 Task: Look for space in Jishui, China from 1st June, 2023 to 9th June, 2023 for 6 adults in price range Rs.6000 to Rs.12000. Place can be entire place with 3 bedrooms having 3 beds and 3 bathrooms. Property type can be house, flat, guest house. Booking option can be shelf check-in. Required host language is Chinese (Simplified).
Action: Mouse moved to (509, 185)
Screenshot: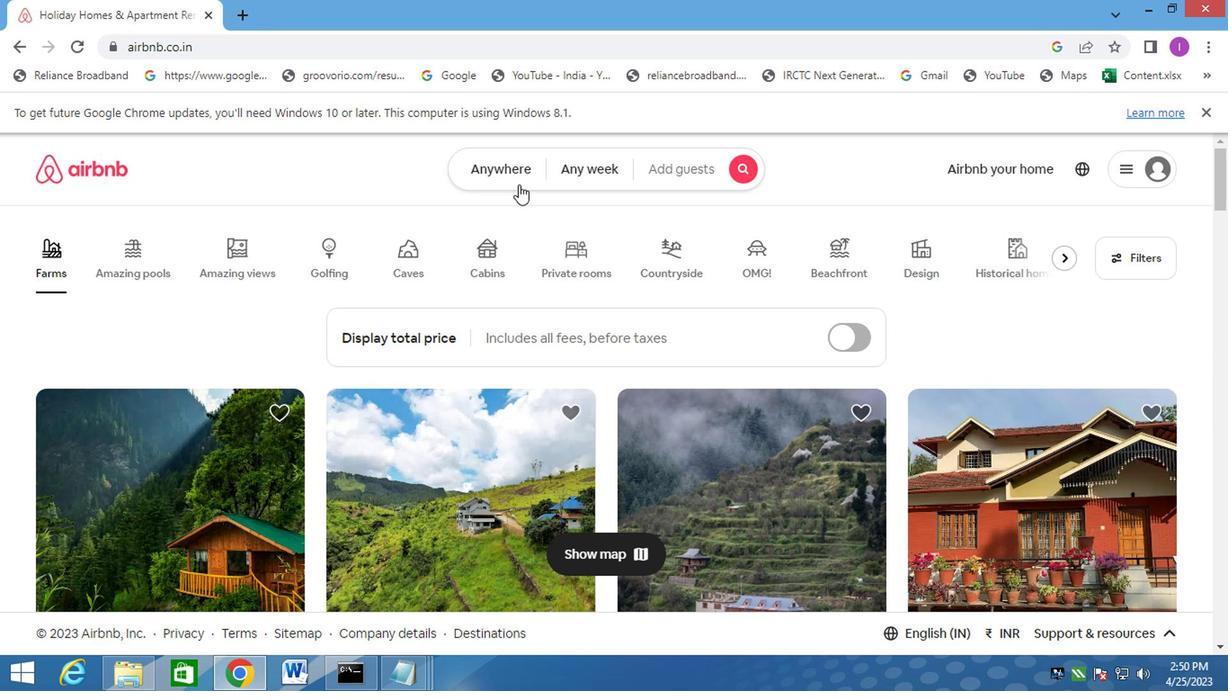 
Action: Mouse pressed left at (509, 185)
Screenshot: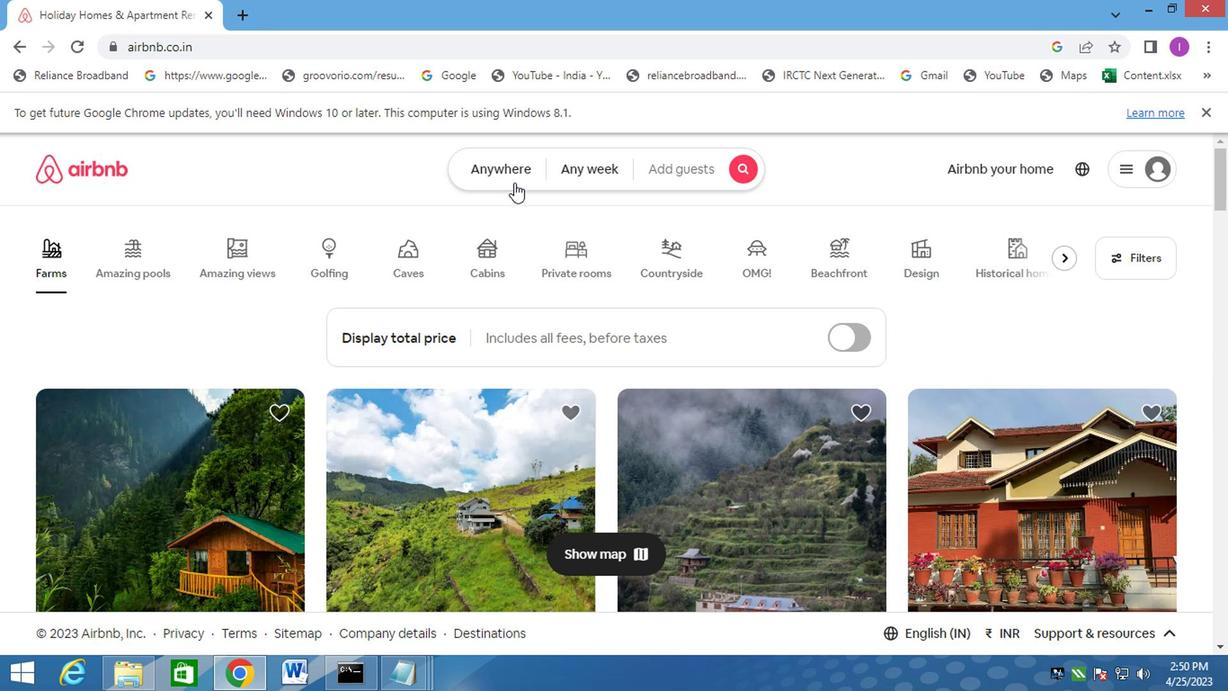 
Action: Mouse moved to (265, 250)
Screenshot: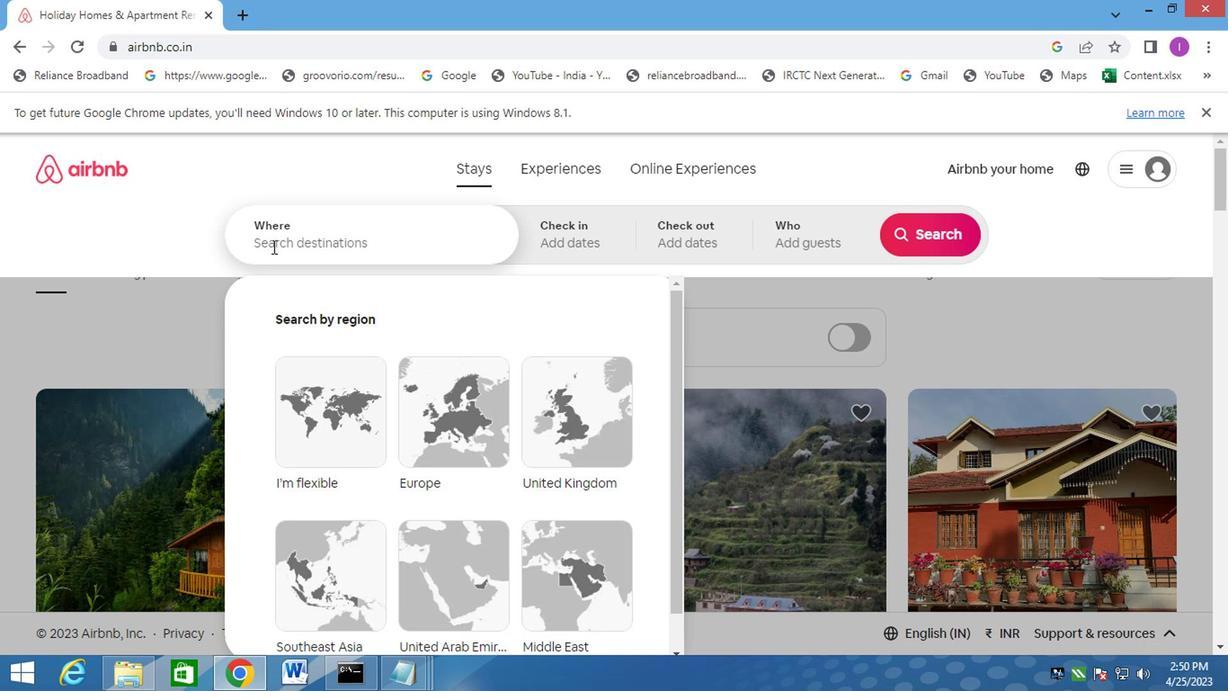 
Action: Mouse pressed left at (265, 250)
Screenshot: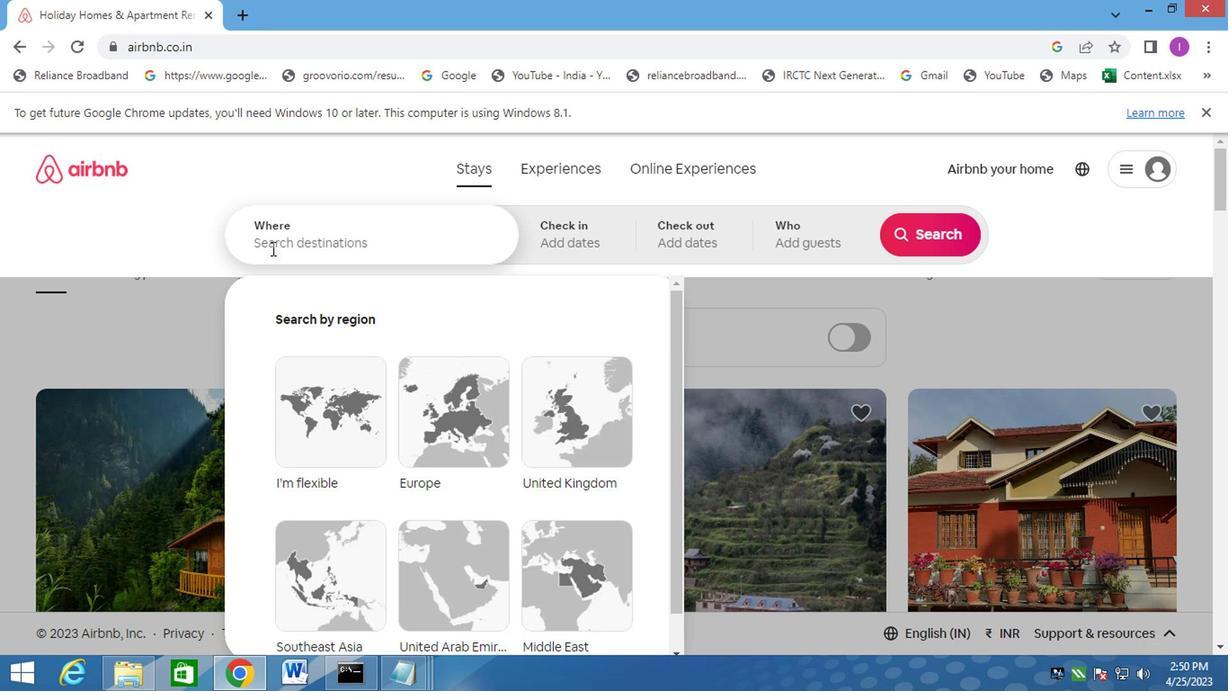 
Action: Mouse moved to (314, 230)
Screenshot: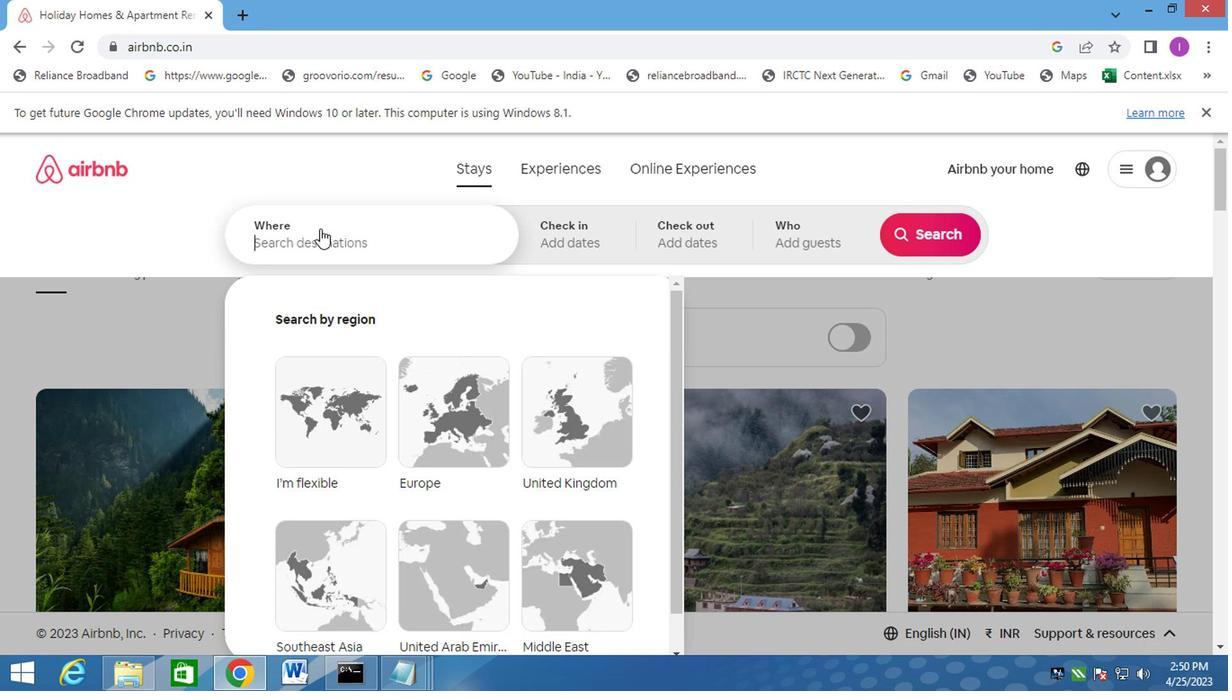 
Action: Key pressed jishui,china
Screenshot: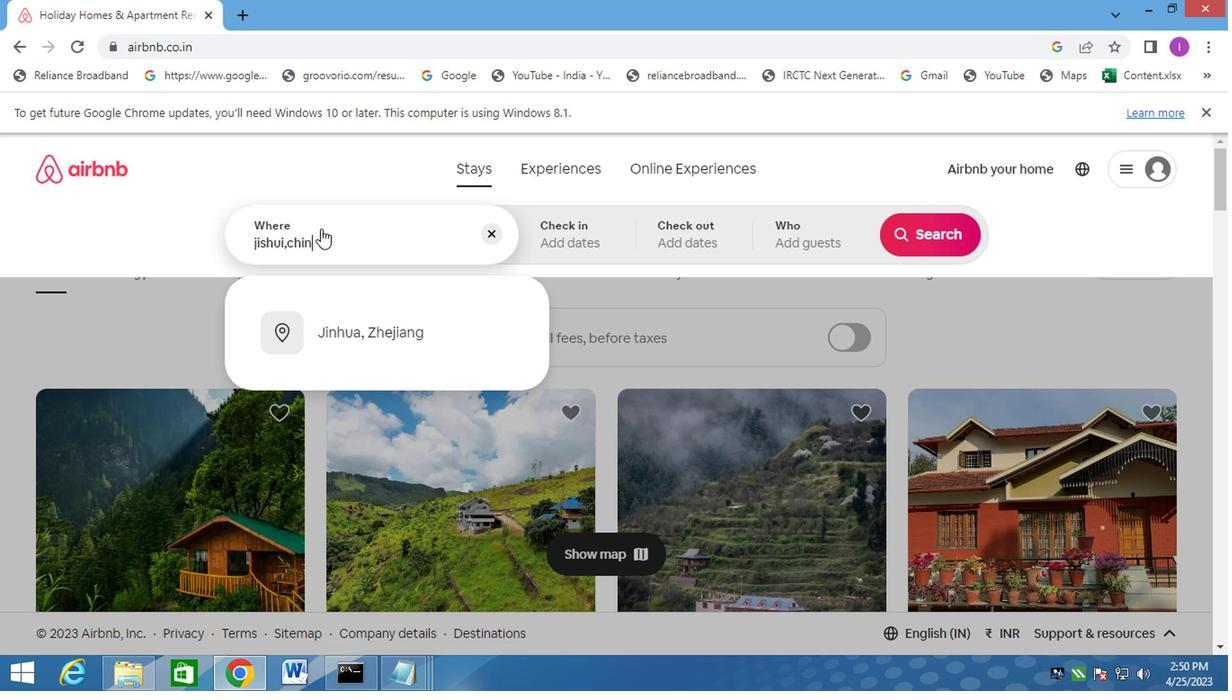 
Action: Mouse moved to (571, 243)
Screenshot: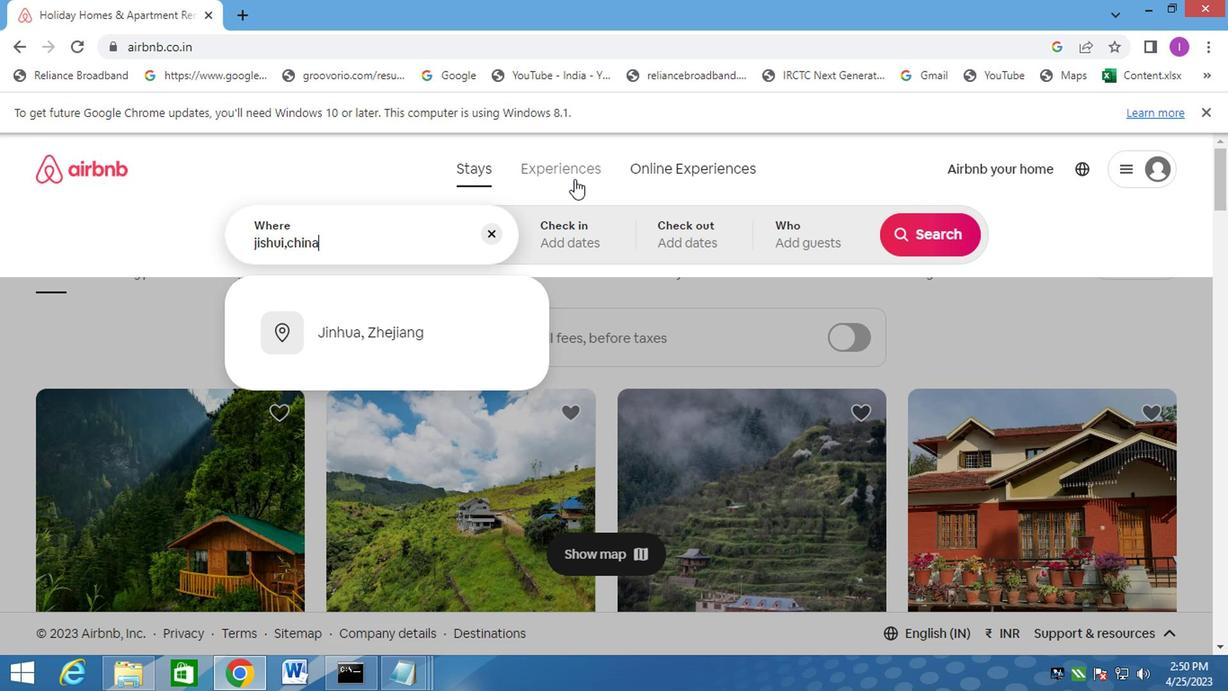 
Action: Mouse pressed left at (571, 243)
Screenshot: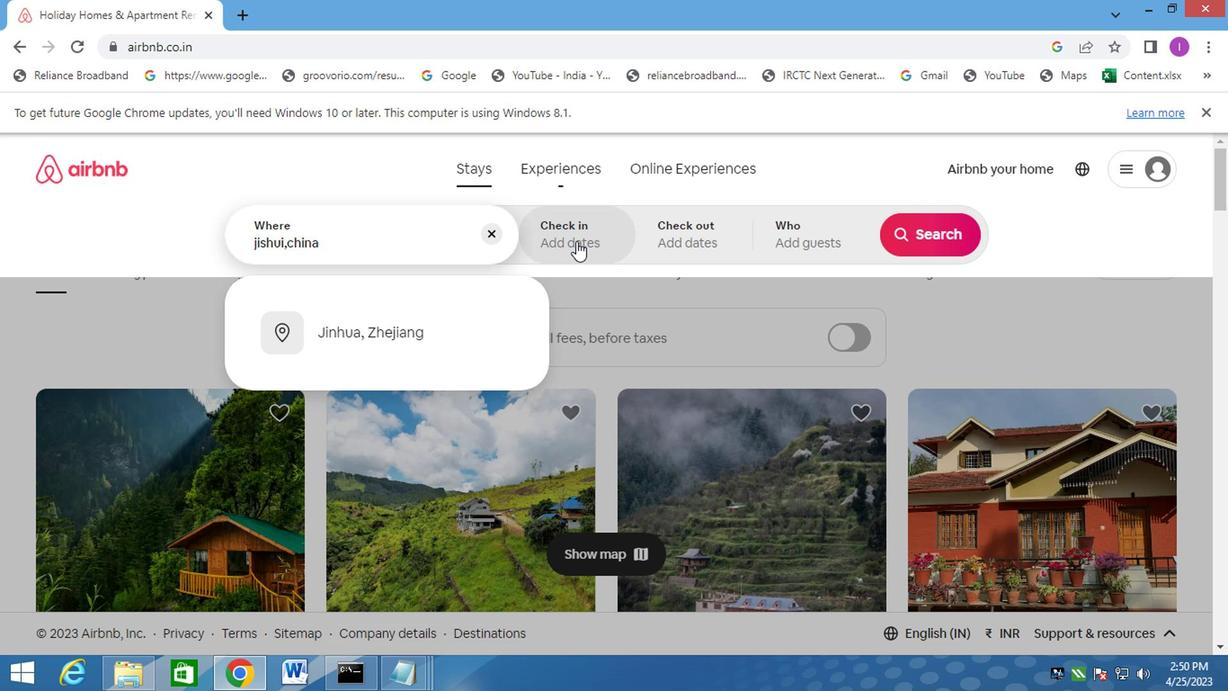 
Action: Mouse moved to (908, 379)
Screenshot: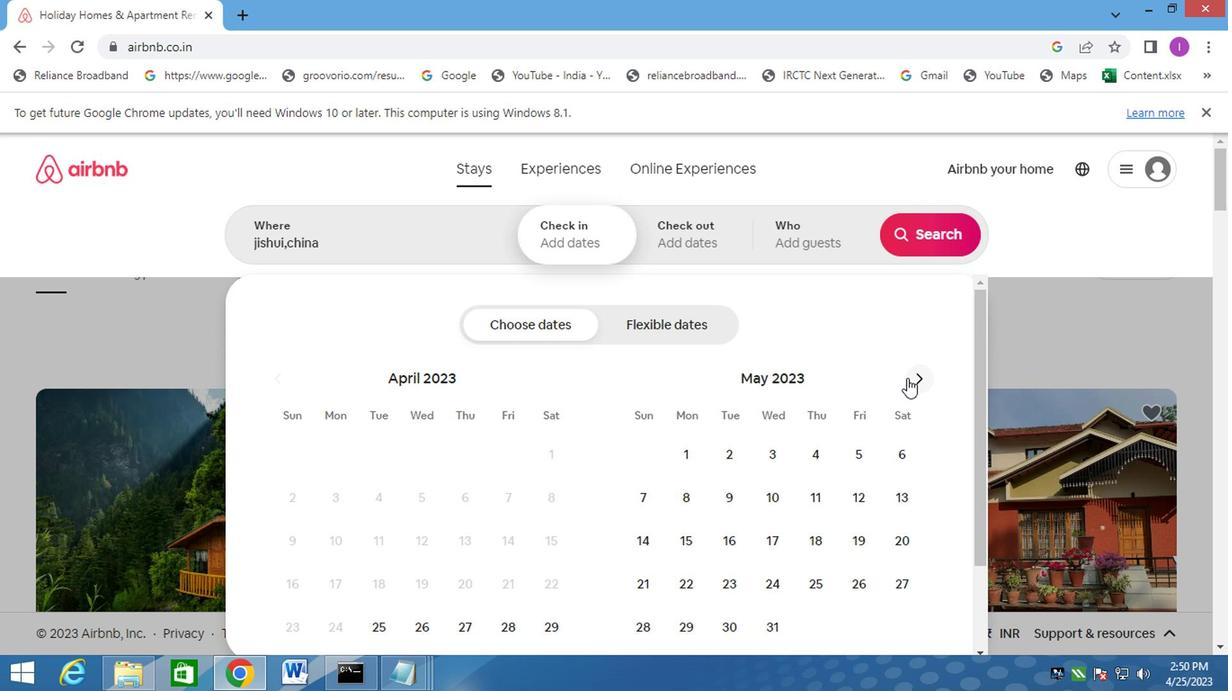 
Action: Mouse pressed left at (908, 379)
Screenshot: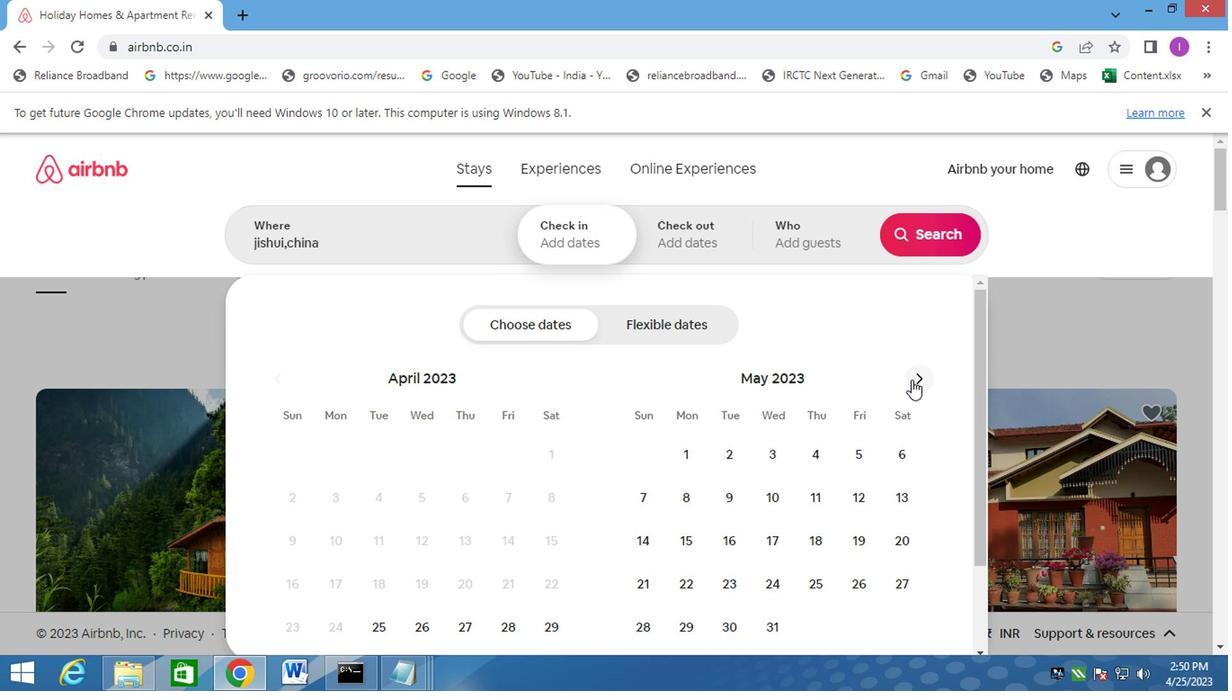 
Action: Mouse pressed left at (908, 379)
Screenshot: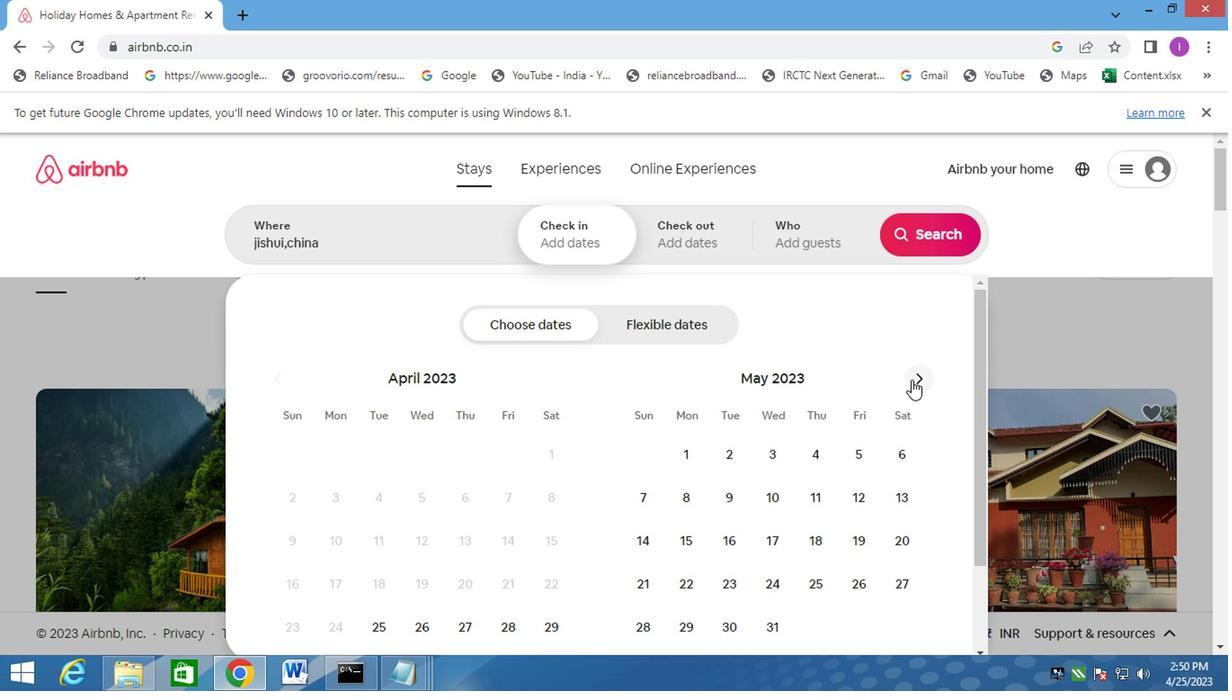 
Action: Mouse moved to (803, 456)
Screenshot: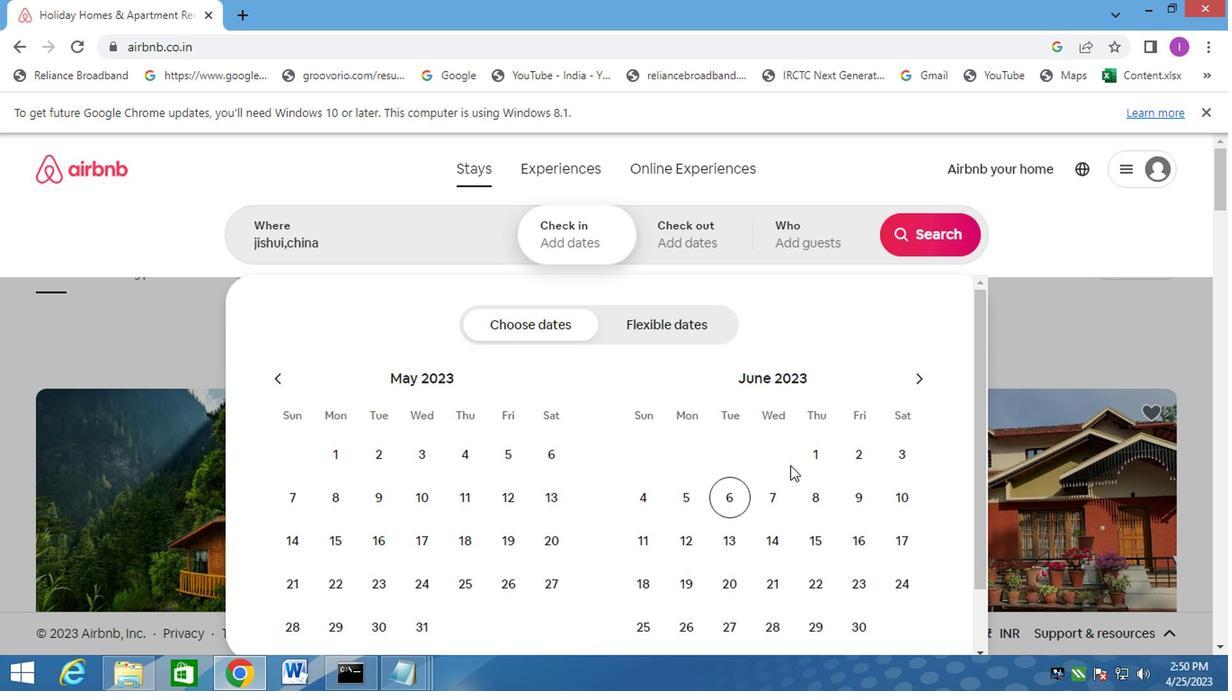 
Action: Mouse pressed left at (803, 456)
Screenshot: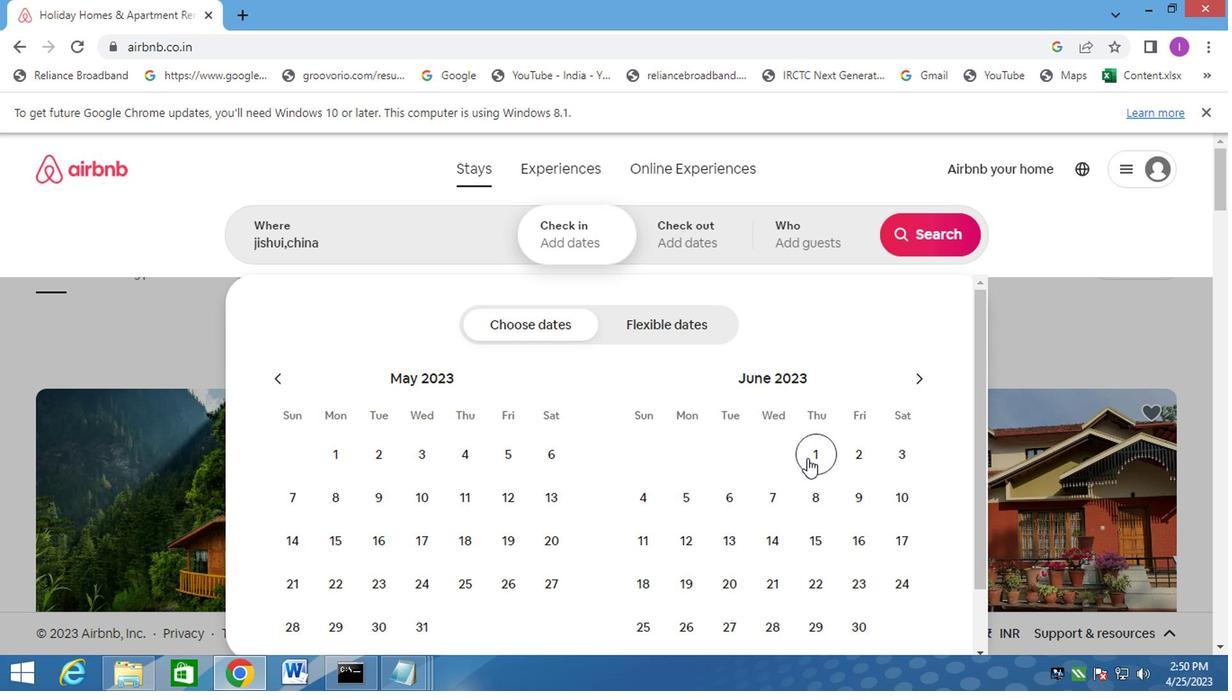 
Action: Mouse moved to (861, 502)
Screenshot: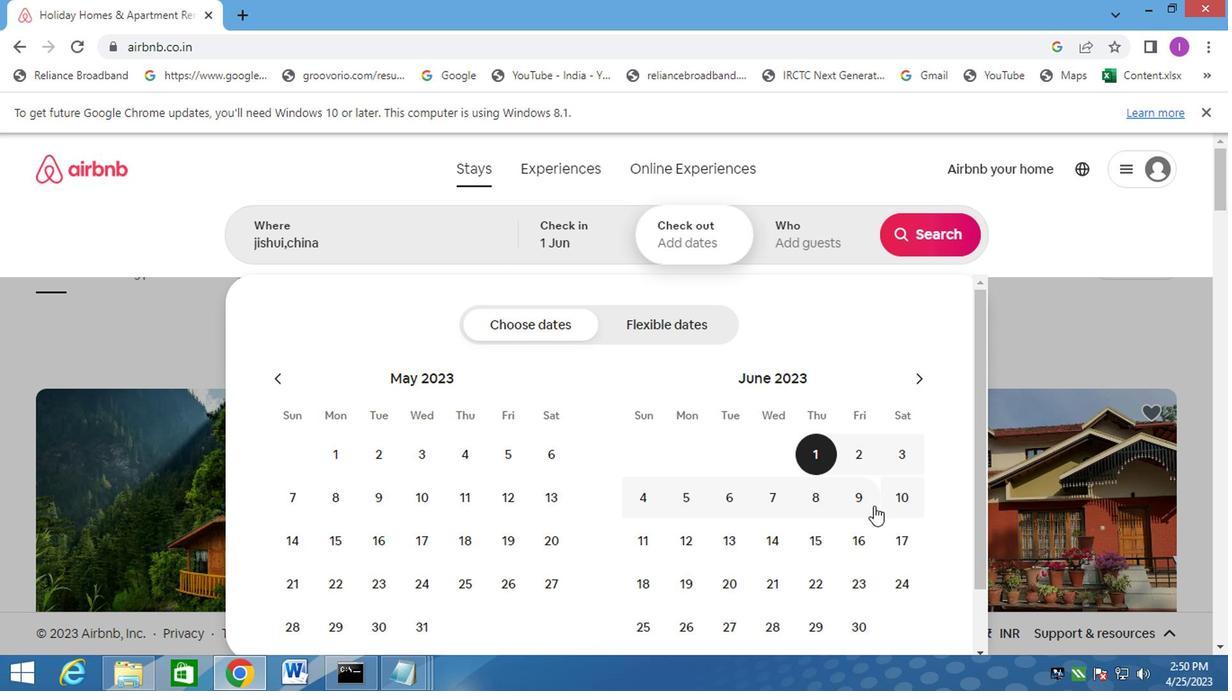 
Action: Mouse pressed left at (861, 502)
Screenshot: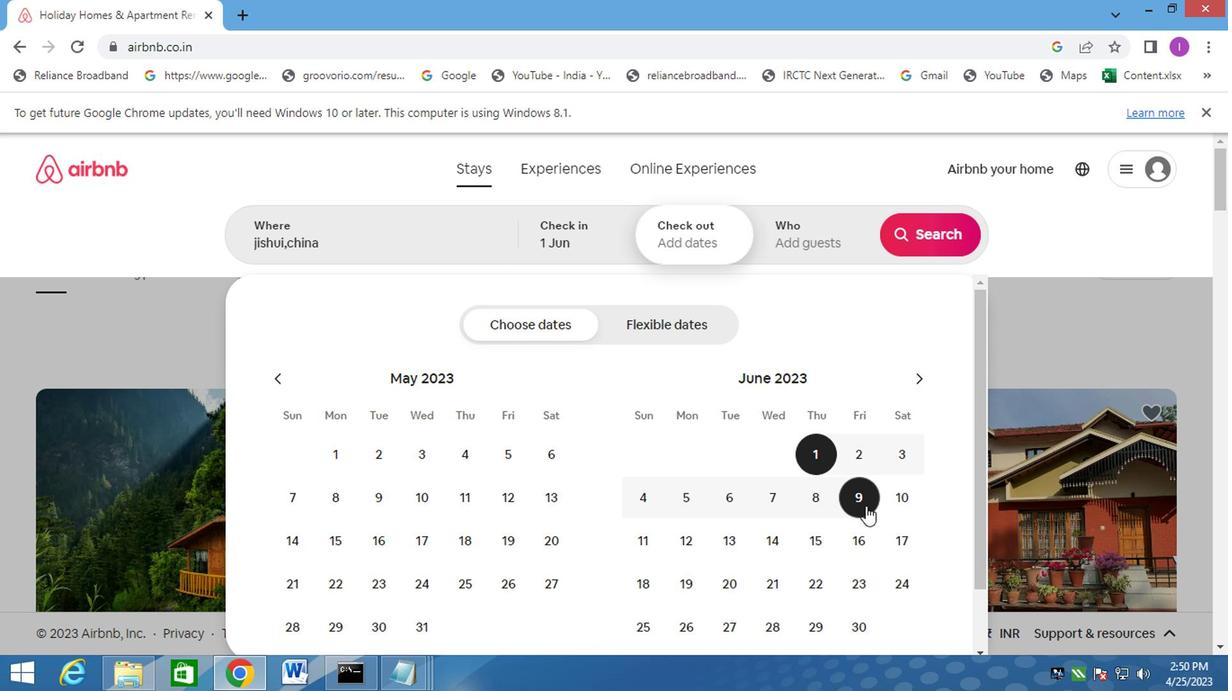 
Action: Mouse moved to (826, 232)
Screenshot: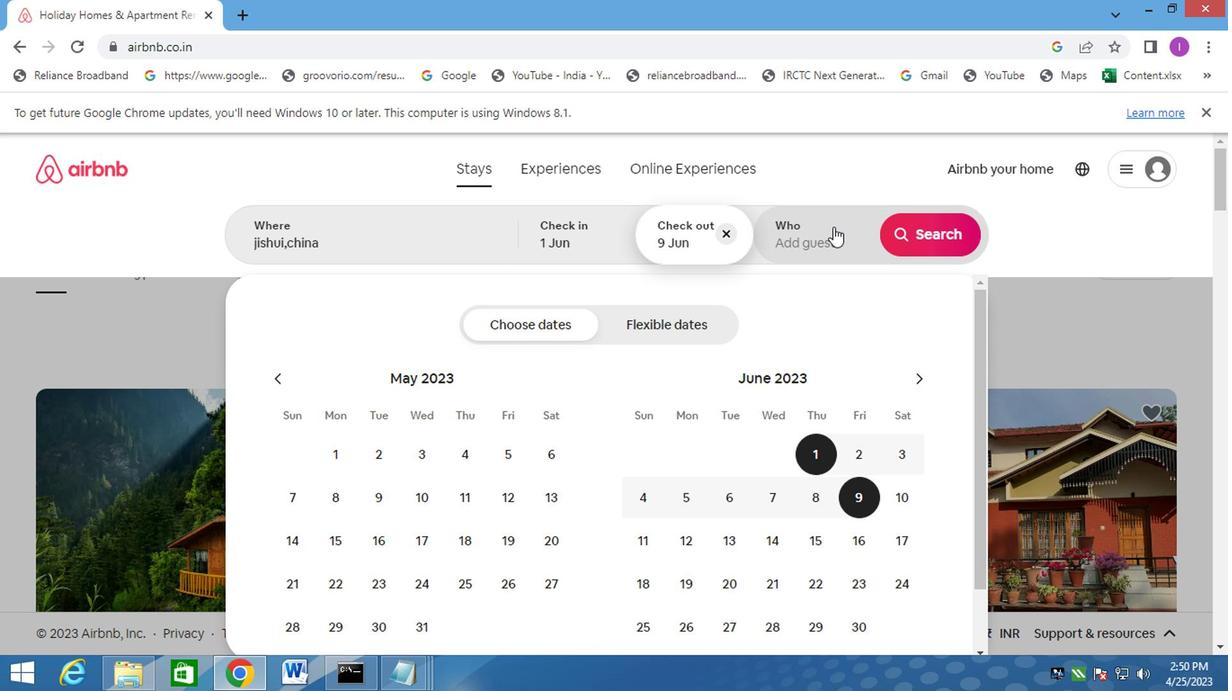 
Action: Mouse pressed left at (826, 232)
Screenshot: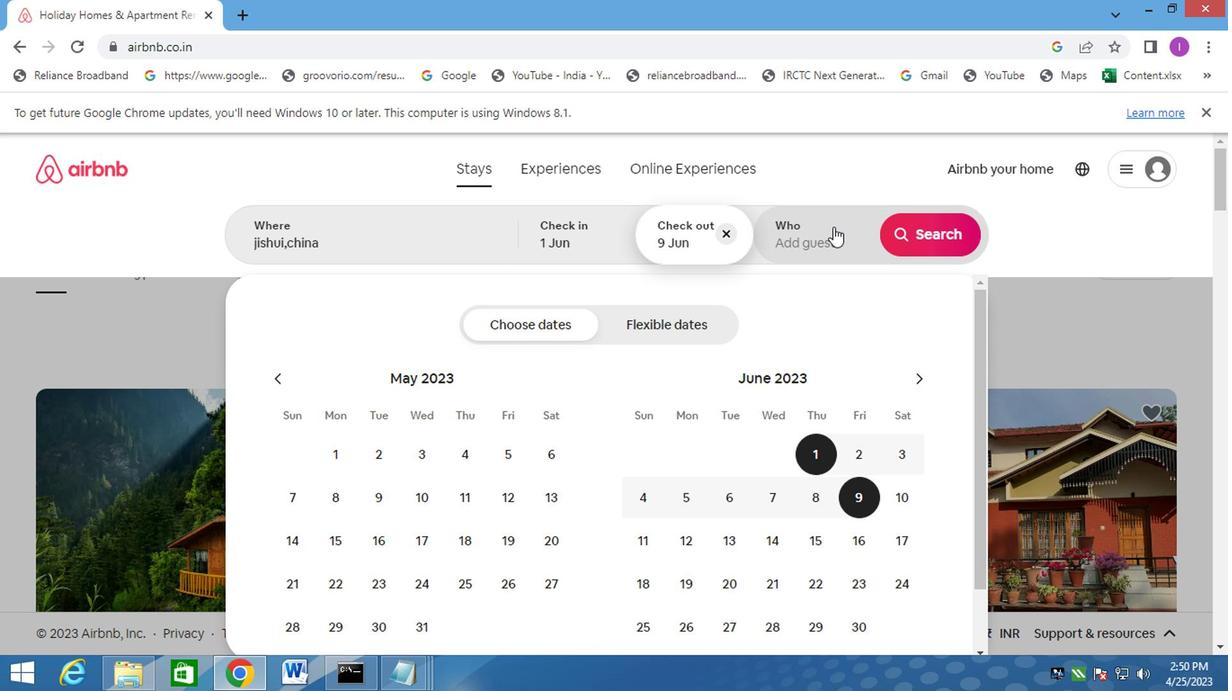 
Action: Mouse moved to (935, 335)
Screenshot: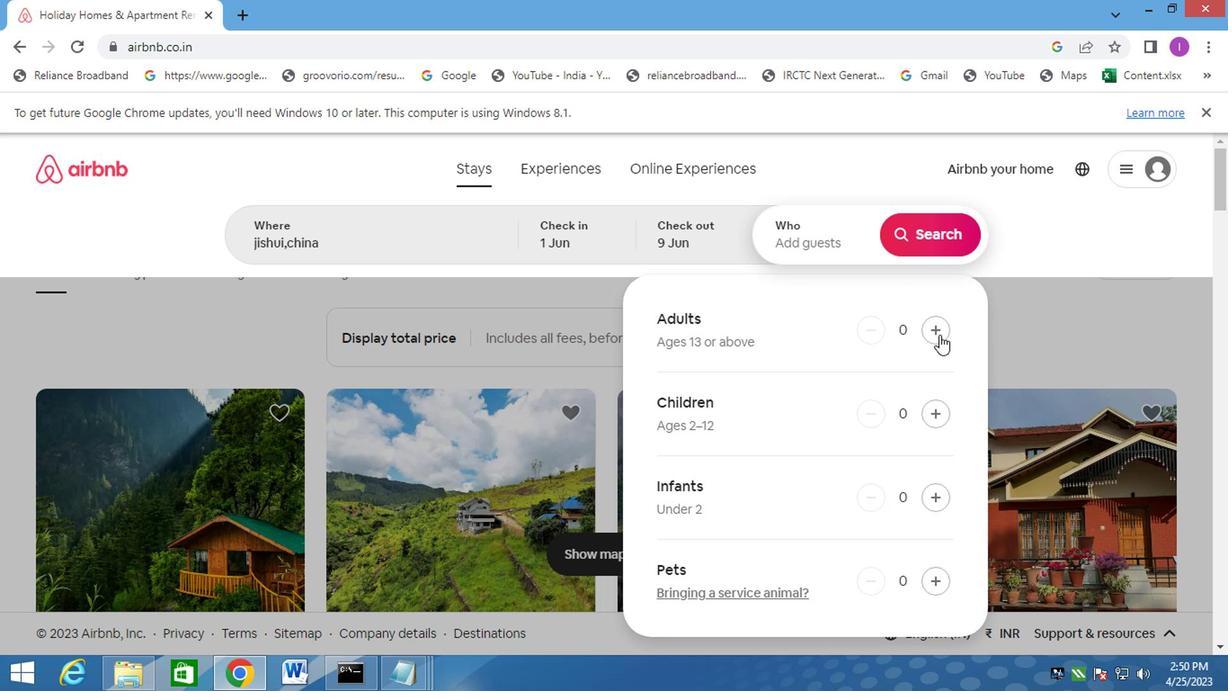 
Action: Mouse pressed left at (935, 335)
Screenshot: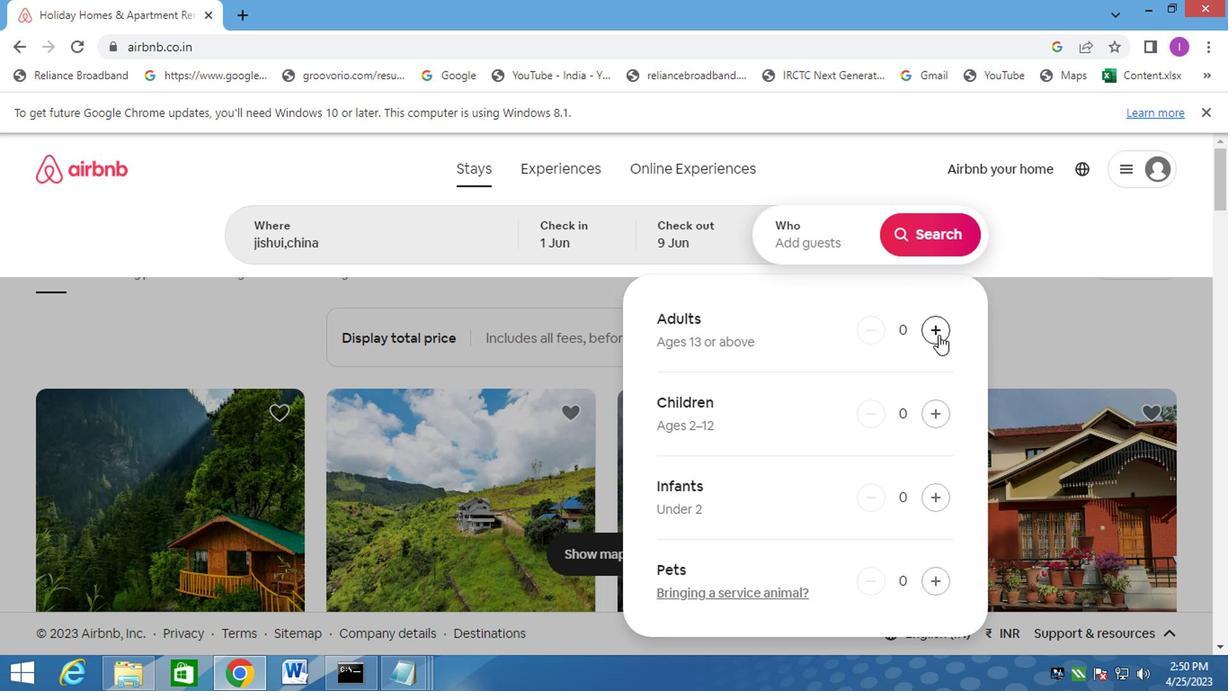 
Action: Mouse pressed left at (935, 335)
Screenshot: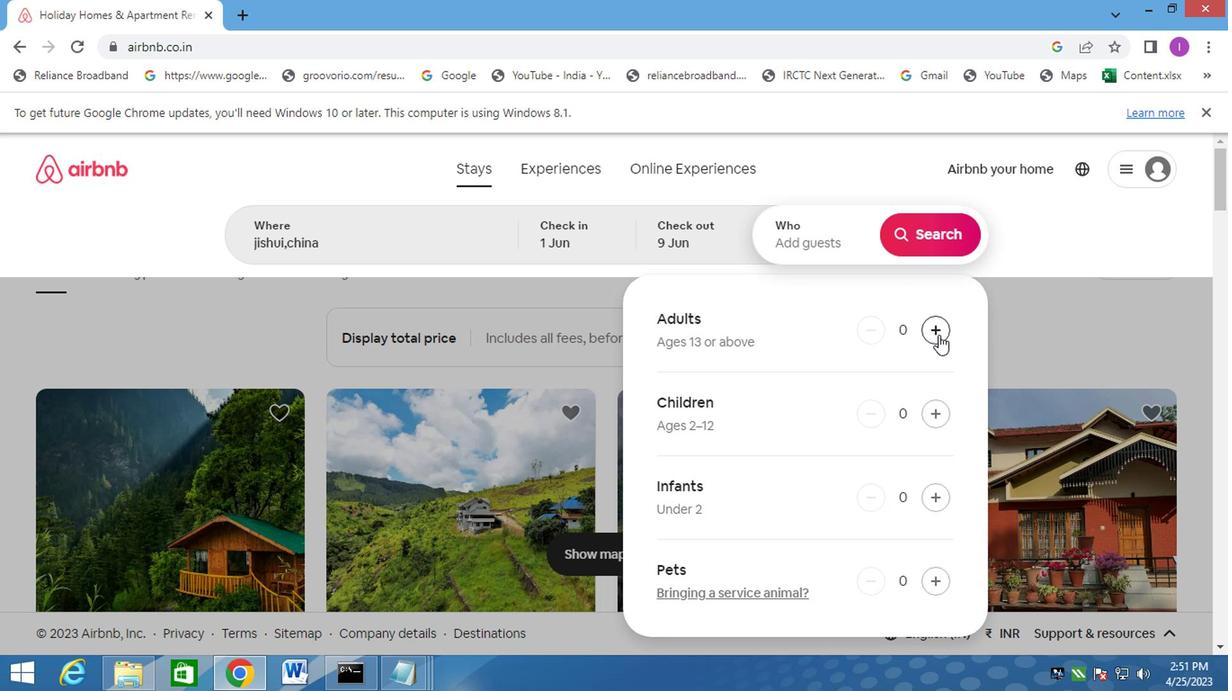 
Action: Mouse moved to (935, 335)
Screenshot: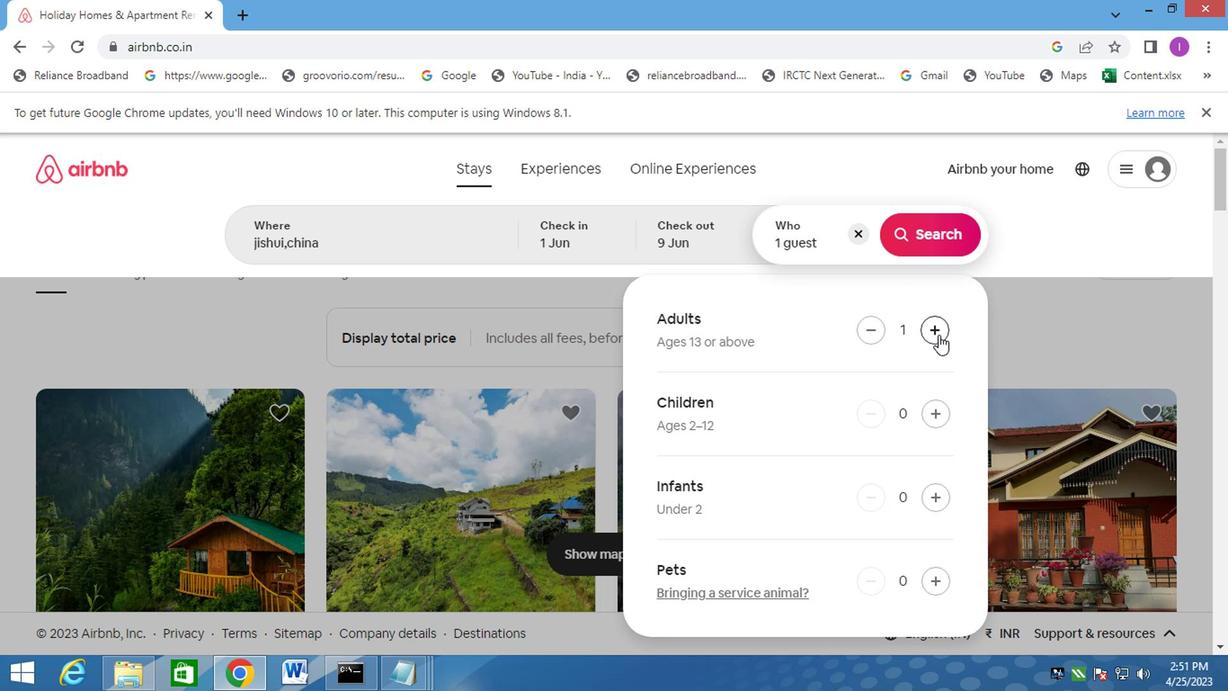 
Action: Mouse pressed left at (935, 335)
Screenshot: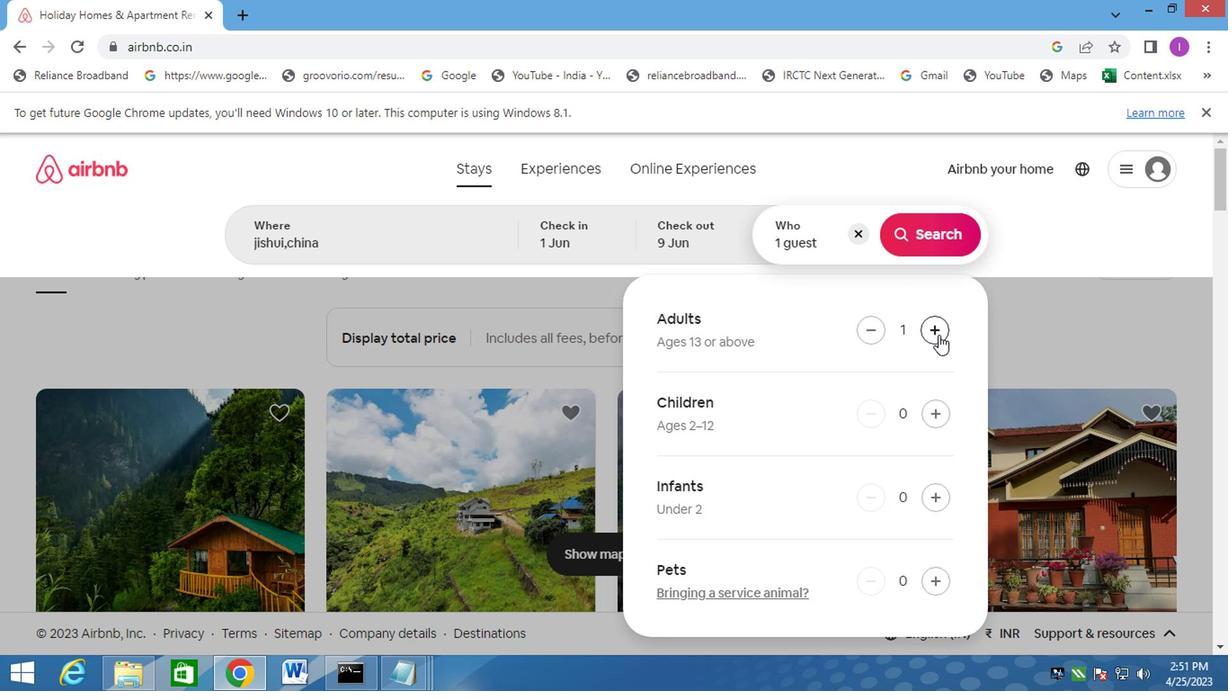 
Action: Mouse moved to (934, 335)
Screenshot: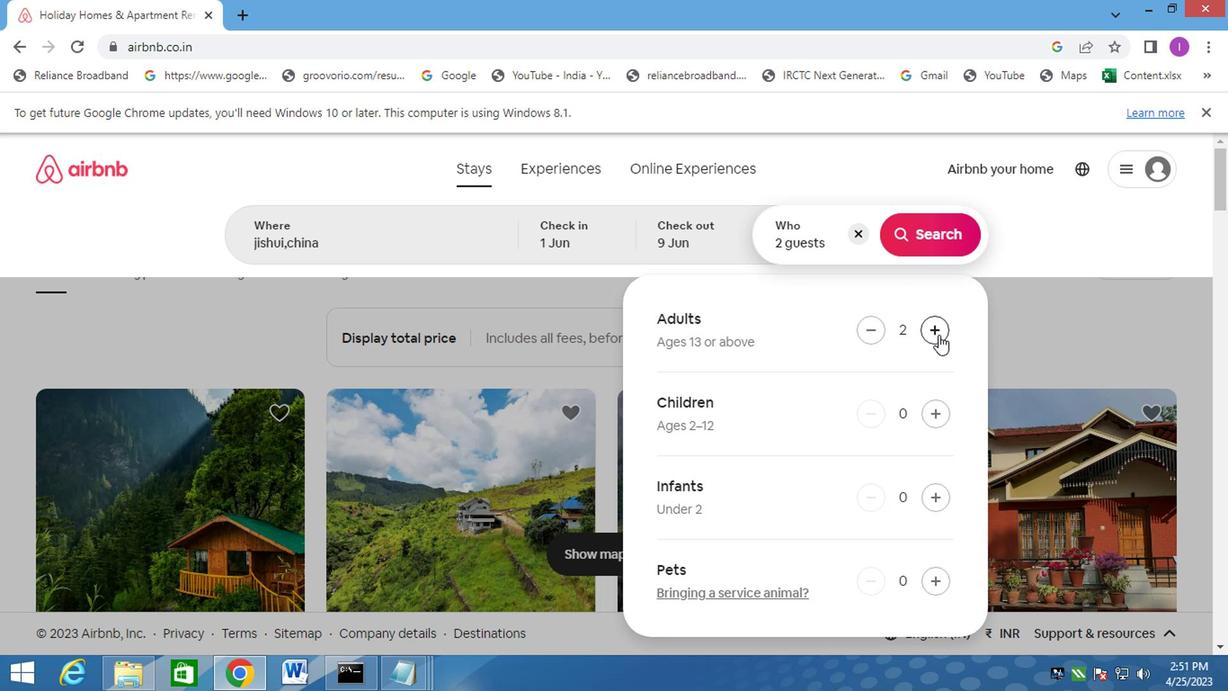 
Action: Mouse pressed left at (934, 335)
Screenshot: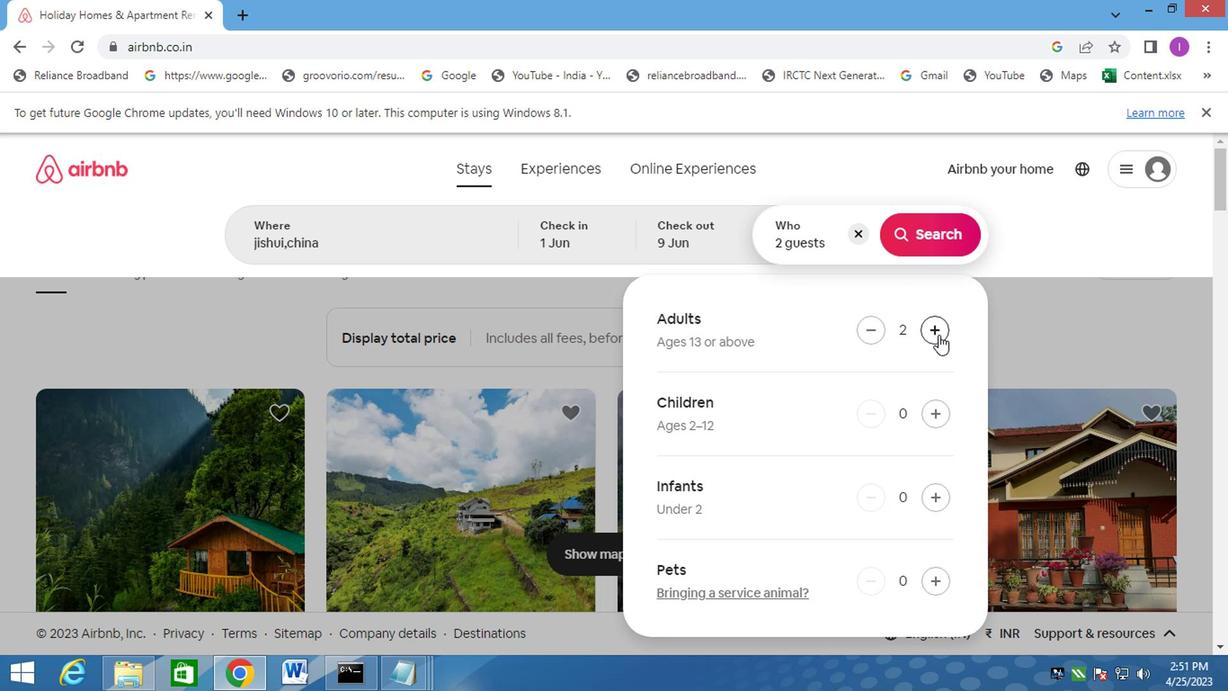 
Action: Mouse moved to (932, 334)
Screenshot: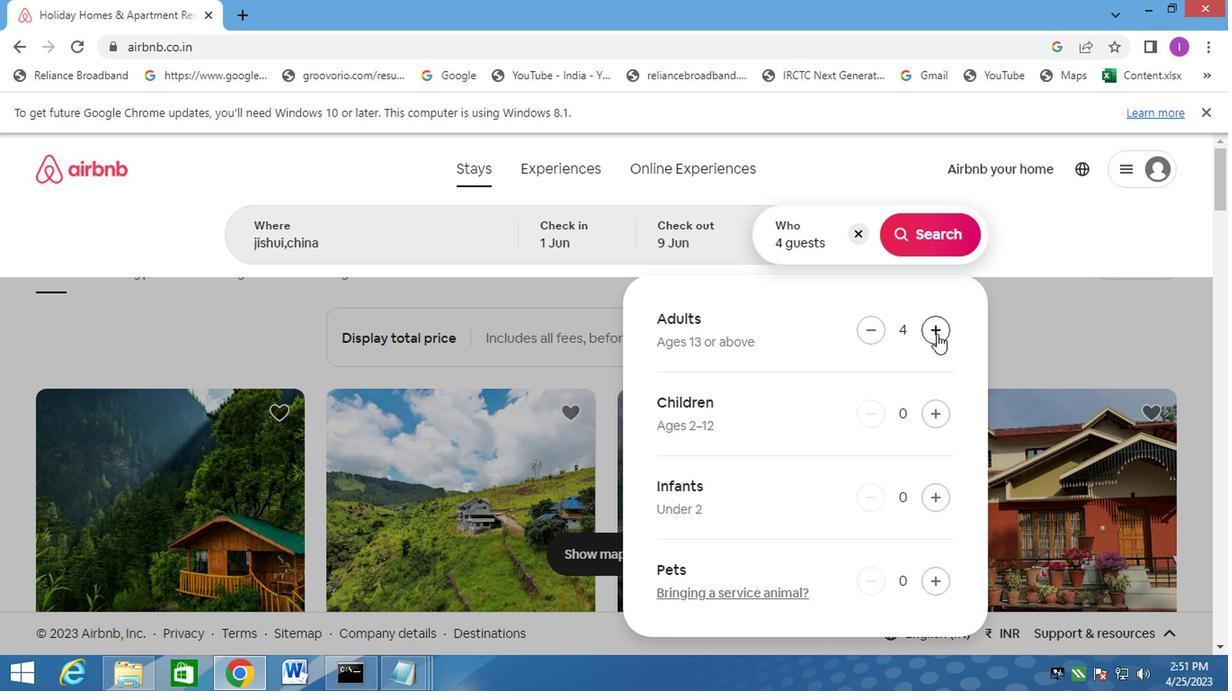 
Action: Mouse pressed left at (932, 334)
Screenshot: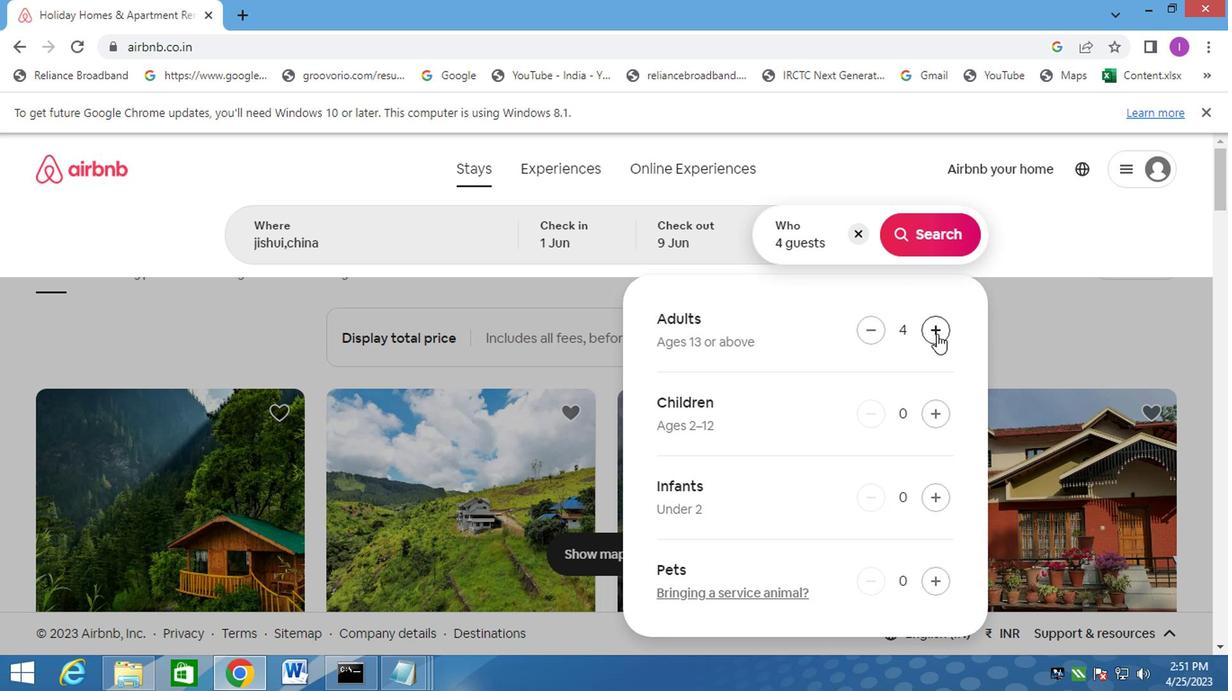 
Action: Mouse pressed left at (932, 334)
Screenshot: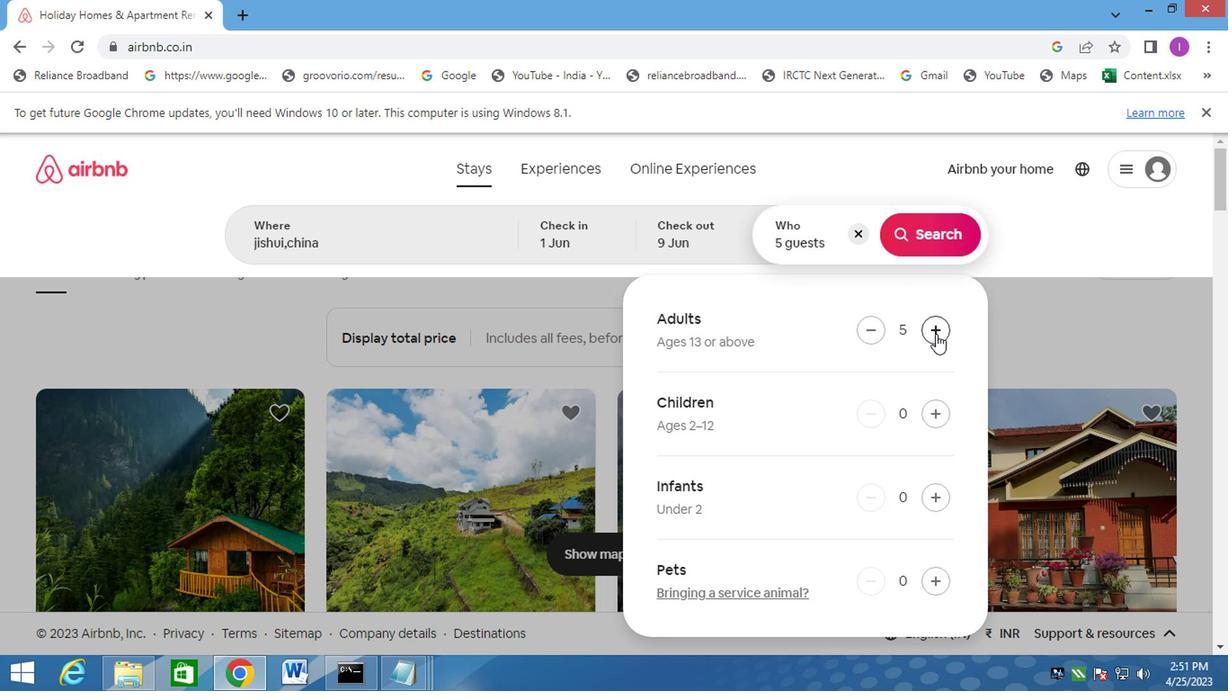
Action: Mouse moved to (970, 229)
Screenshot: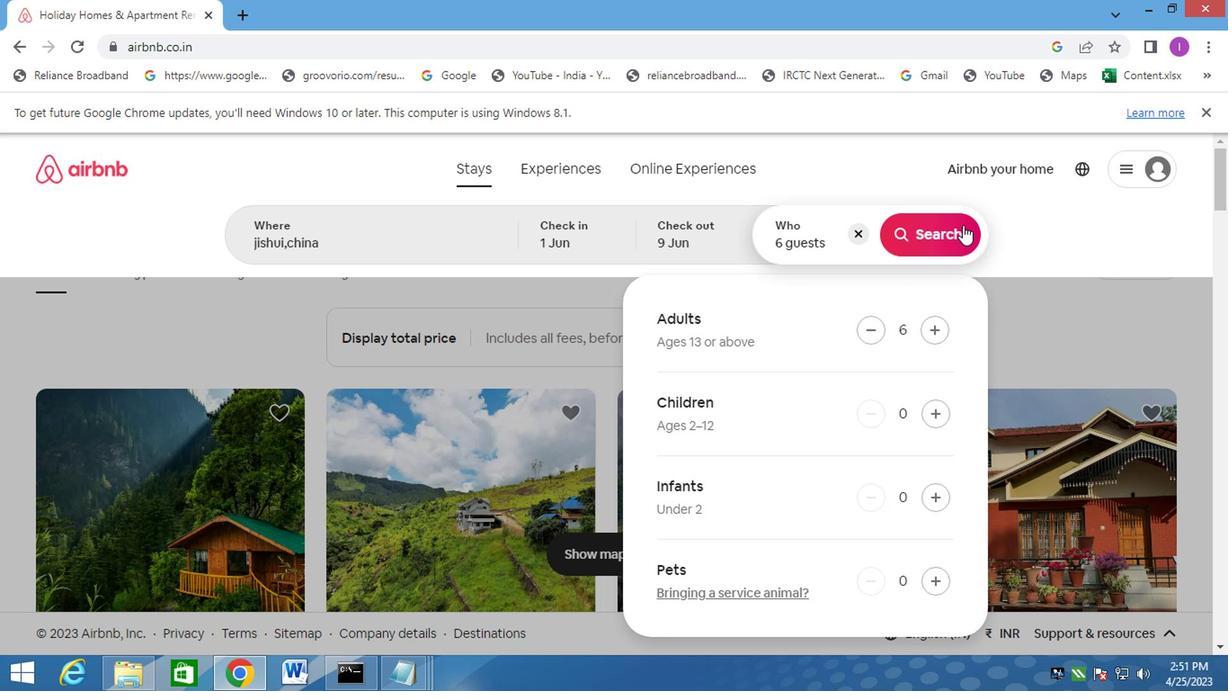 
Action: Mouse pressed left at (970, 229)
Screenshot: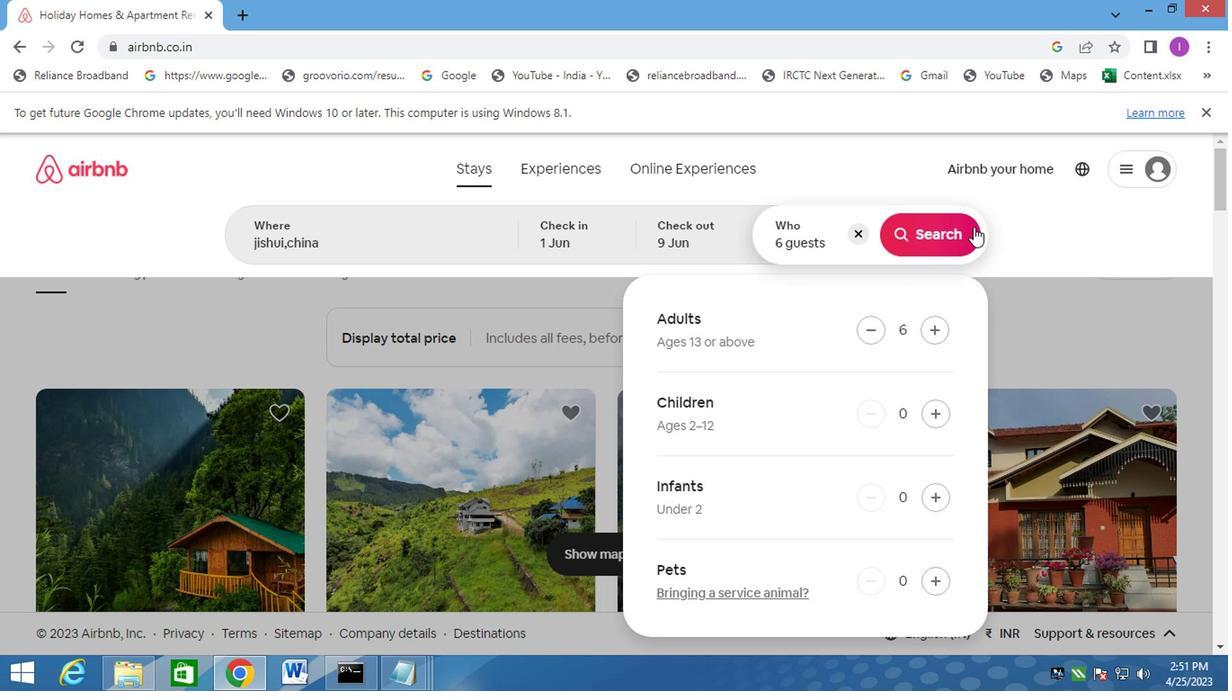 
Action: Mouse moved to (1140, 238)
Screenshot: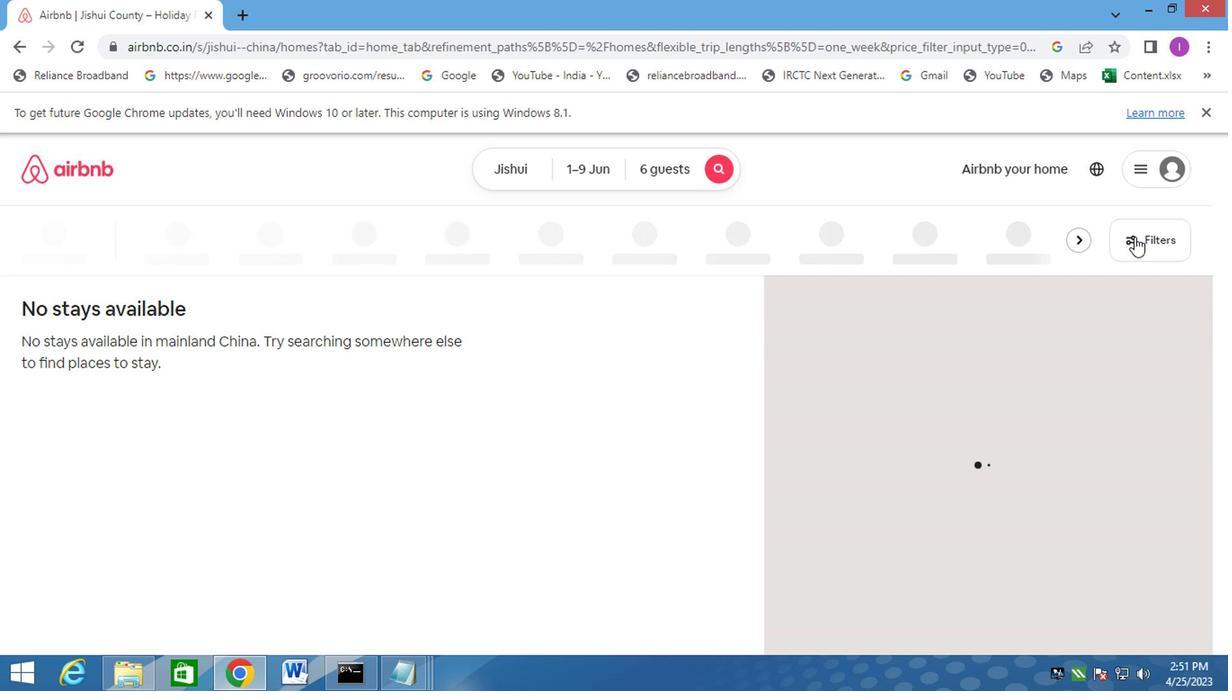 
Action: Mouse pressed left at (1140, 238)
Screenshot: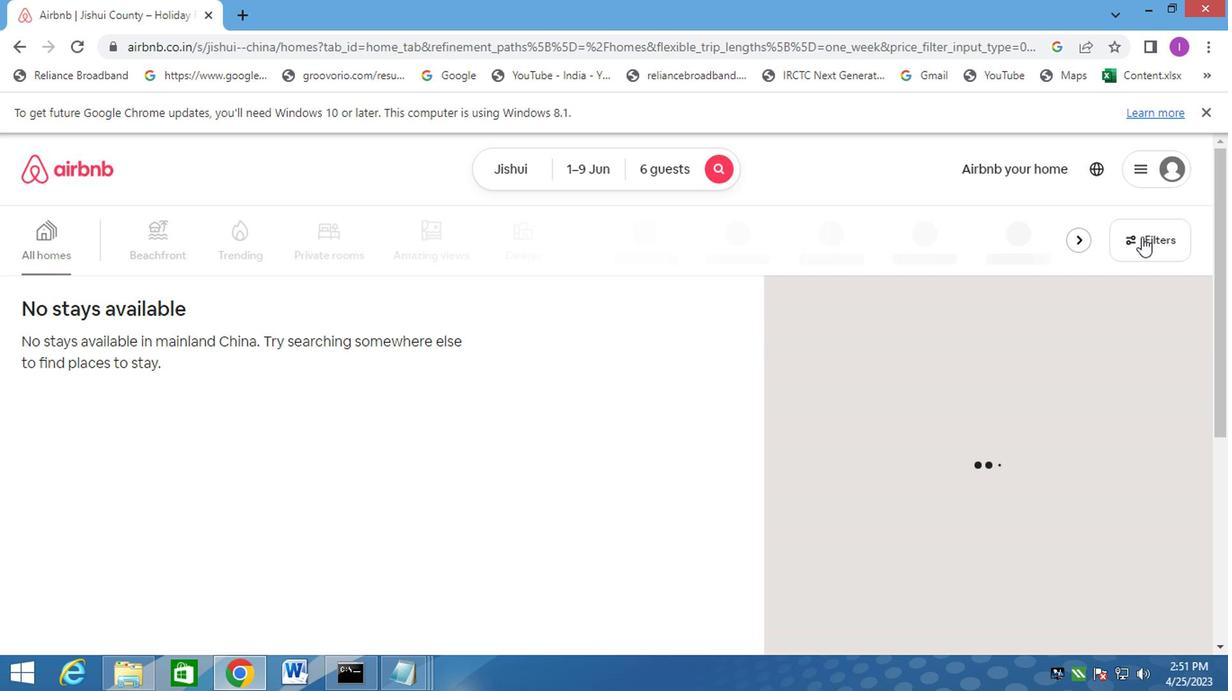 
Action: Mouse moved to (376, 352)
Screenshot: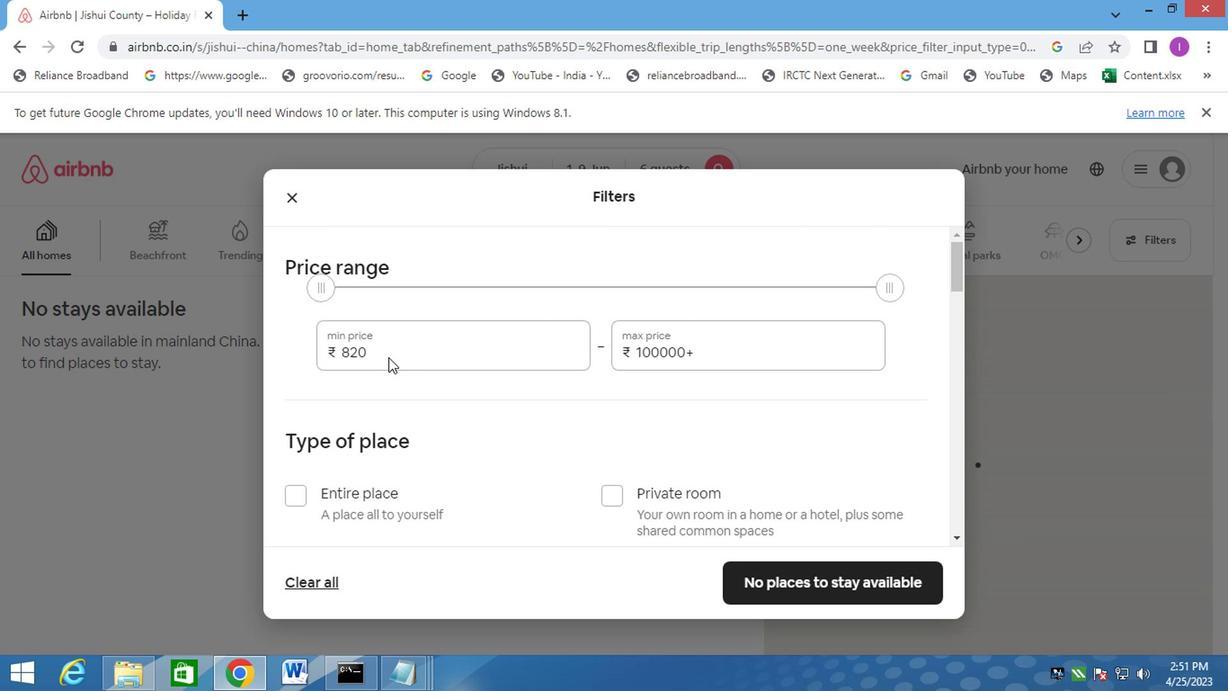
Action: Mouse pressed left at (376, 352)
Screenshot: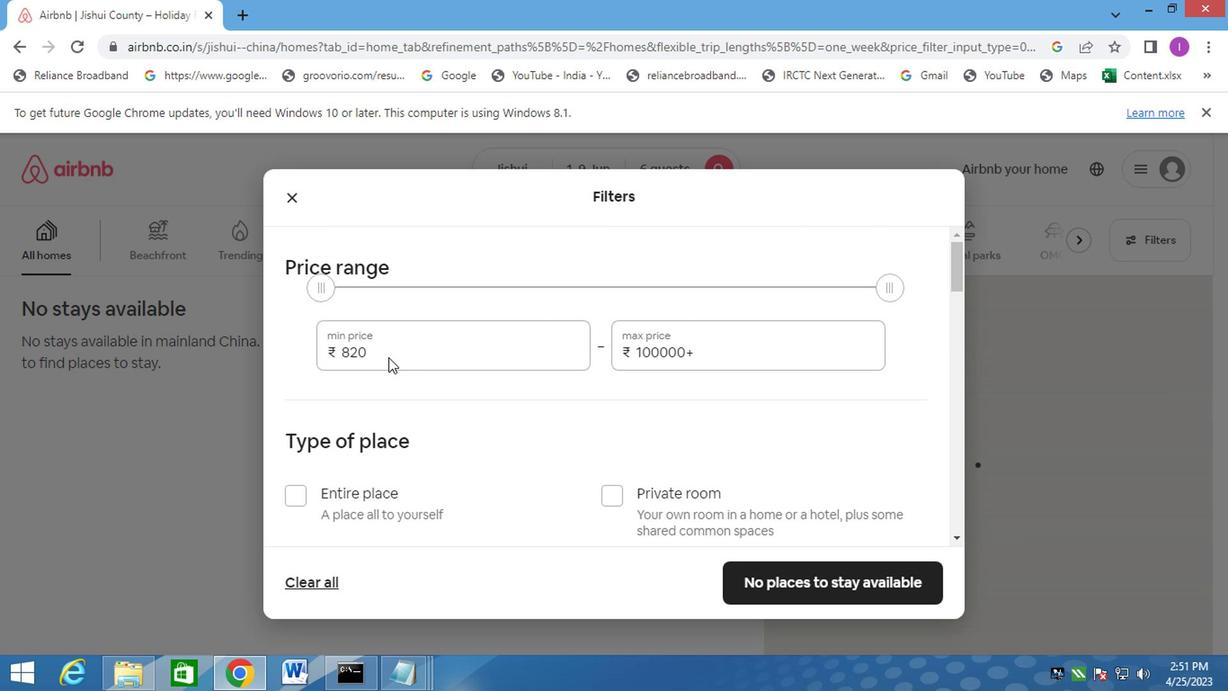 
Action: Mouse moved to (324, 365)
Screenshot: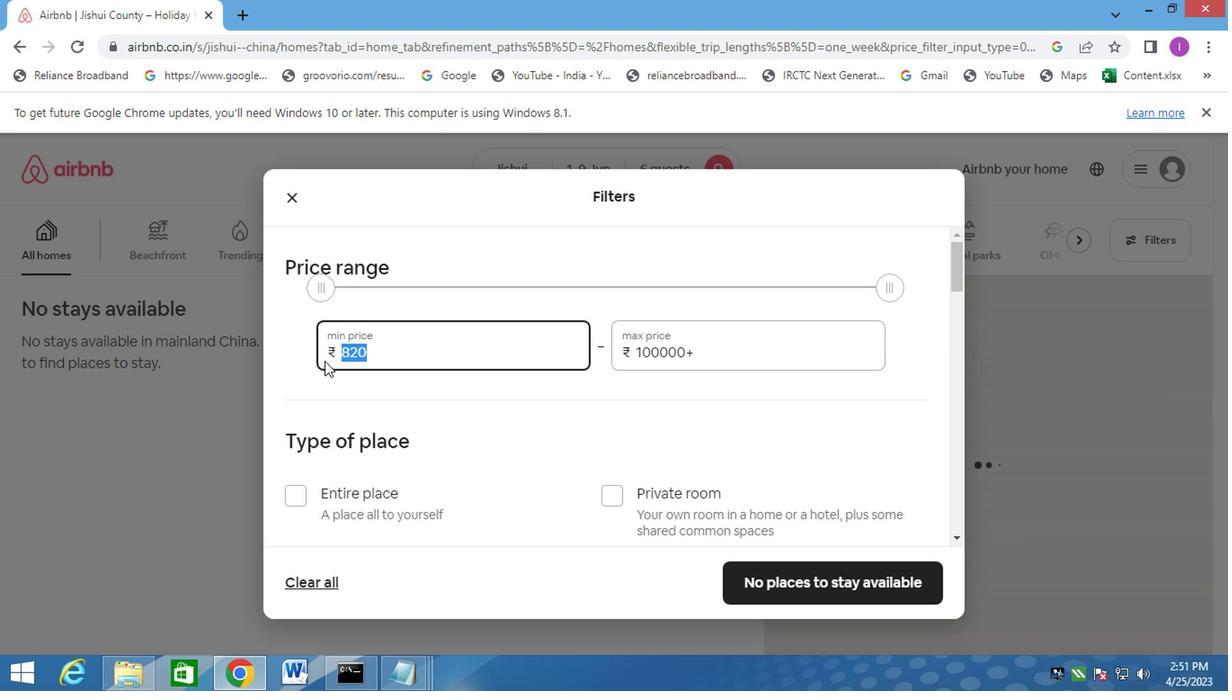 
Action: Key pressed 6000
Screenshot: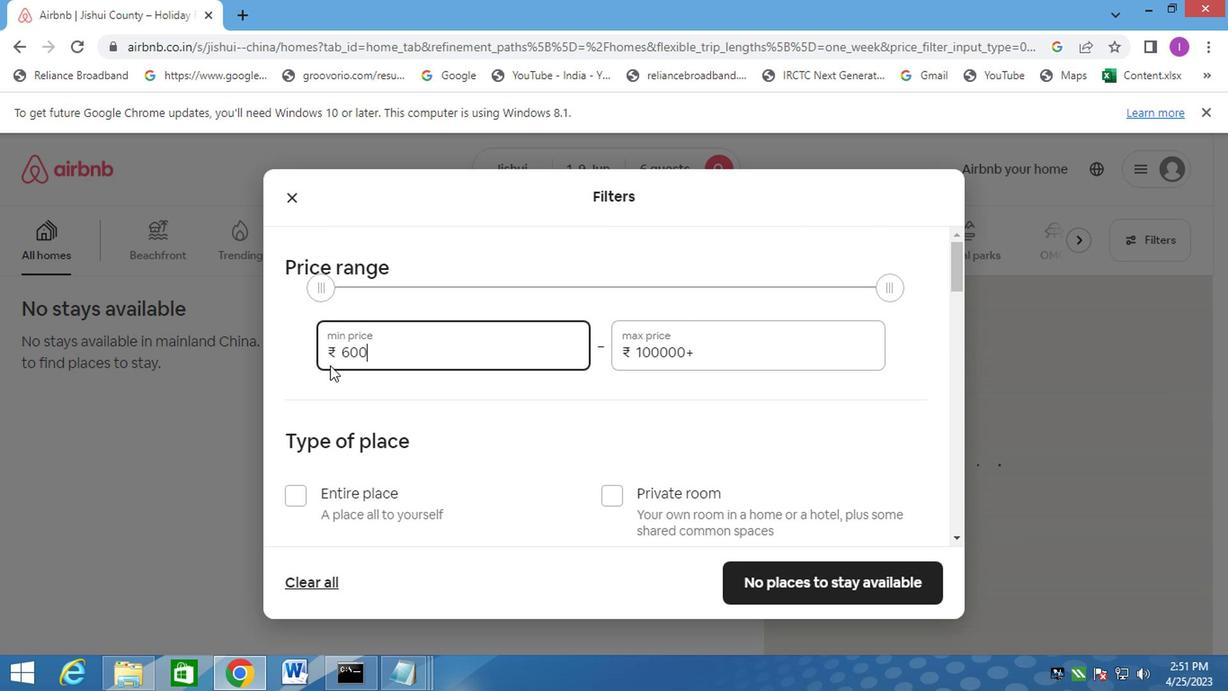 
Action: Mouse moved to (705, 353)
Screenshot: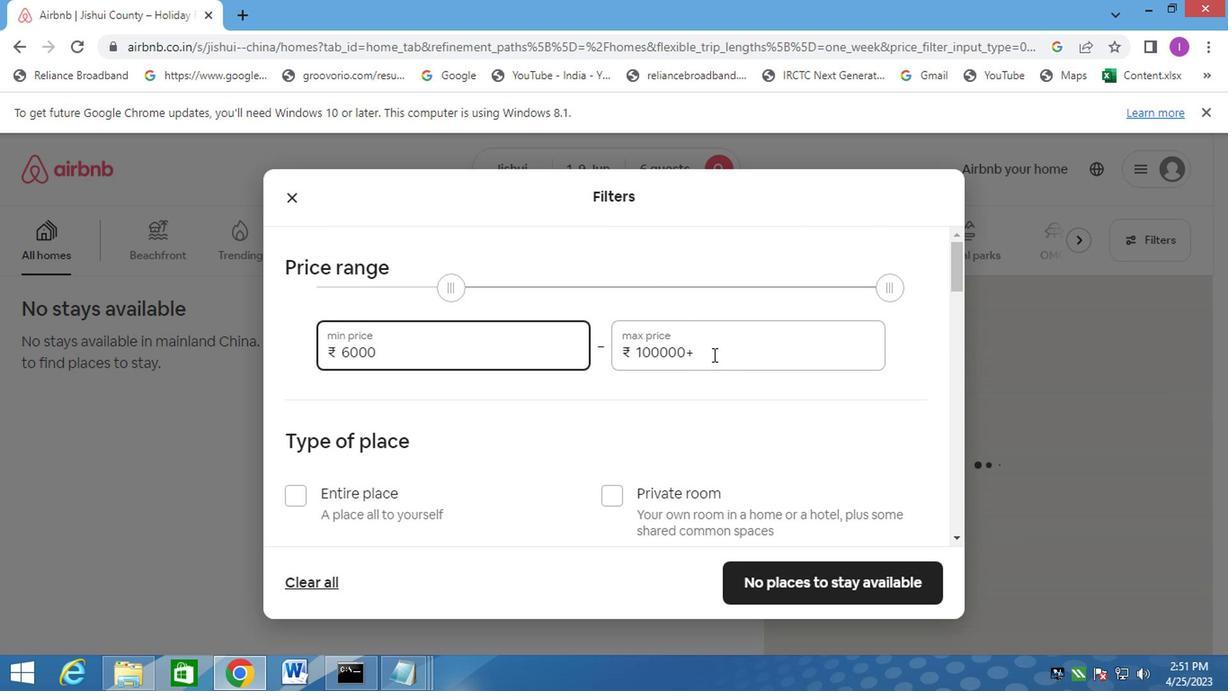 
Action: Mouse pressed left at (705, 353)
Screenshot: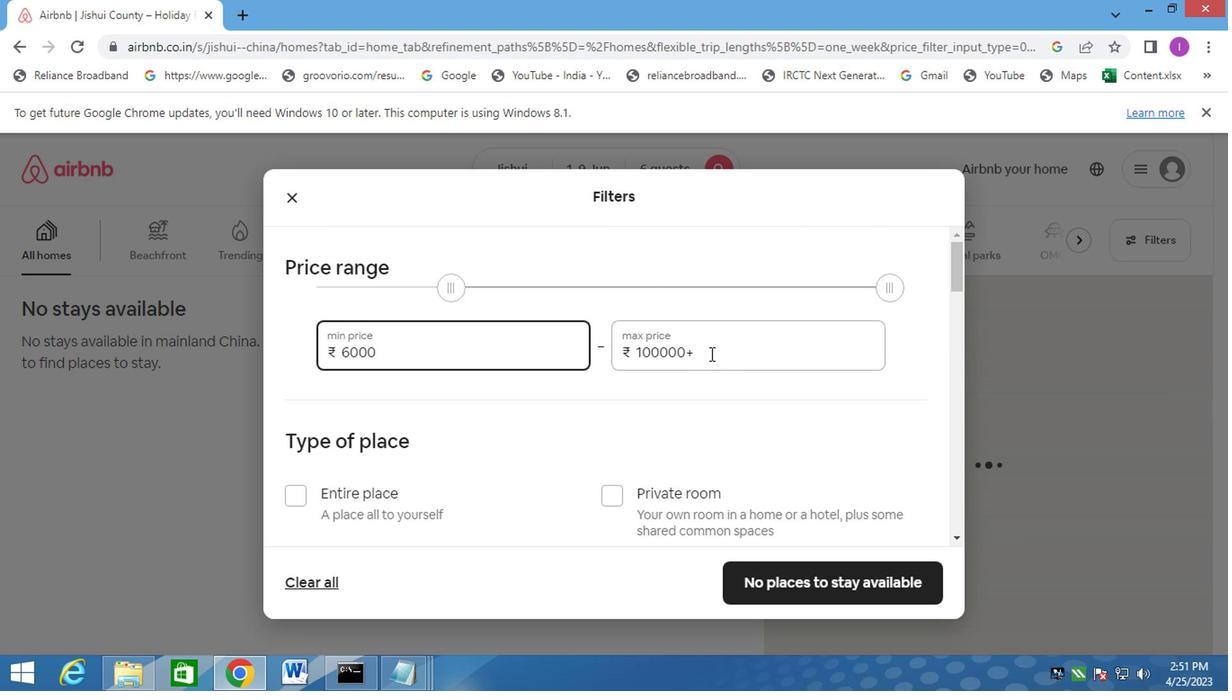 
Action: Mouse moved to (595, 359)
Screenshot: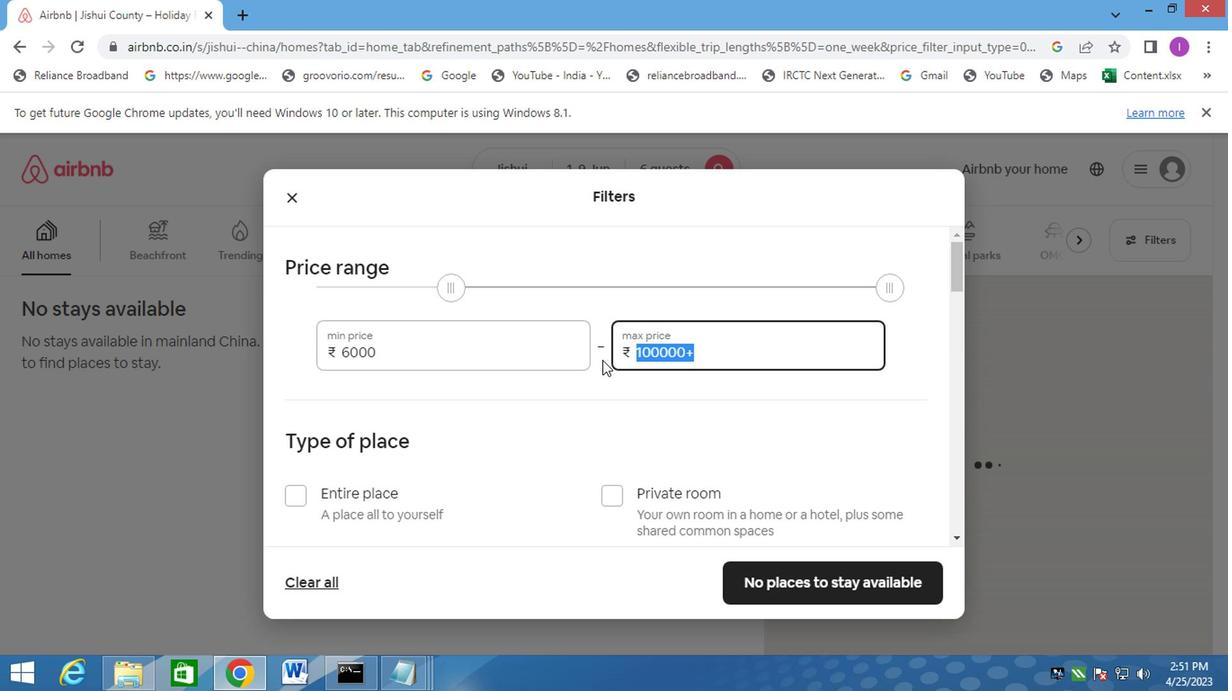 
Action: Key pressed 1
Screenshot: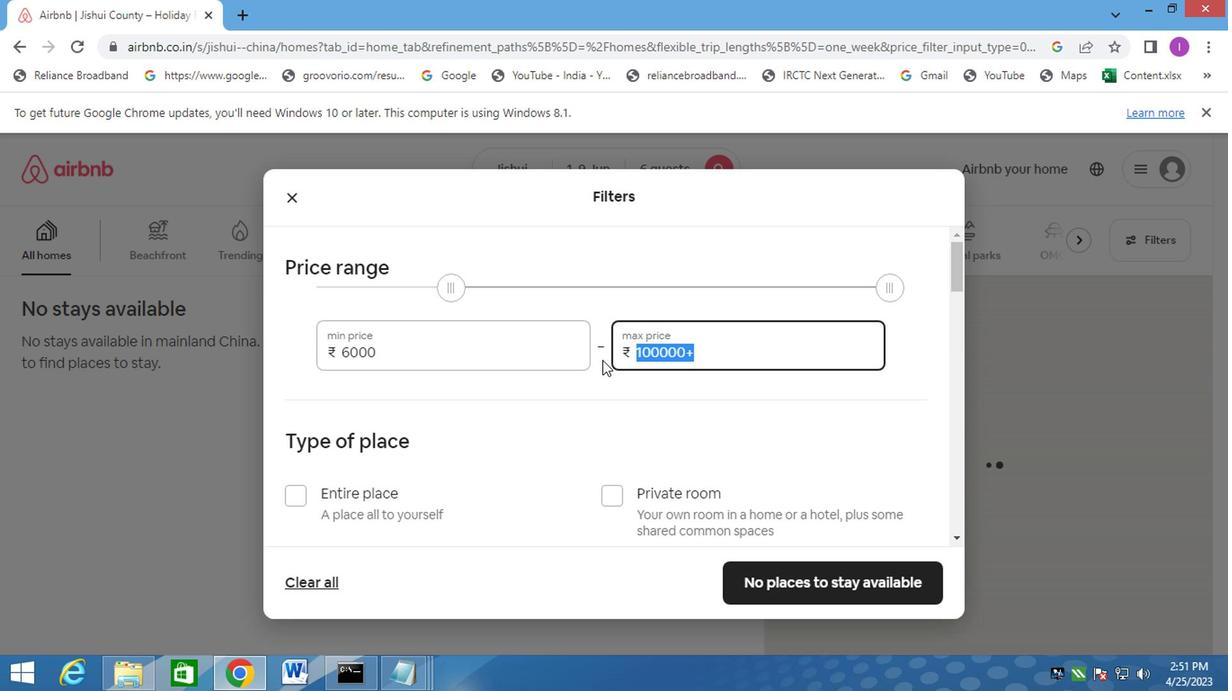 
Action: Mouse moved to (602, 366)
Screenshot: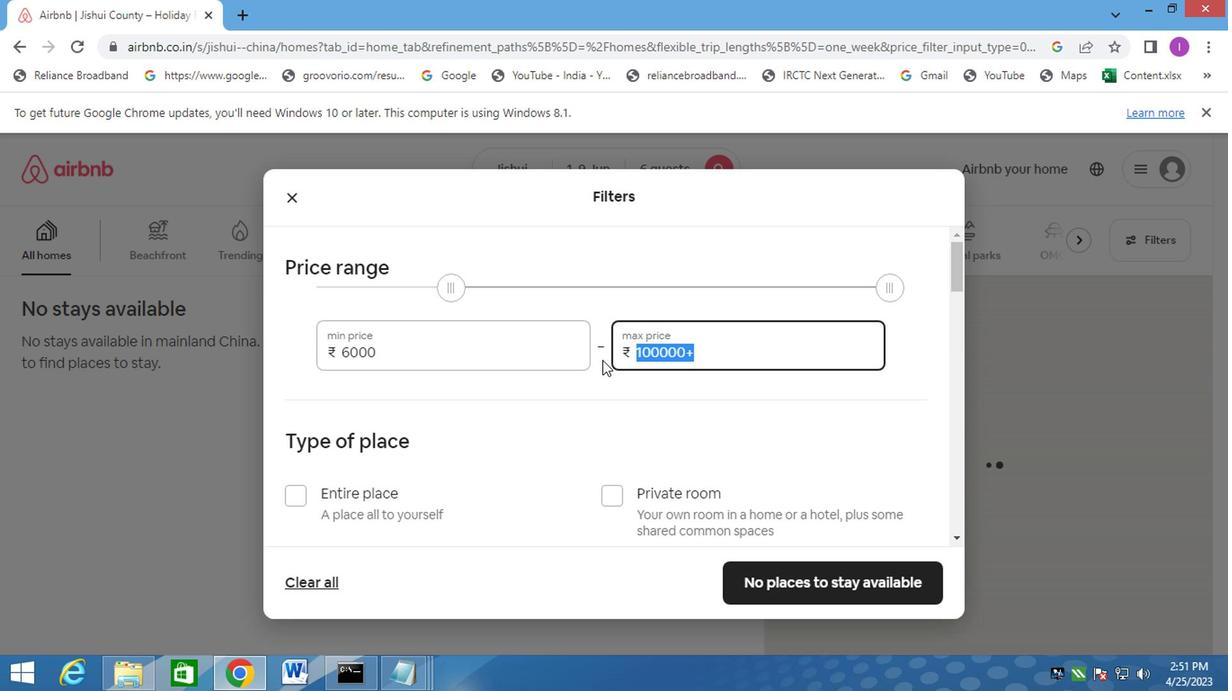 
Action: Key pressed 2
Screenshot: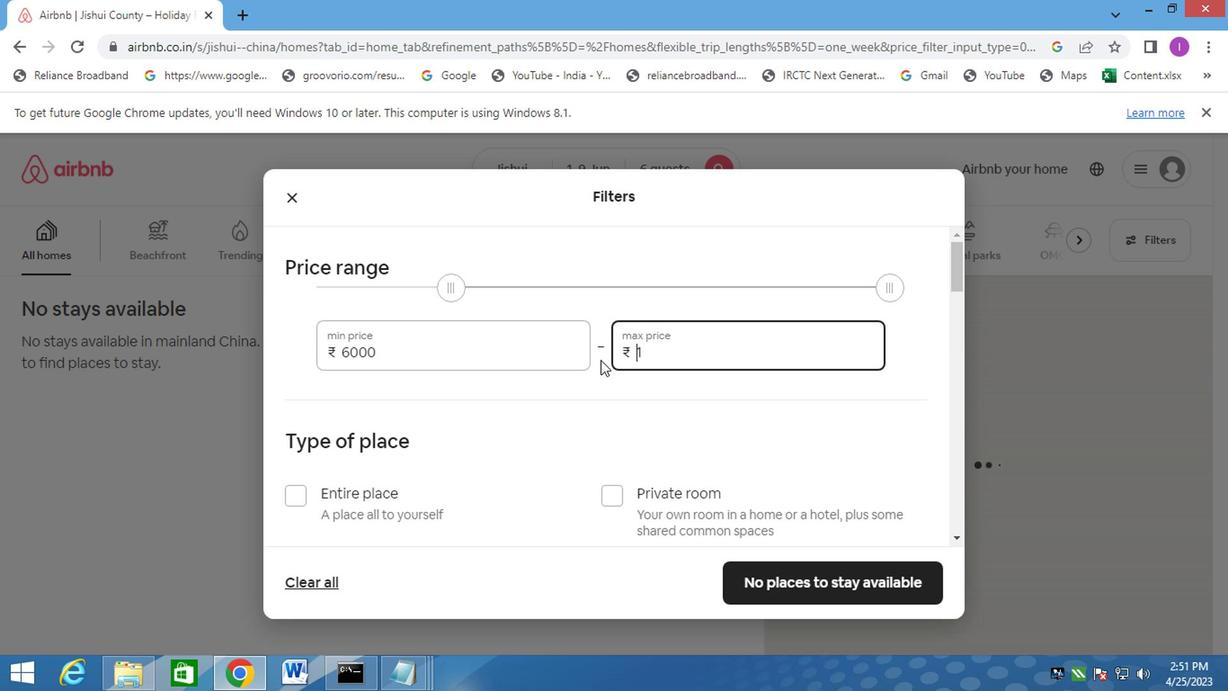 
Action: Mouse moved to (612, 372)
Screenshot: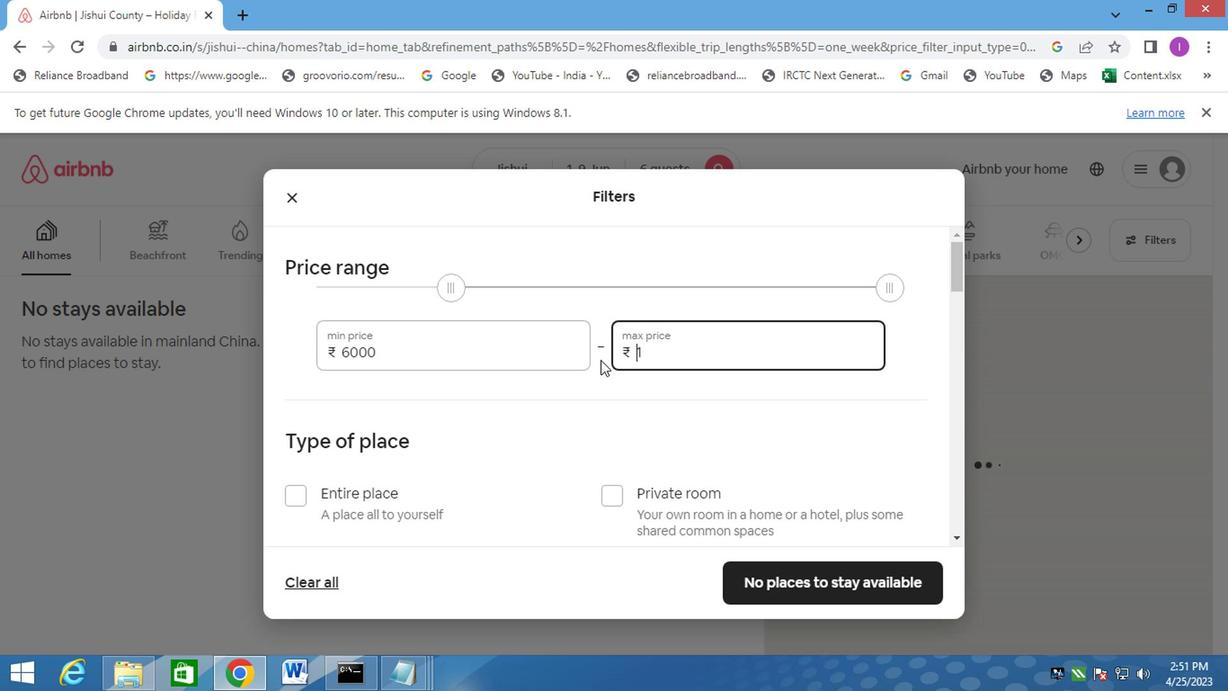 
Action: Key pressed 000
Screenshot: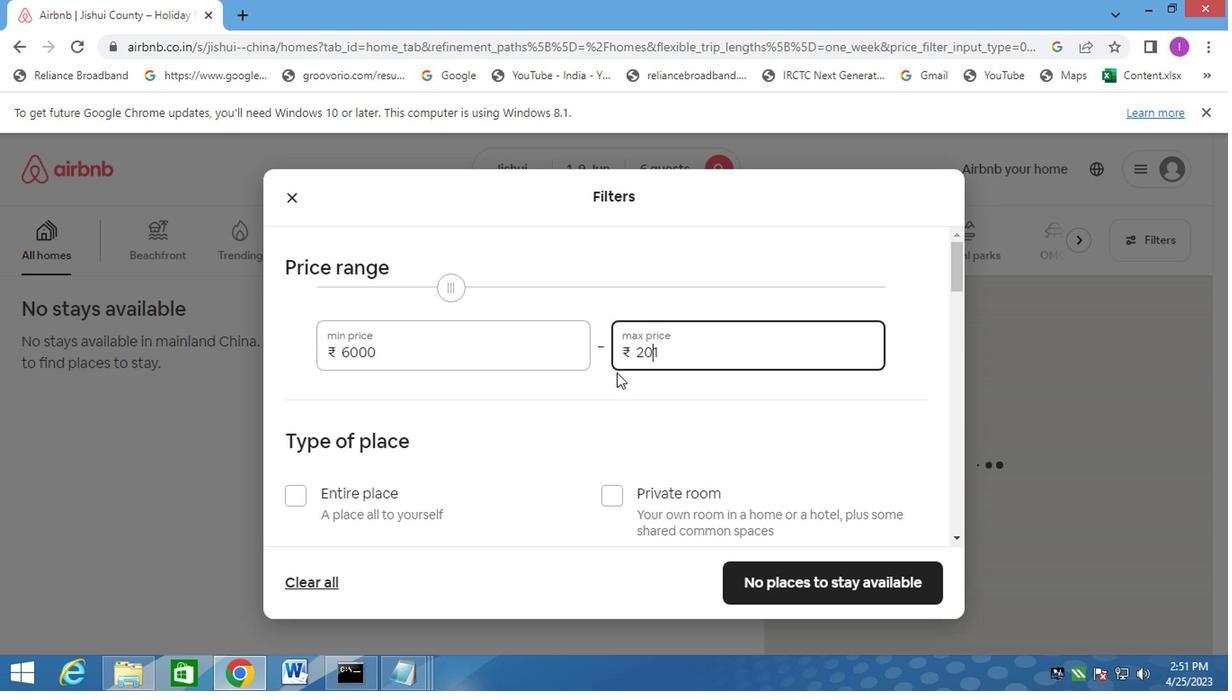
Action: Mouse moved to (696, 341)
Screenshot: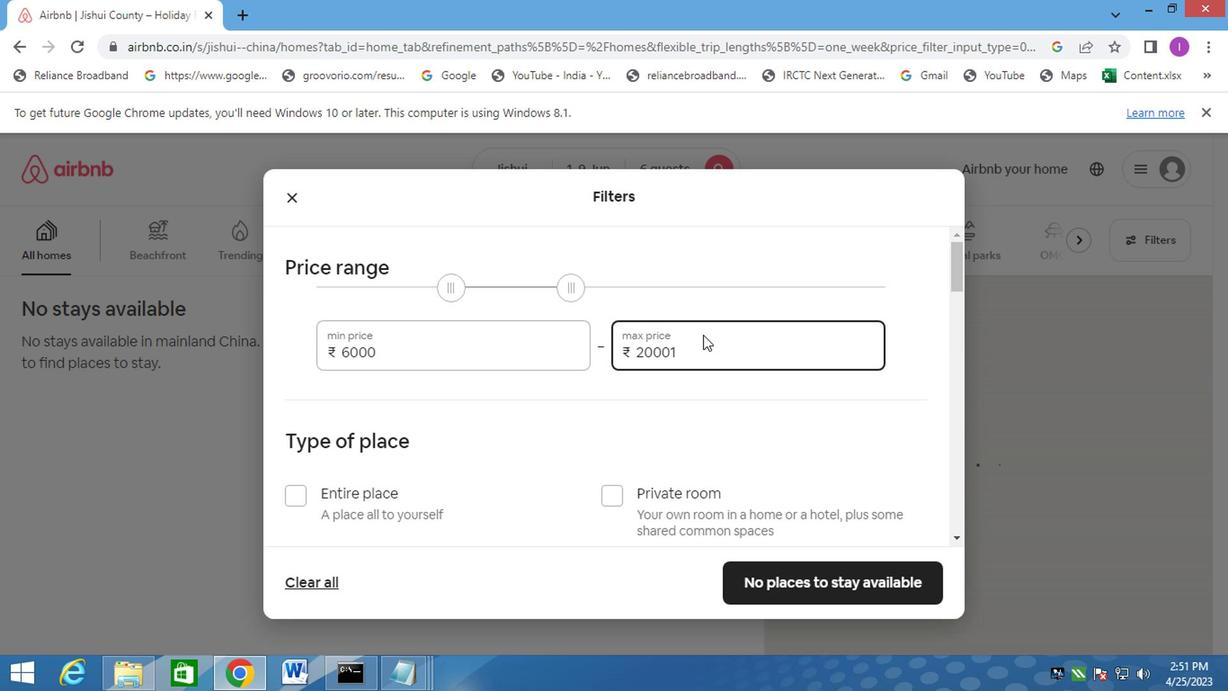 
Action: Mouse pressed left at (696, 341)
Screenshot: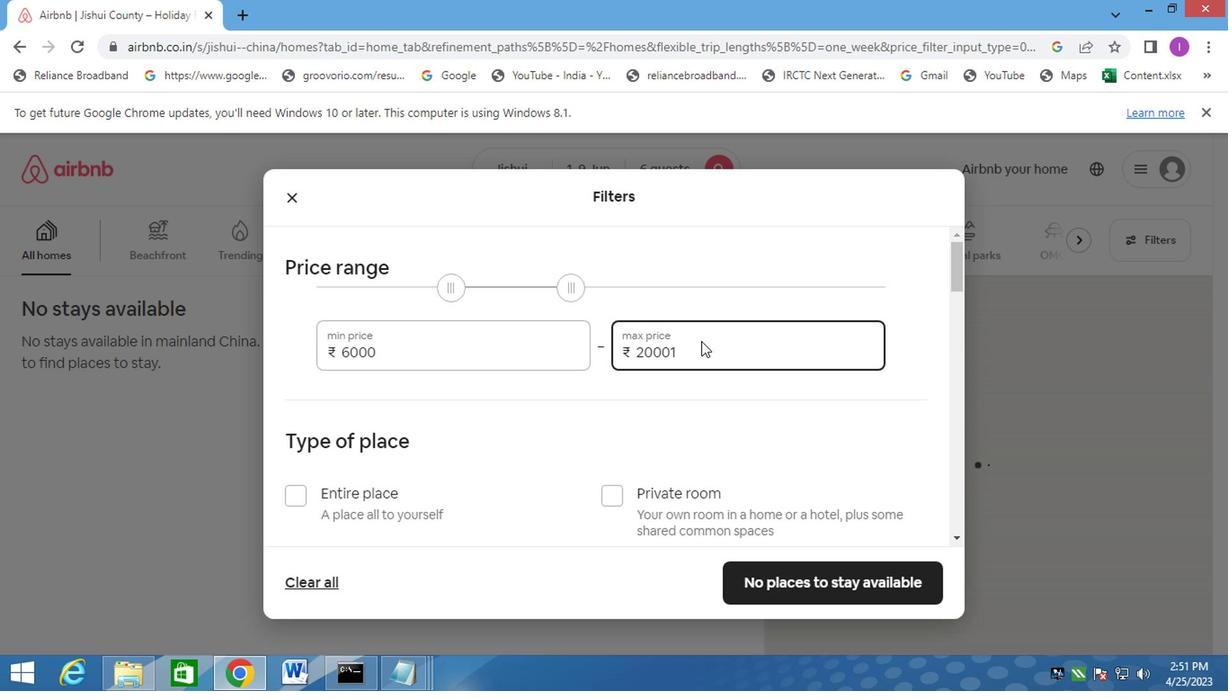 
Action: Mouse moved to (692, 356)
Screenshot: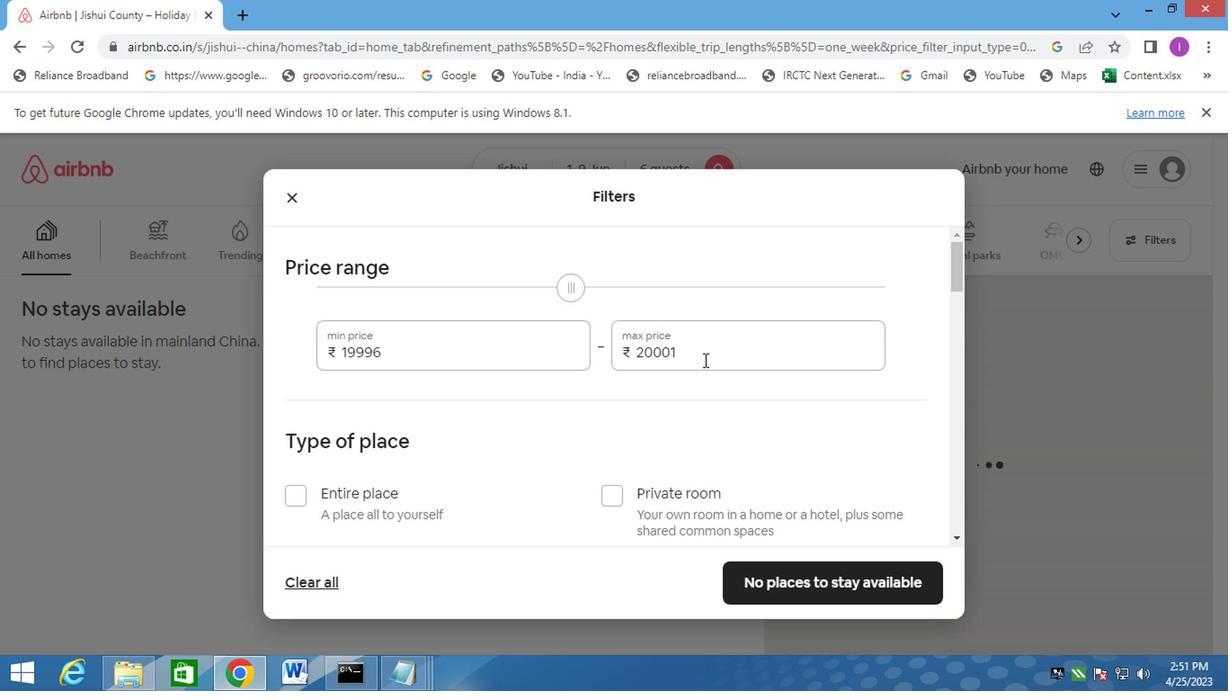 
Action: Mouse pressed left at (692, 356)
Screenshot: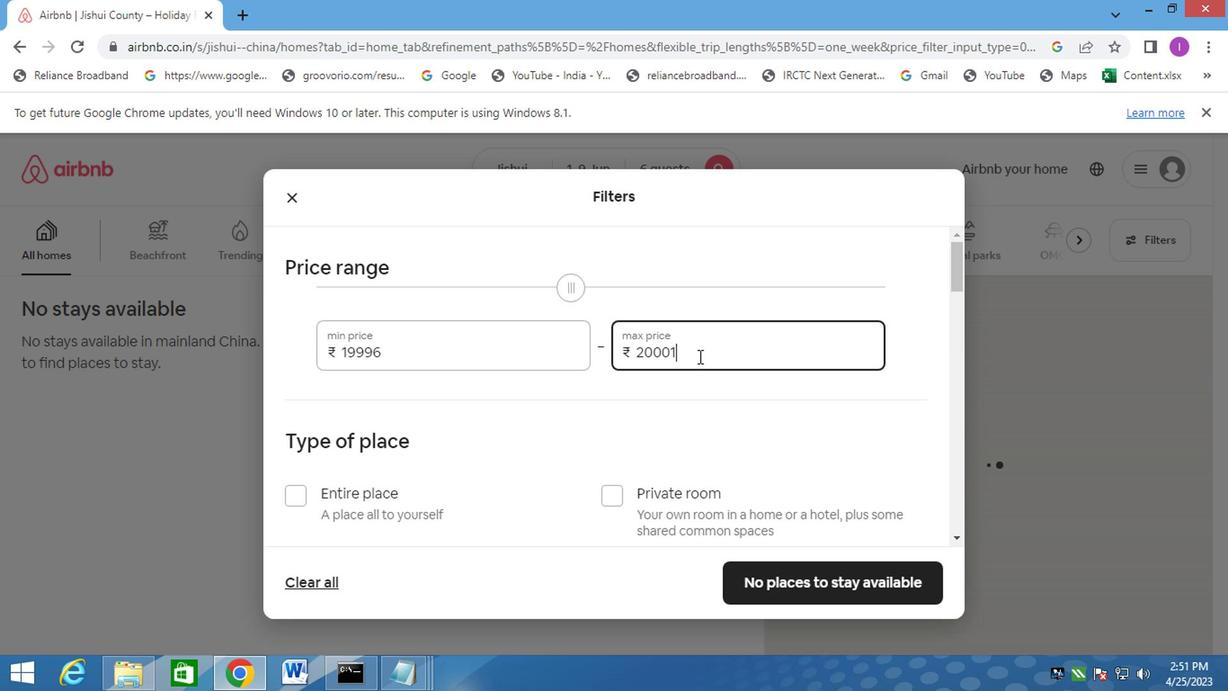 
Action: Mouse moved to (619, 357)
Screenshot: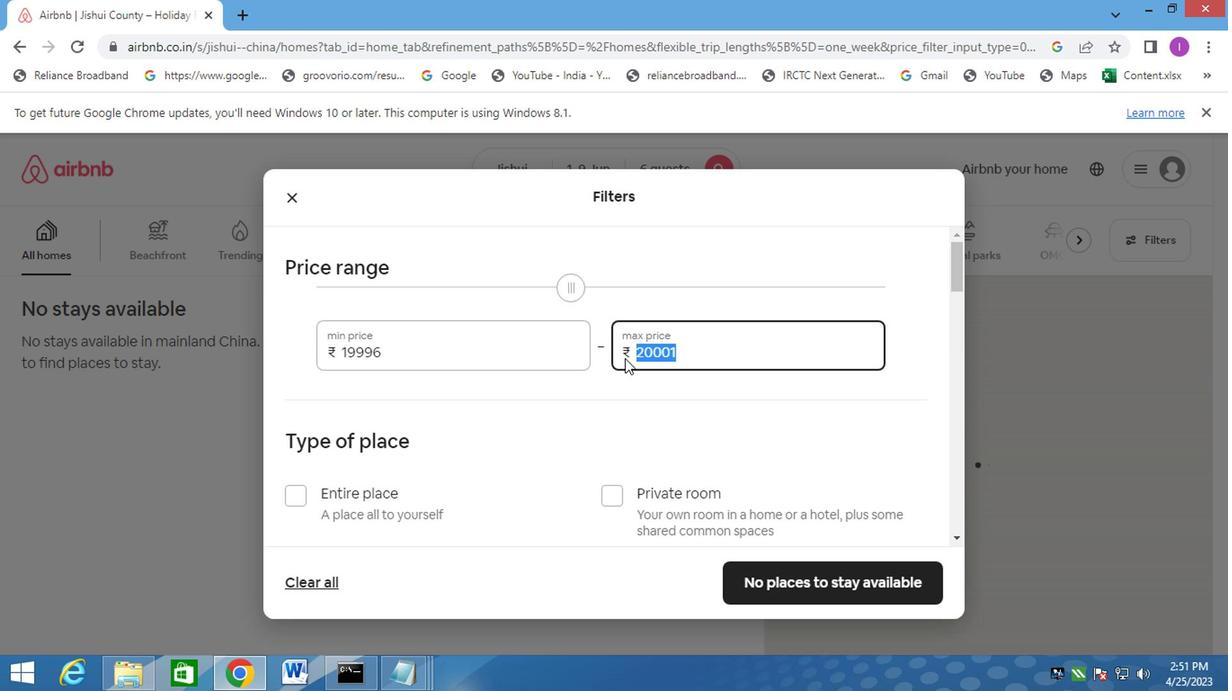 
Action: Key pressed 12
Screenshot: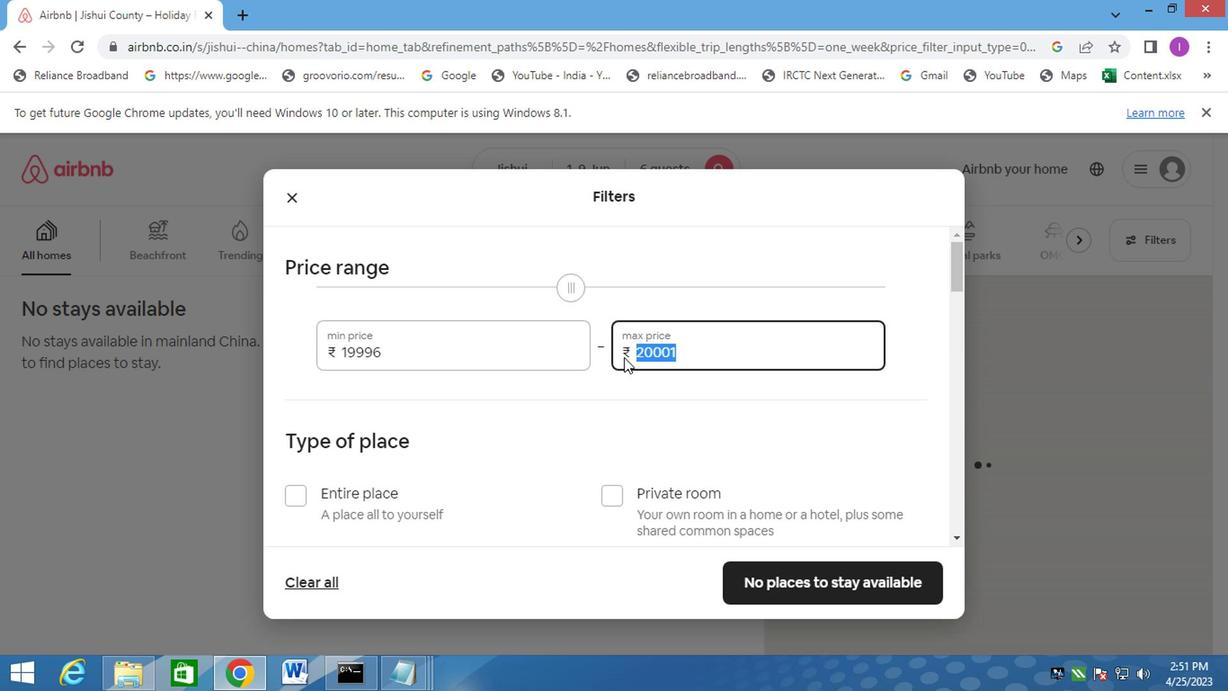 
Action: Mouse moved to (619, 357)
Screenshot: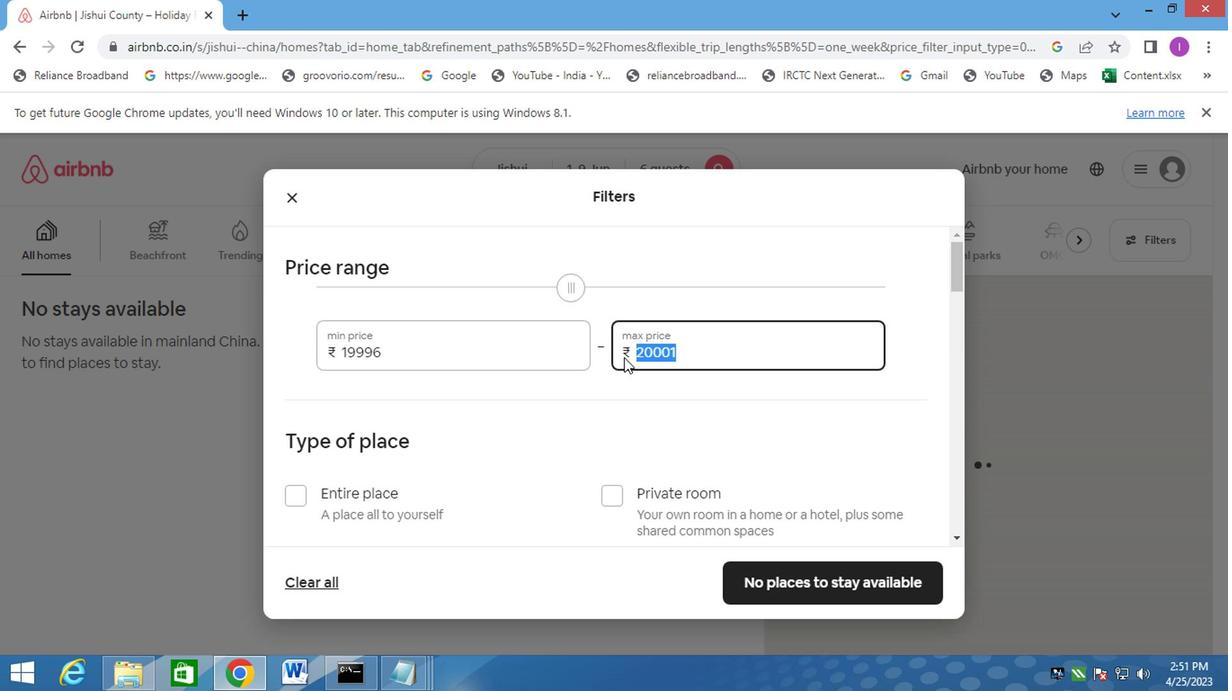 
Action: Key pressed 000
Screenshot: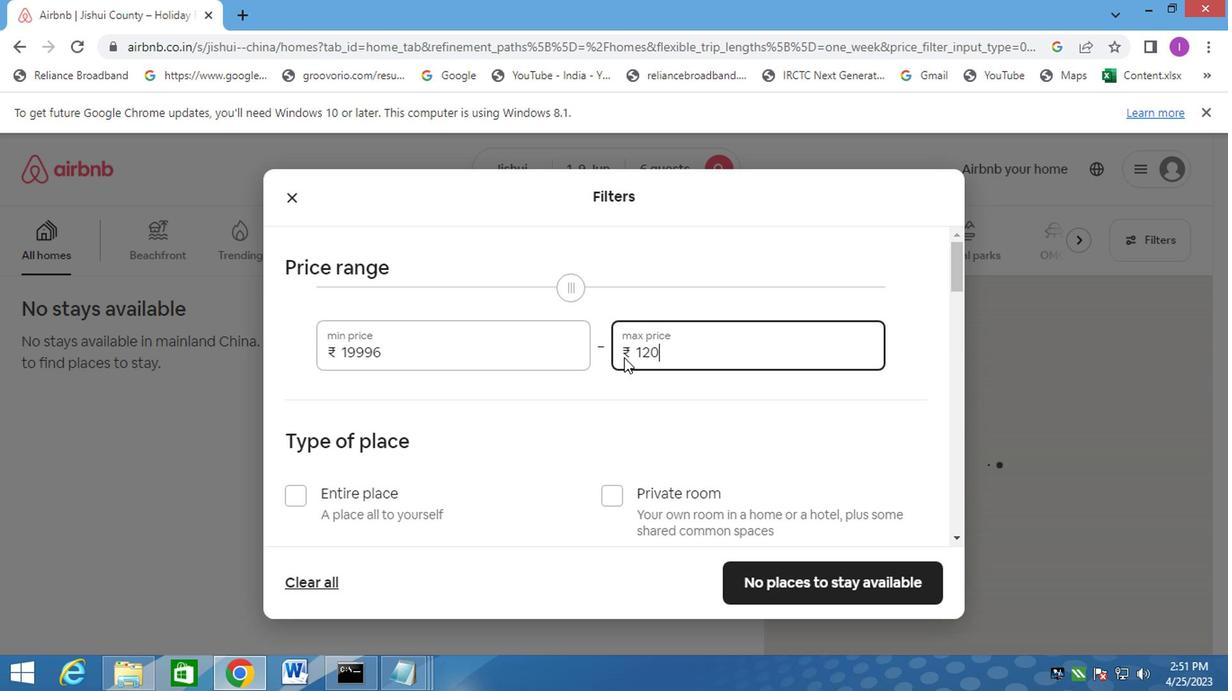
Action: Mouse moved to (289, 495)
Screenshot: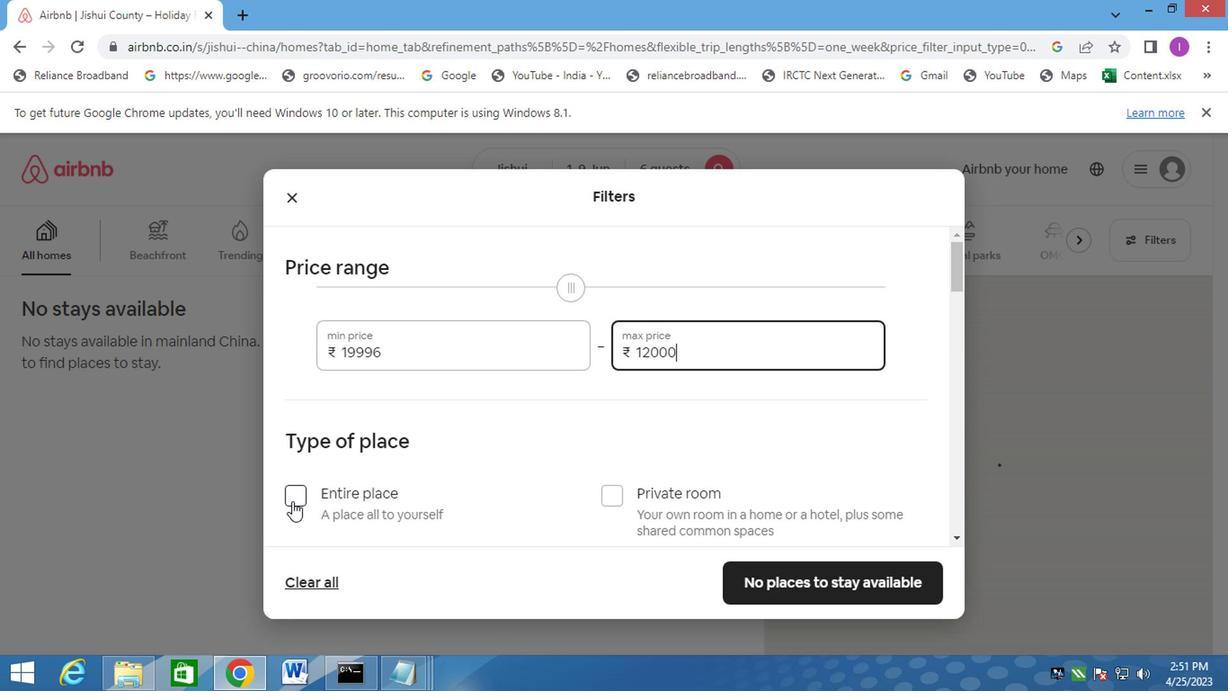 
Action: Mouse pressed left at (289, 495)
Screenshot: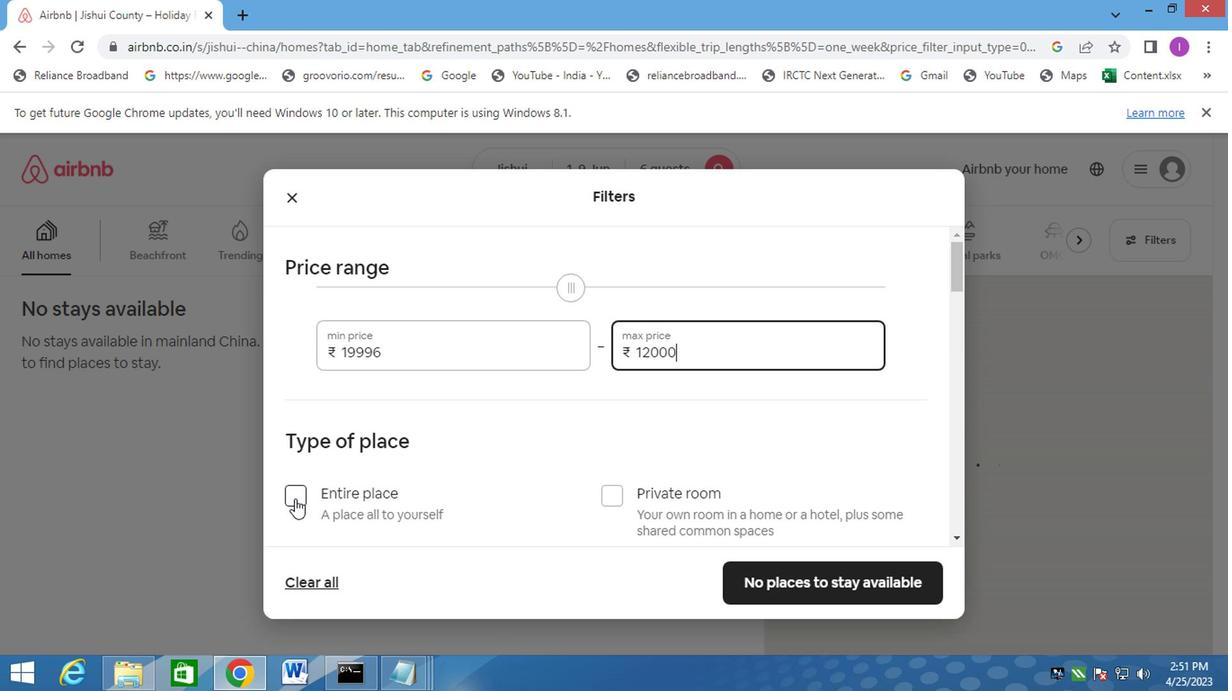 
Action: Mouse moved to (617, 488)
Screenshot: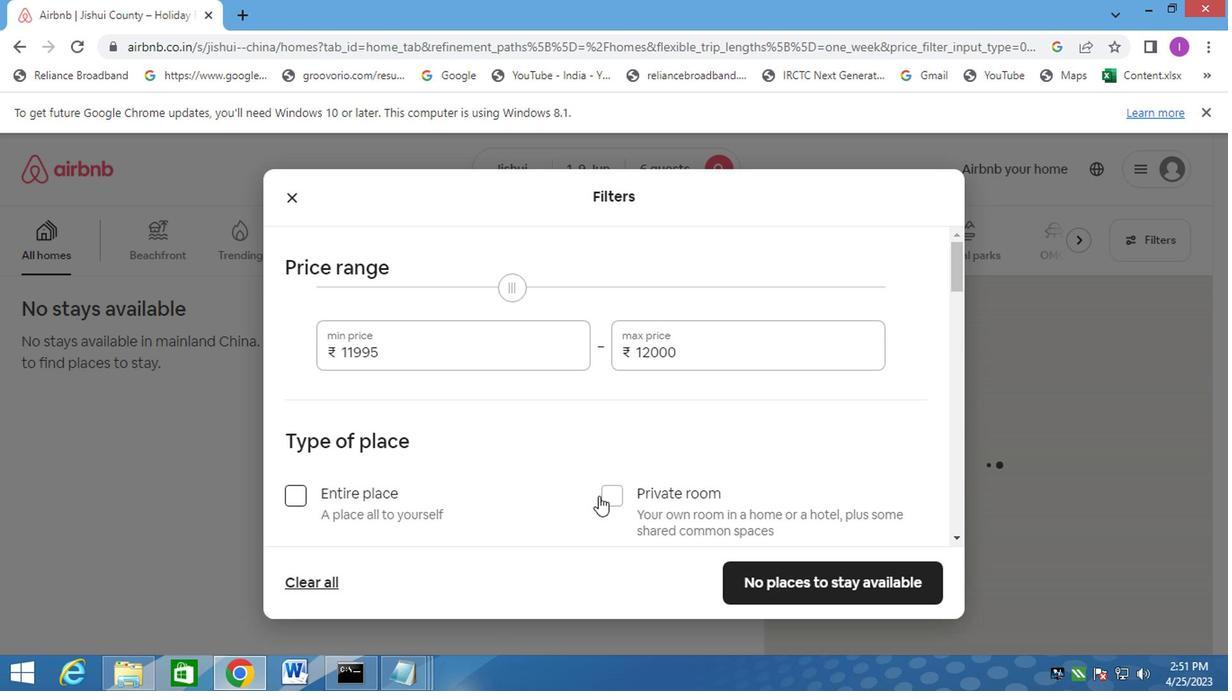 
Action: Mouse scrolled (617, 488) with delta (0, 0)
Screenshot: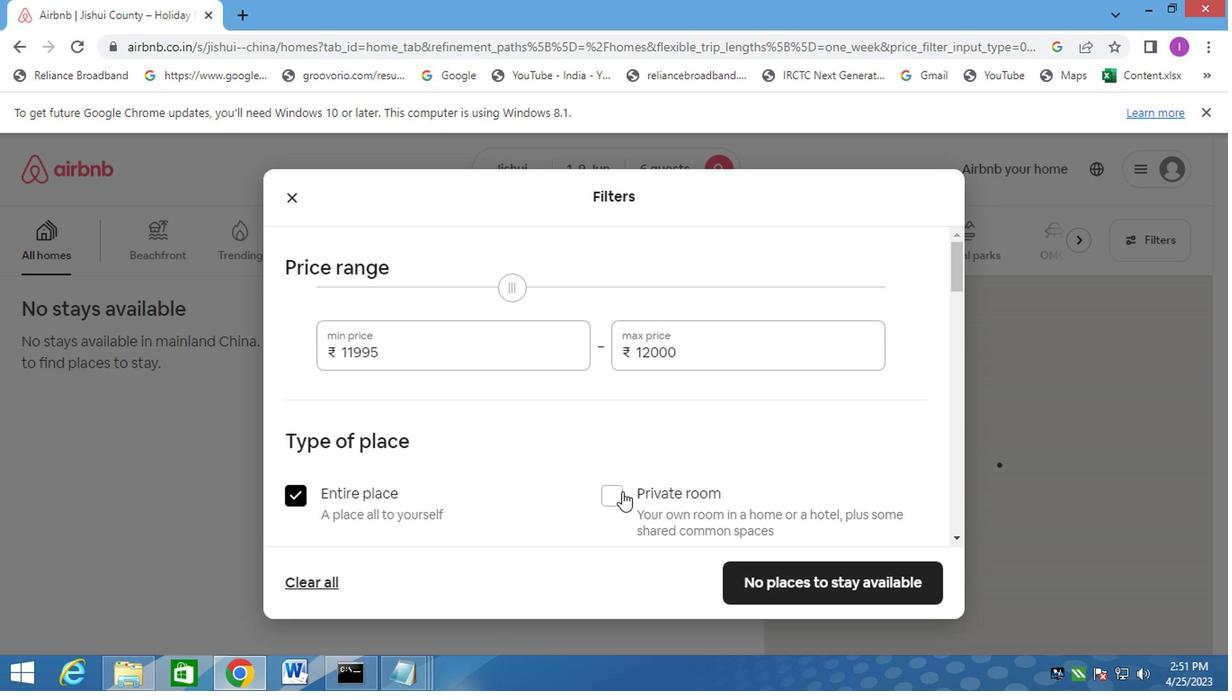 
Action: Mouse scrolled (617, 488) with delta (0, 0)
Screenshot: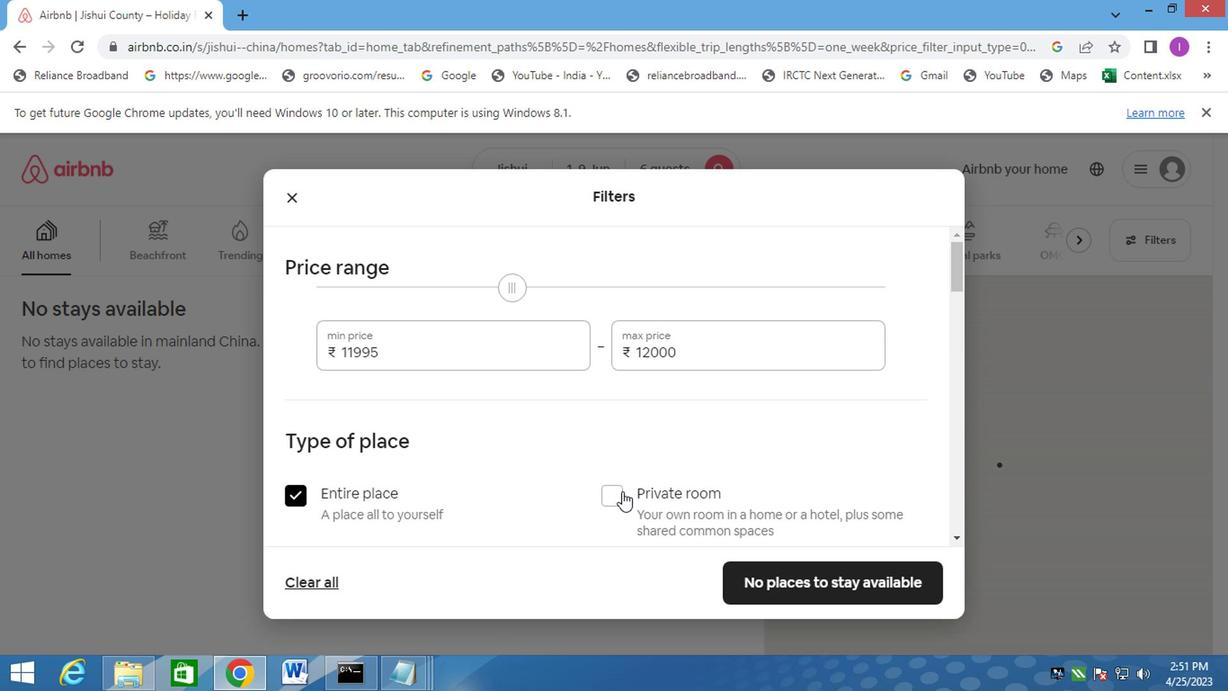 
Action: Mouse scrolled (617, 488) with delta (0, 0)
Screenshot: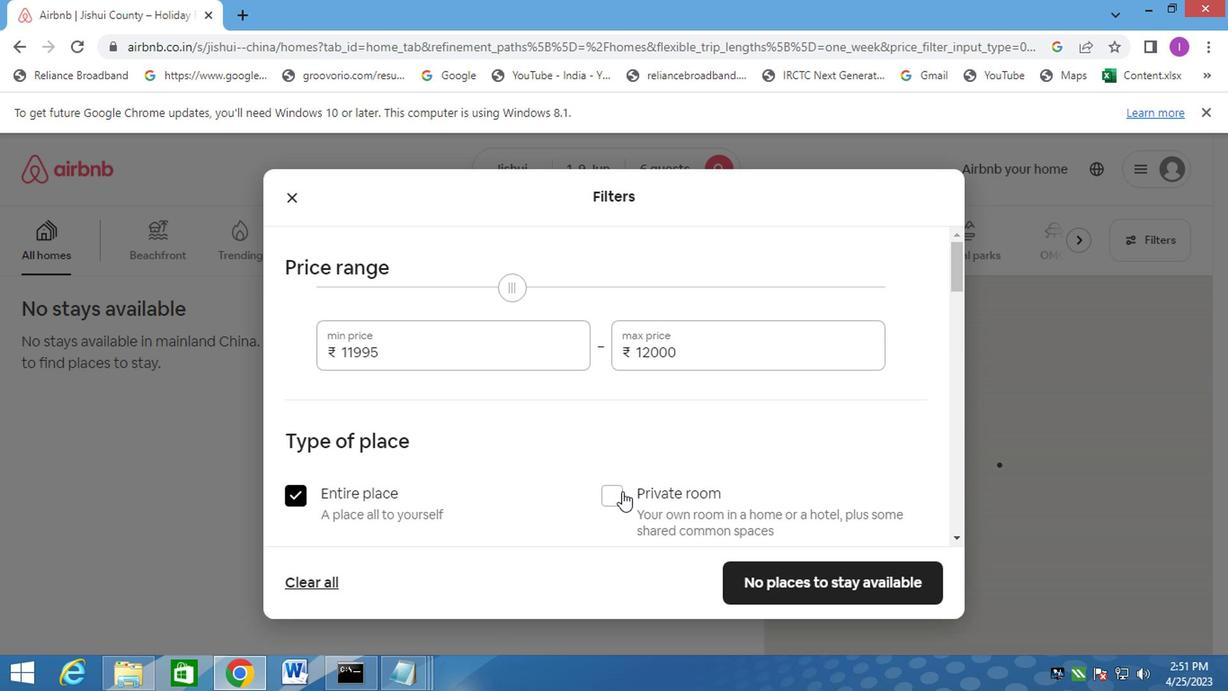 
Action: Mouse moved to (563, 463)
Screenshot: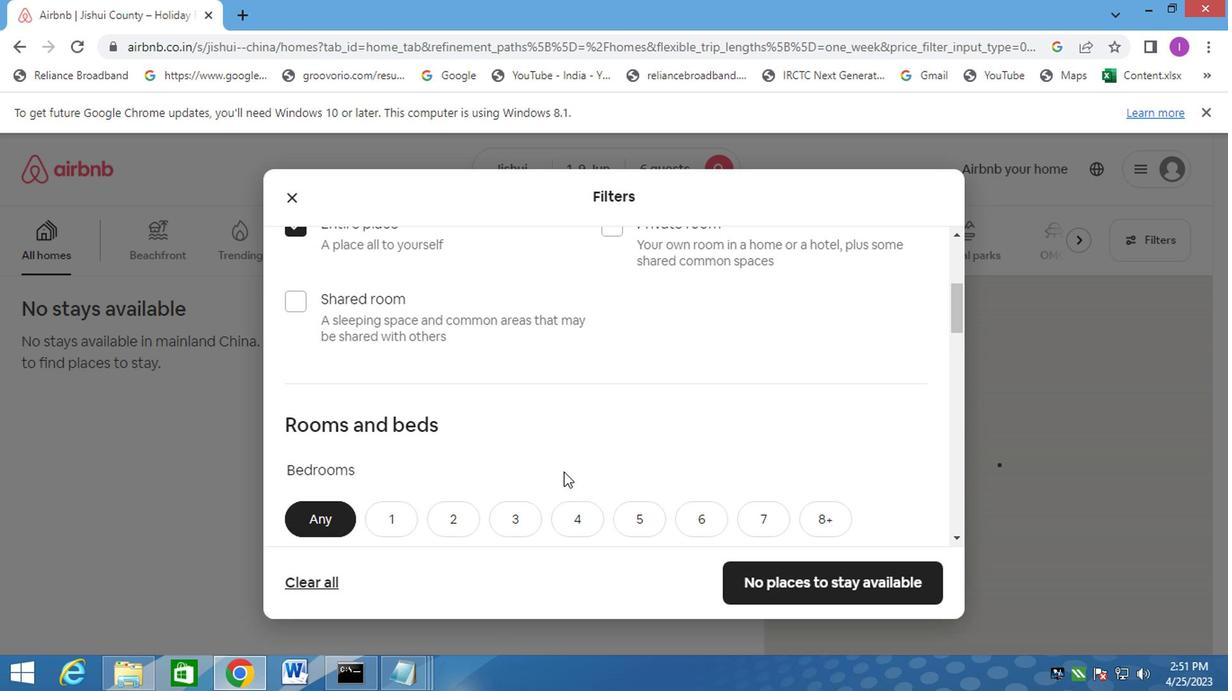 
Action: Mouse scrolled (563, 463) with delta (0, 0)
Screenshot: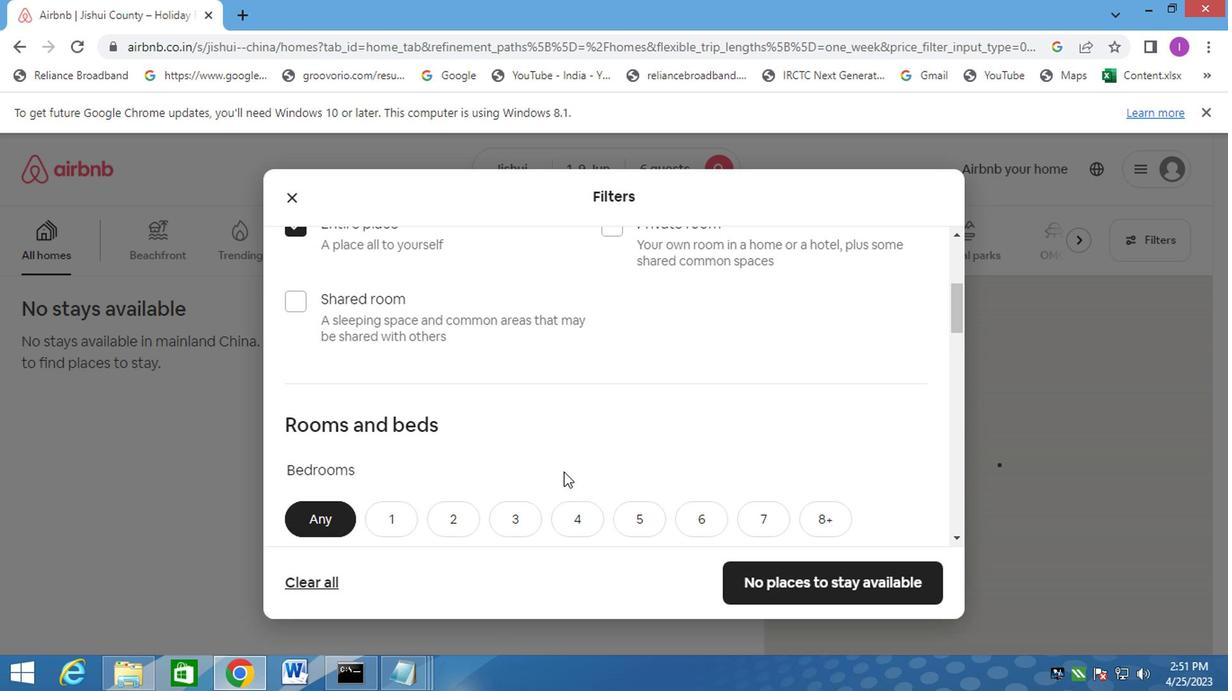 
Action: Mouse scrolled (563, 463) with delta (0, 0)
Screenshot: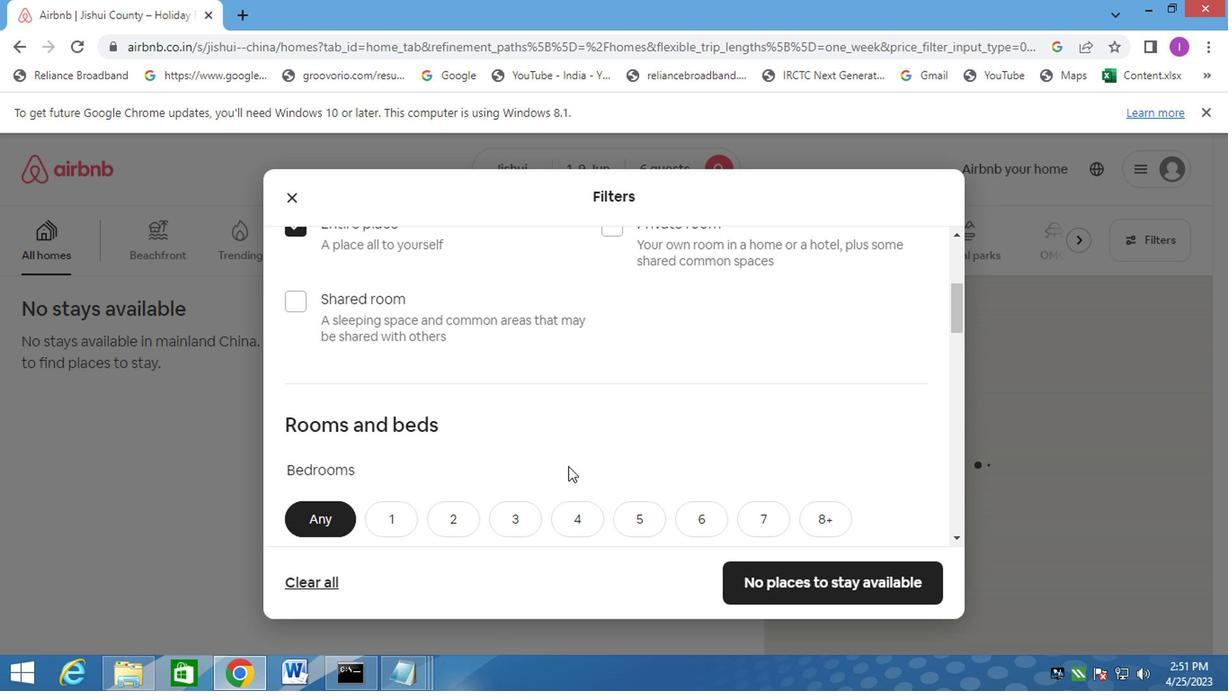 
Action: Mouse scrolled (563, 463) with delta (0, 0)
Screenshot: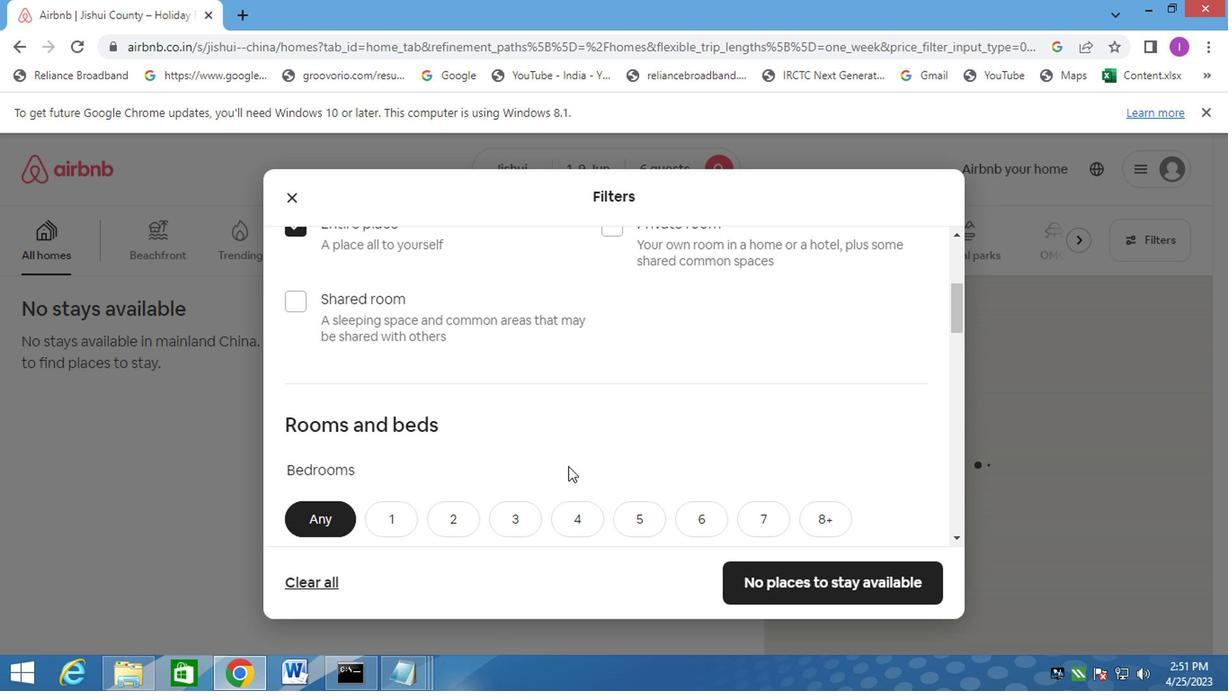 
Action: Mouse moved to (494, 245)
Screenshot: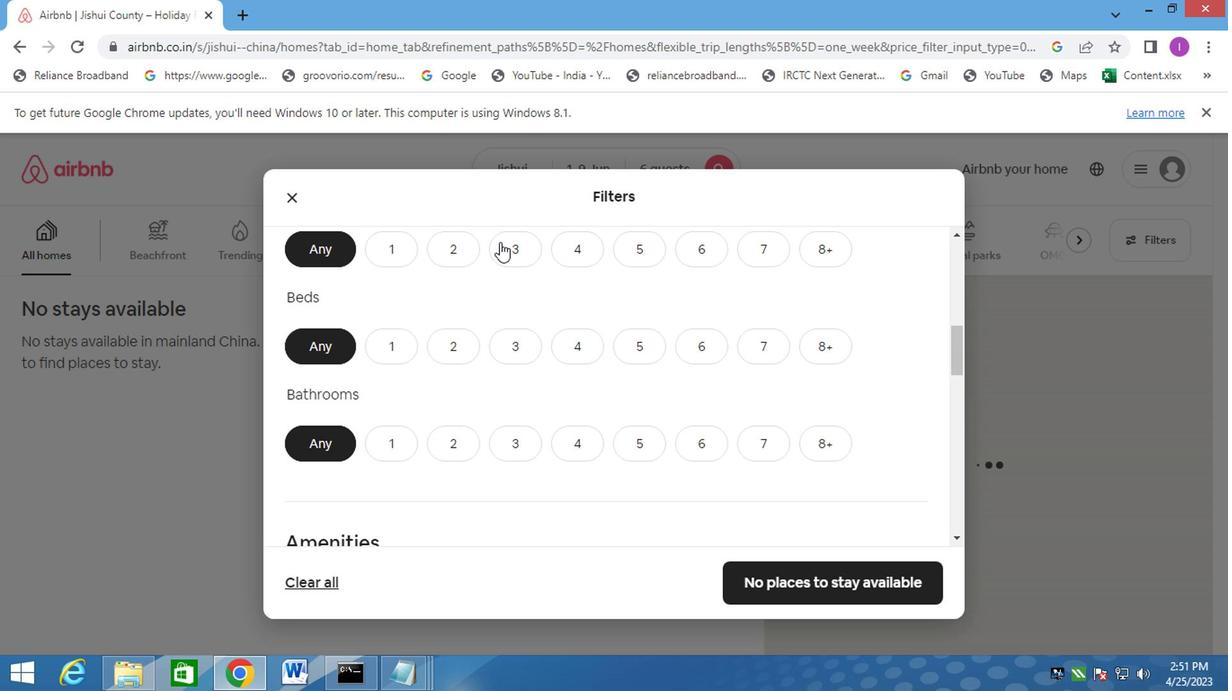 
Action: Mouse pressed left at (494, 245)
Screenshot: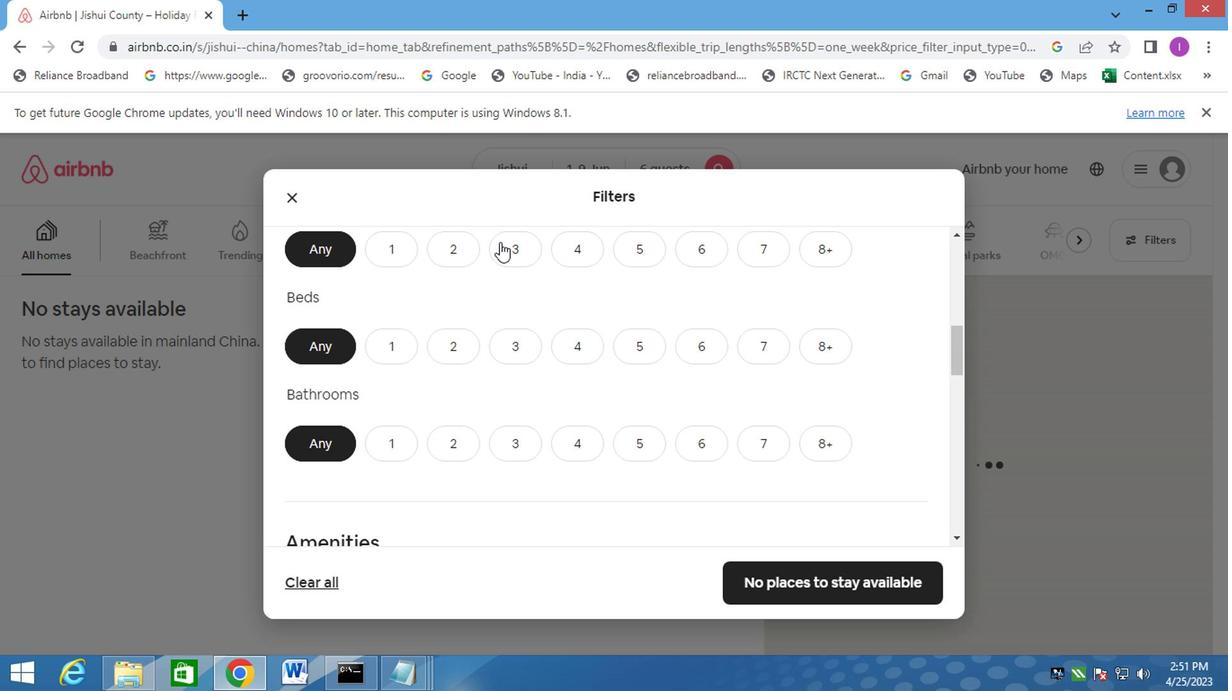
Action: Mouse moved to (509, 353)
Screenshot: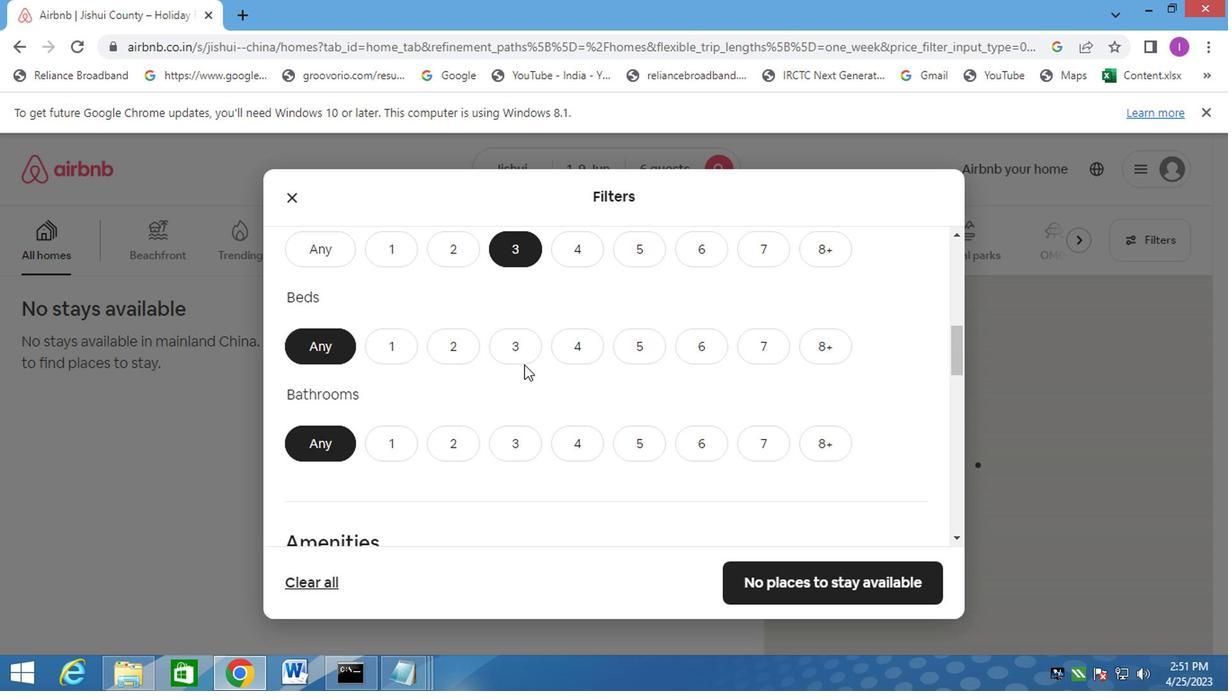 
Action: Mouse pressed left at (509, 353)
Screenshot: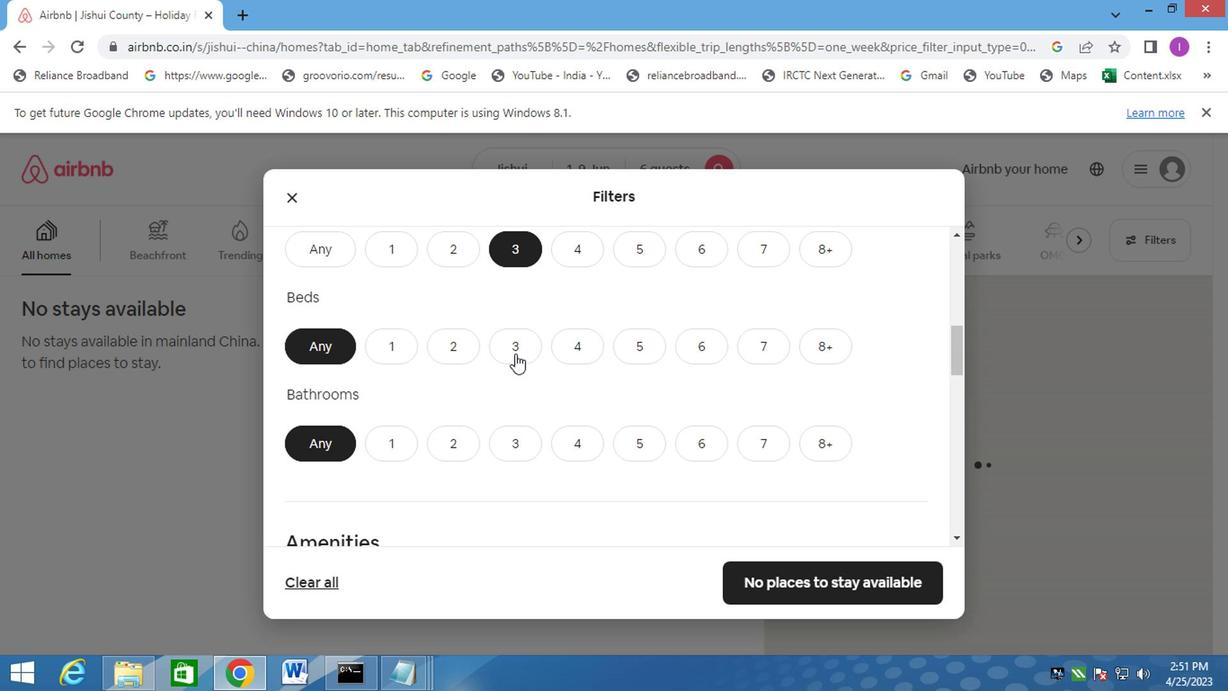 
Action: Mouse moved to (514, 442)
Screenshot: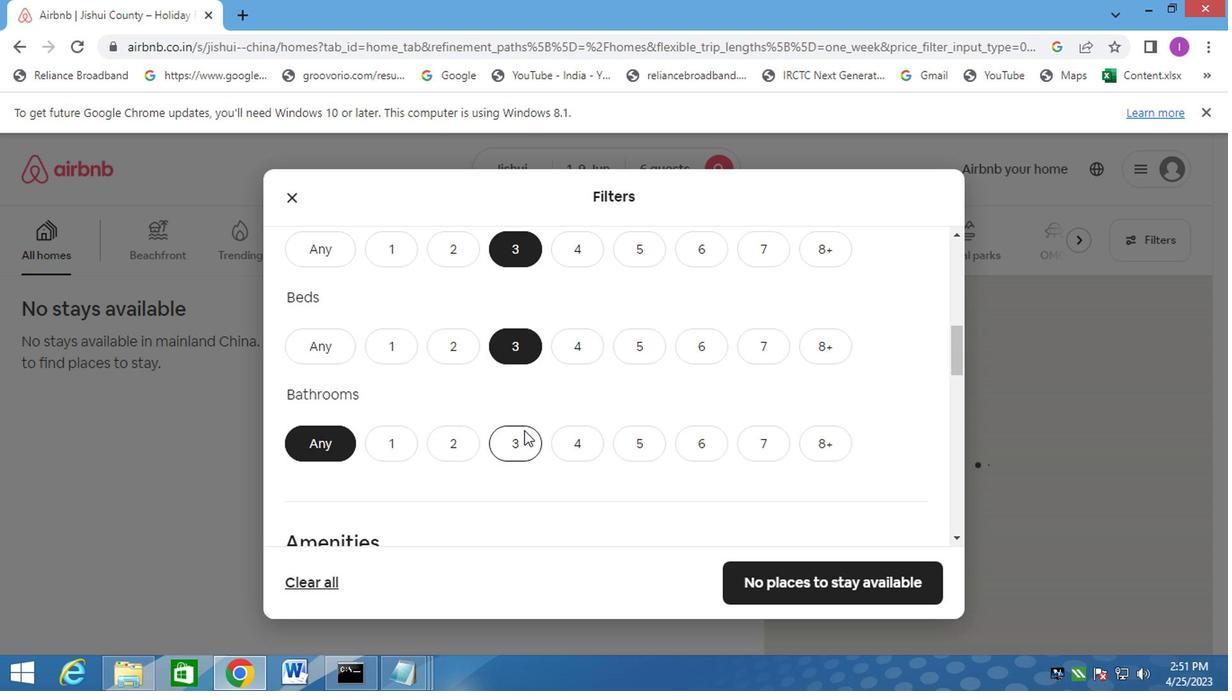
Action: Mouse pressed left at (514, 442)
Screenshot: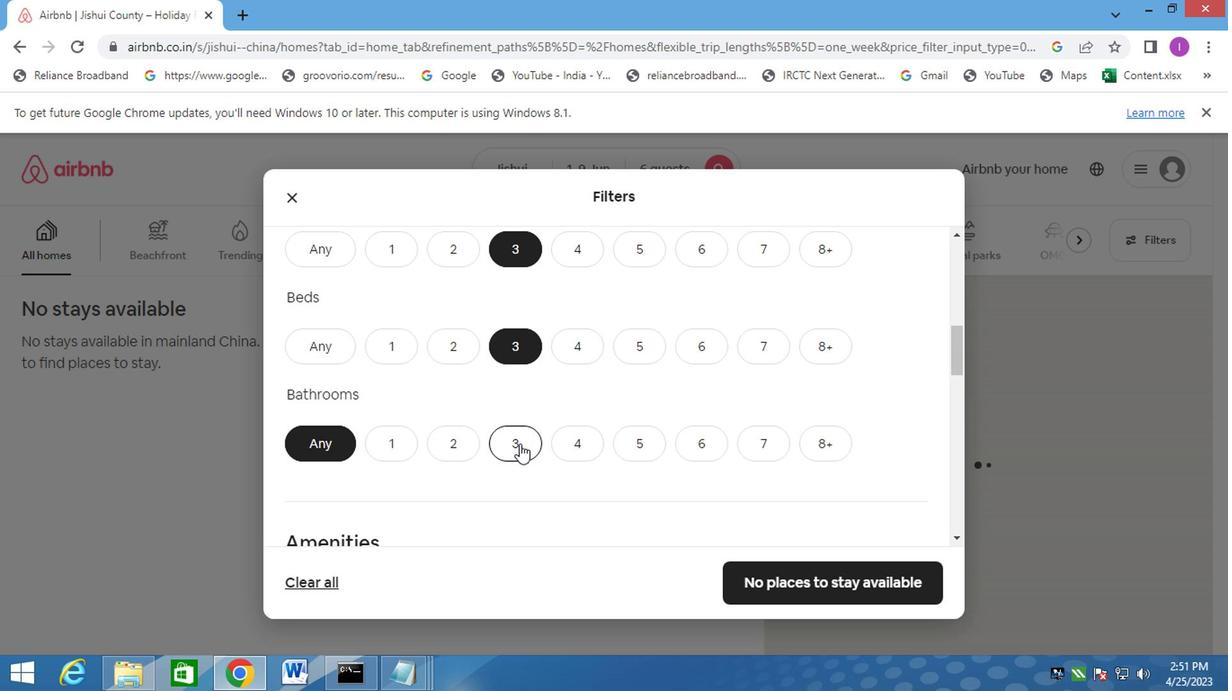 
Action: Mouse moved to (836, 358)
Screenshot: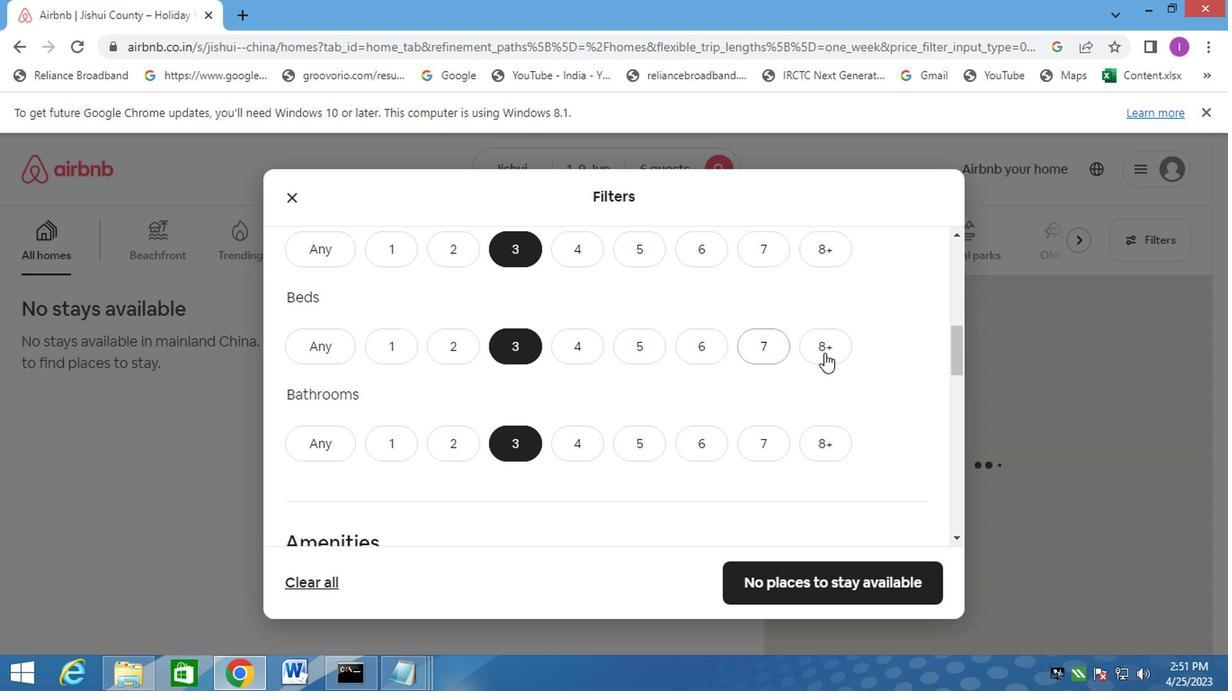 
Action: Mouse scrolled (836, 358) with delta (0, 0)
Screenshot: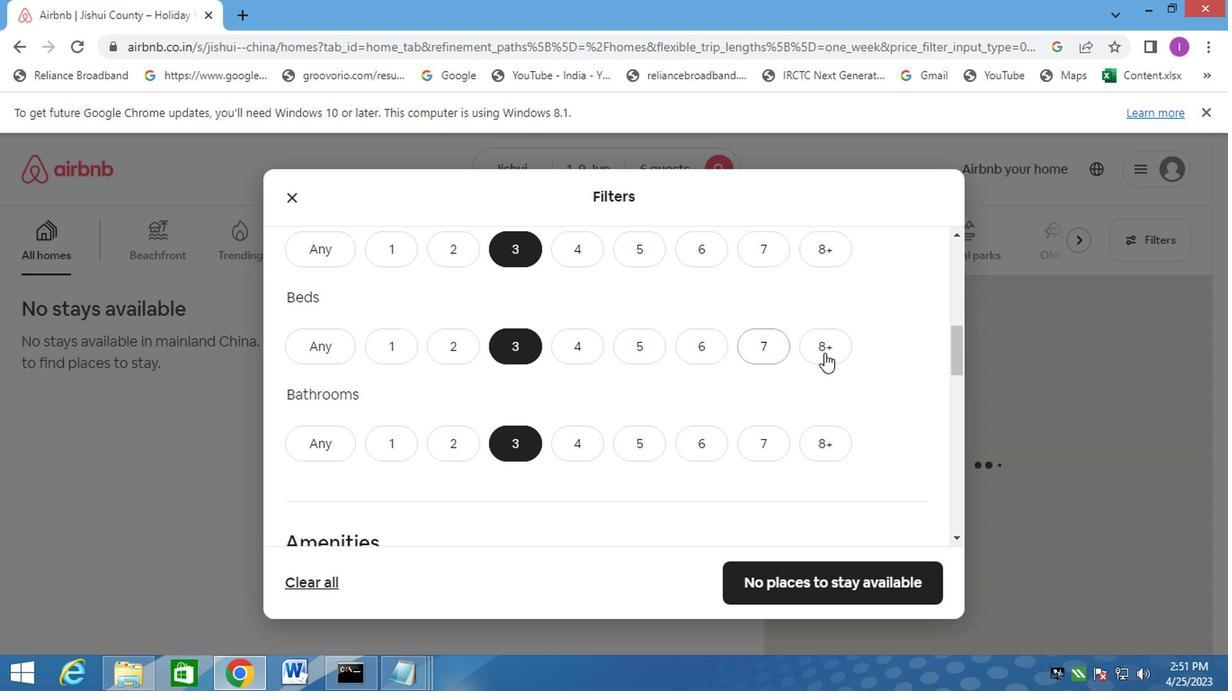 
Action: Mouse moved to (849, 365)
Screenshot: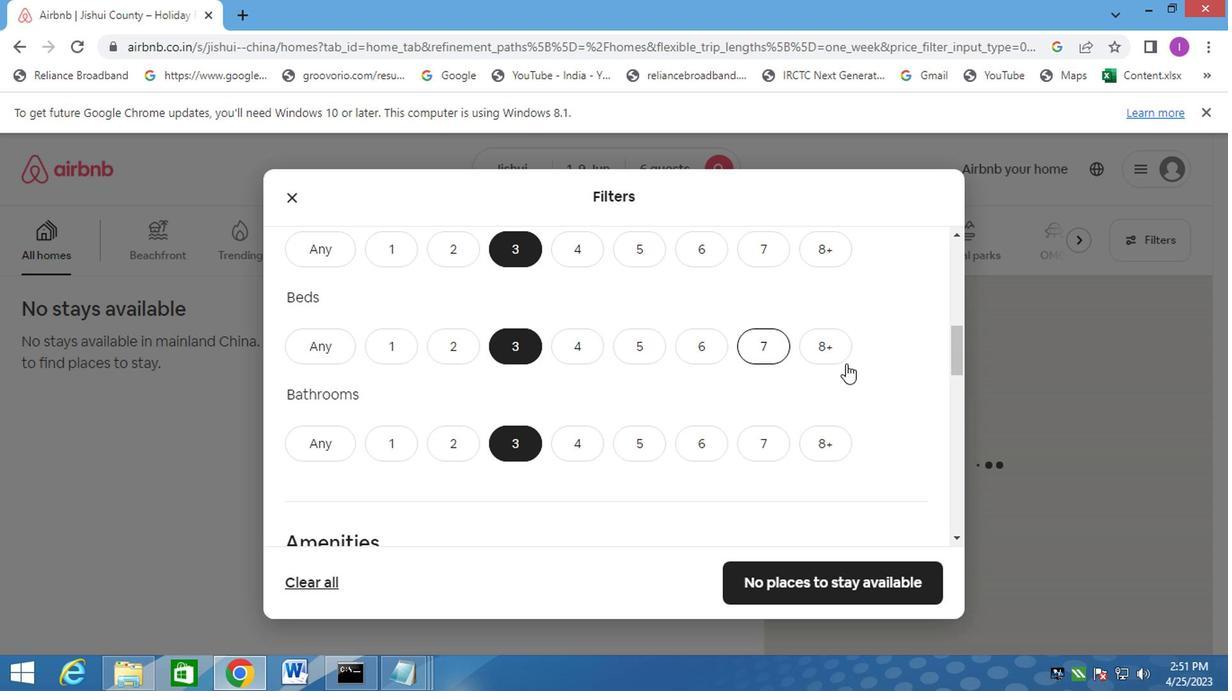 
Action: Mouse scrolled (843, 362) with delta (0, 0)
Screenshot: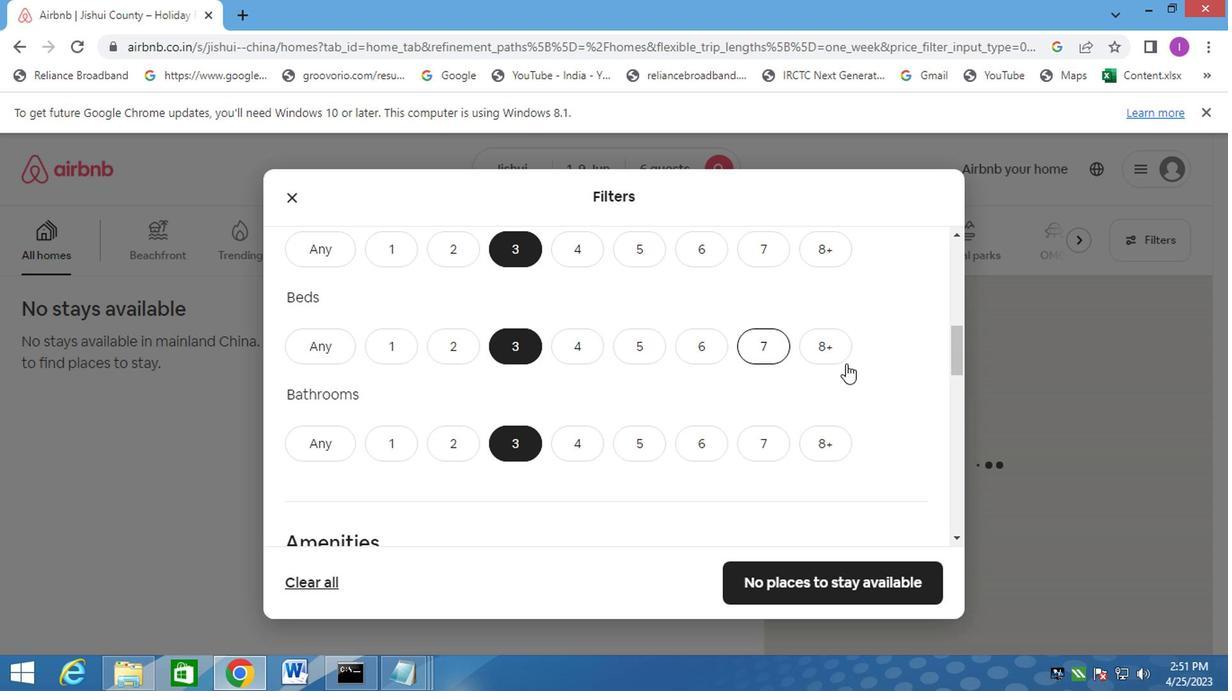 
Action: Mouse scrolled (849, 364) with delta (0, -1)
Screenshot: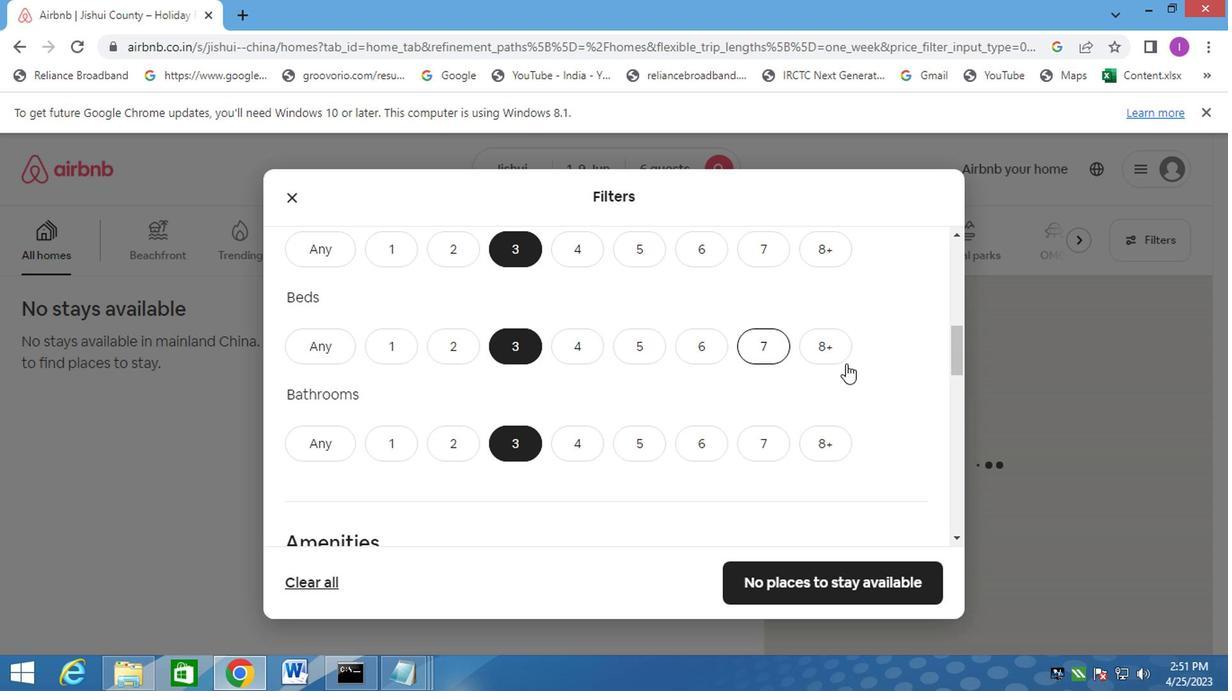 
Action: Mouse moved to (647, 375)
Screenshot: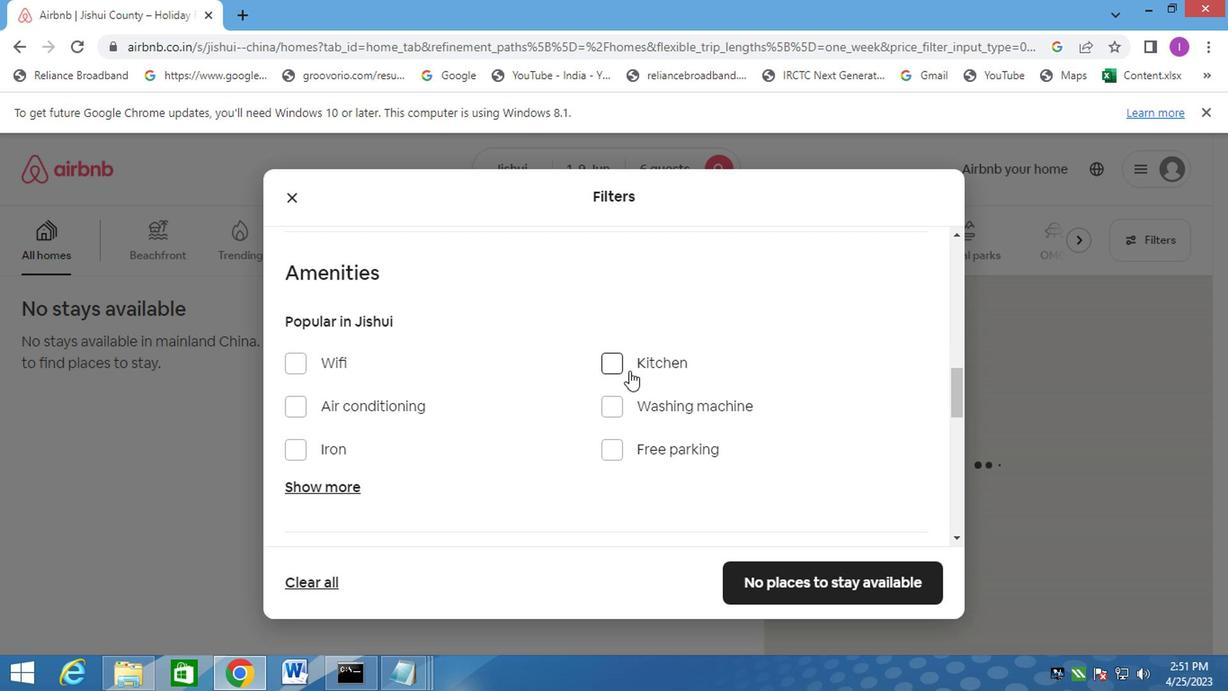 
Action: Mouse scrolled (647, 374) with delta (0, 0)
Screenshot: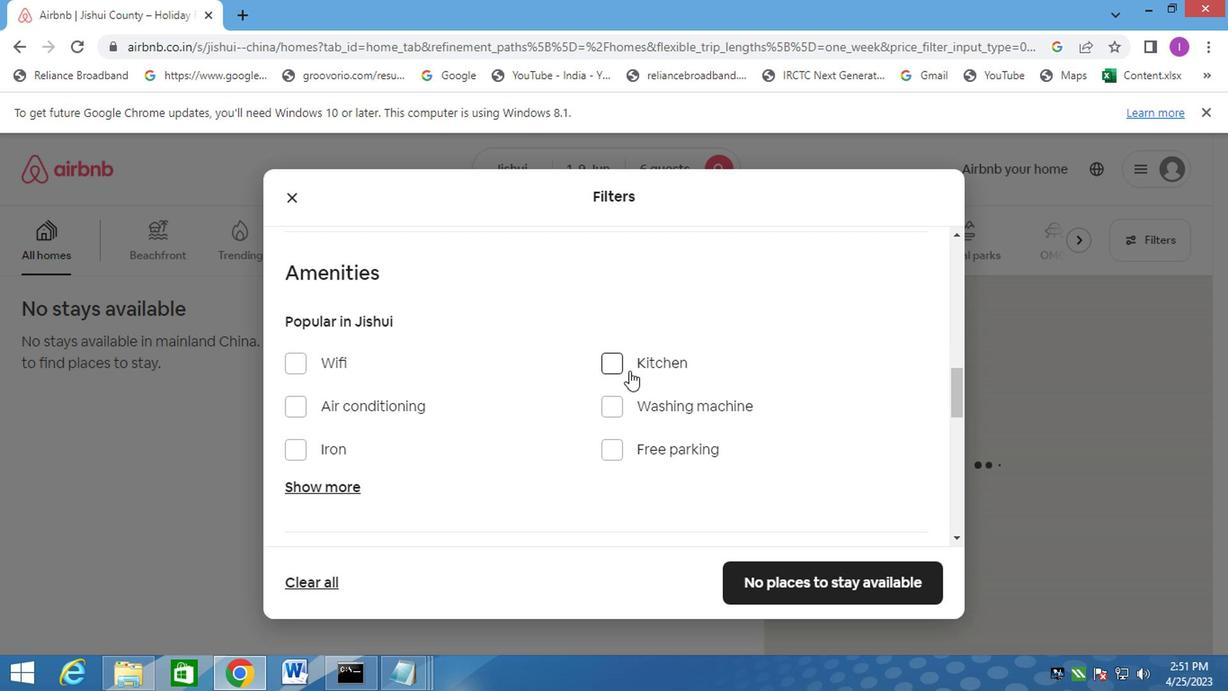 
Action: Mouse moved to (658, 376)
Screenshot: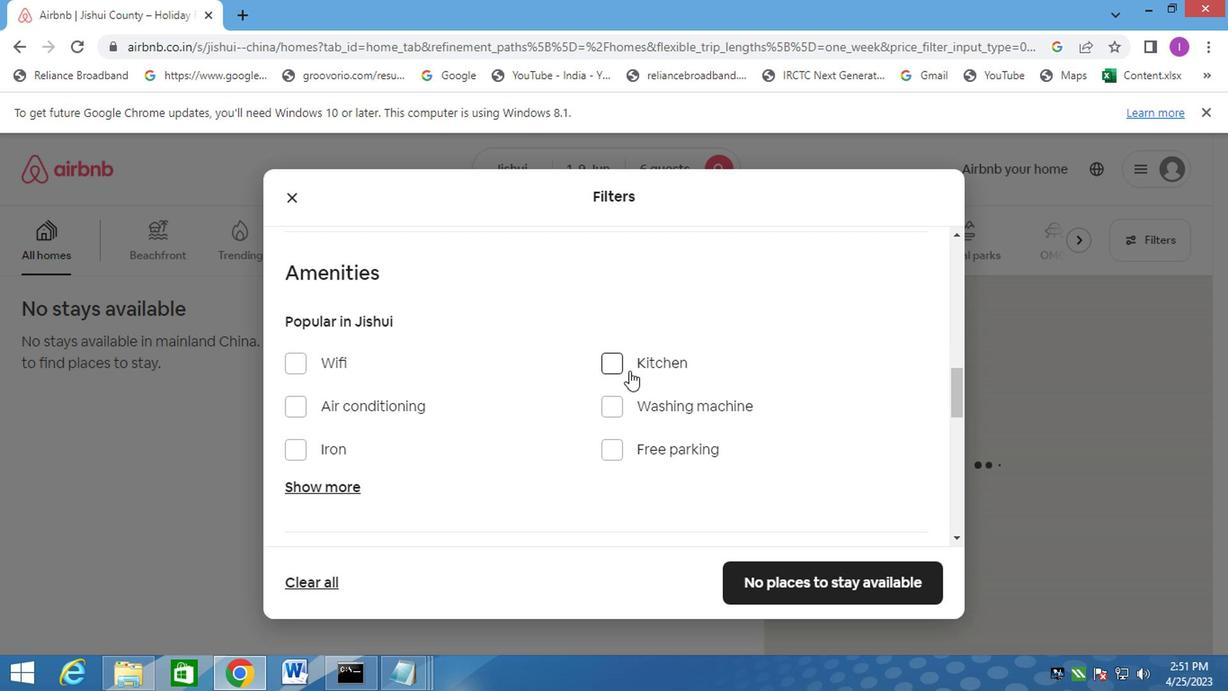 
Action: Mouse scrolled (658, 375) with delta (0, -1)
Screenshot: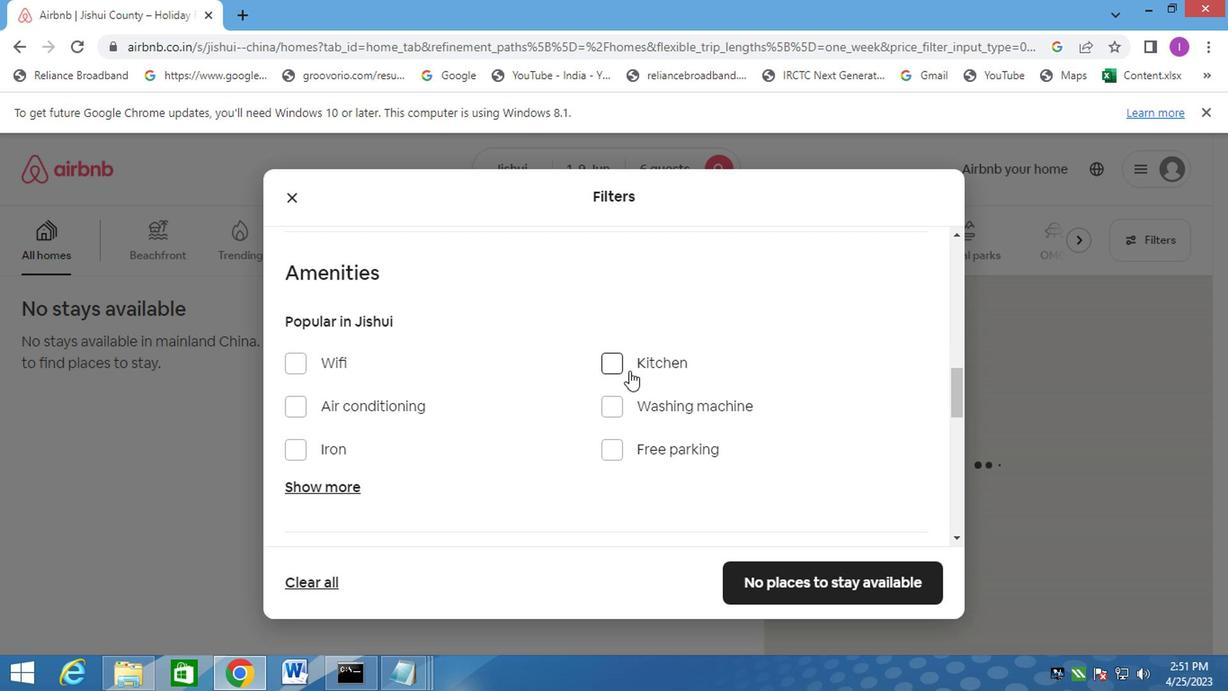 
Action: Mouse moved to (683, 384)
Screenshot: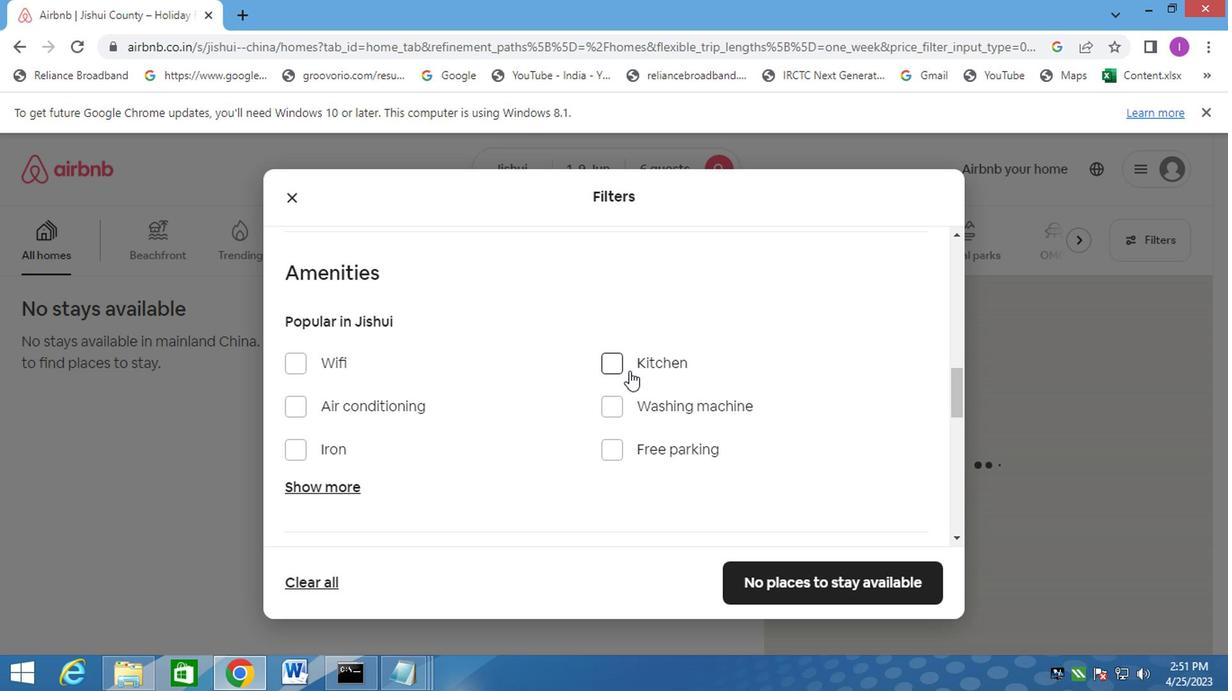 
Action: Mouse scrolled (683, 383) with delta (0, 0)
Screenshot: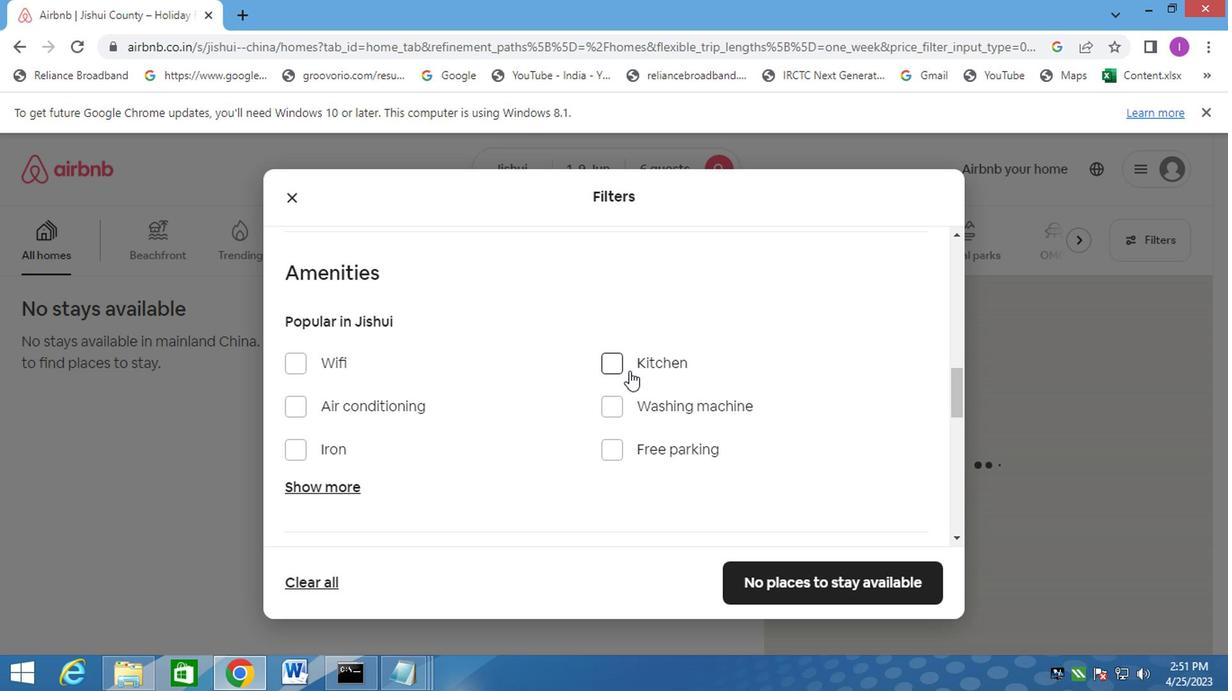 
Action: Mouse moved to (713, 389)
Screenshot: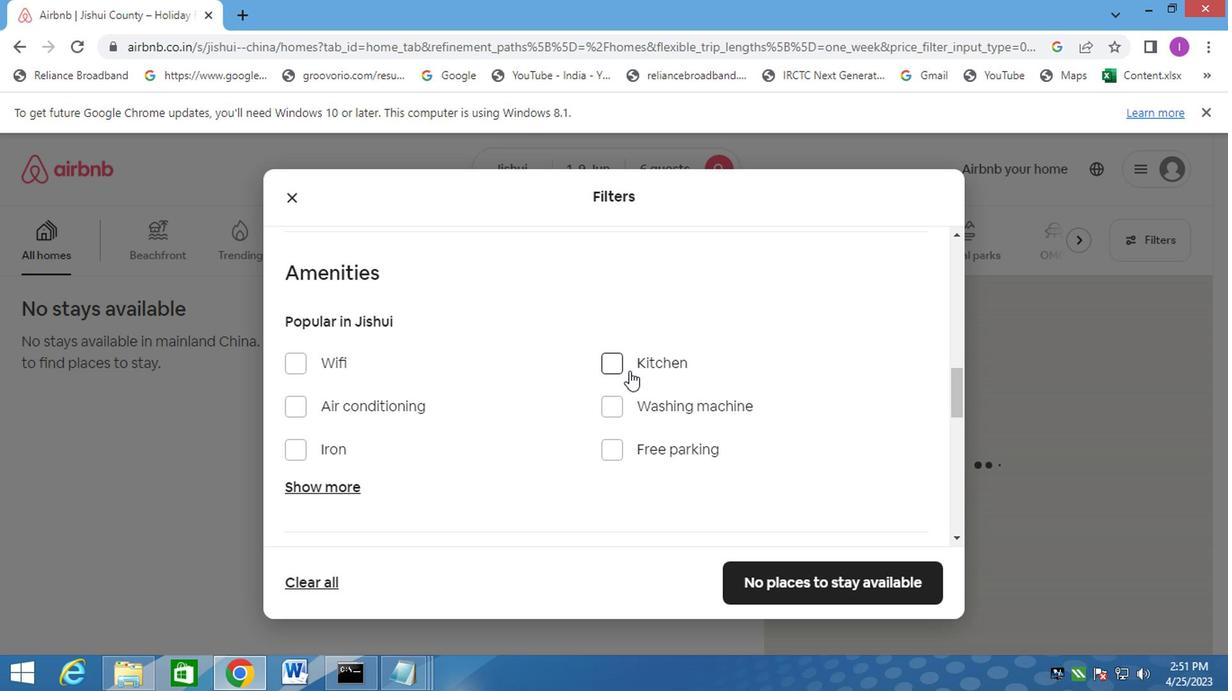 
Action: Mouse scrolled (707, 388) with delta (0, 0)
Screenshot: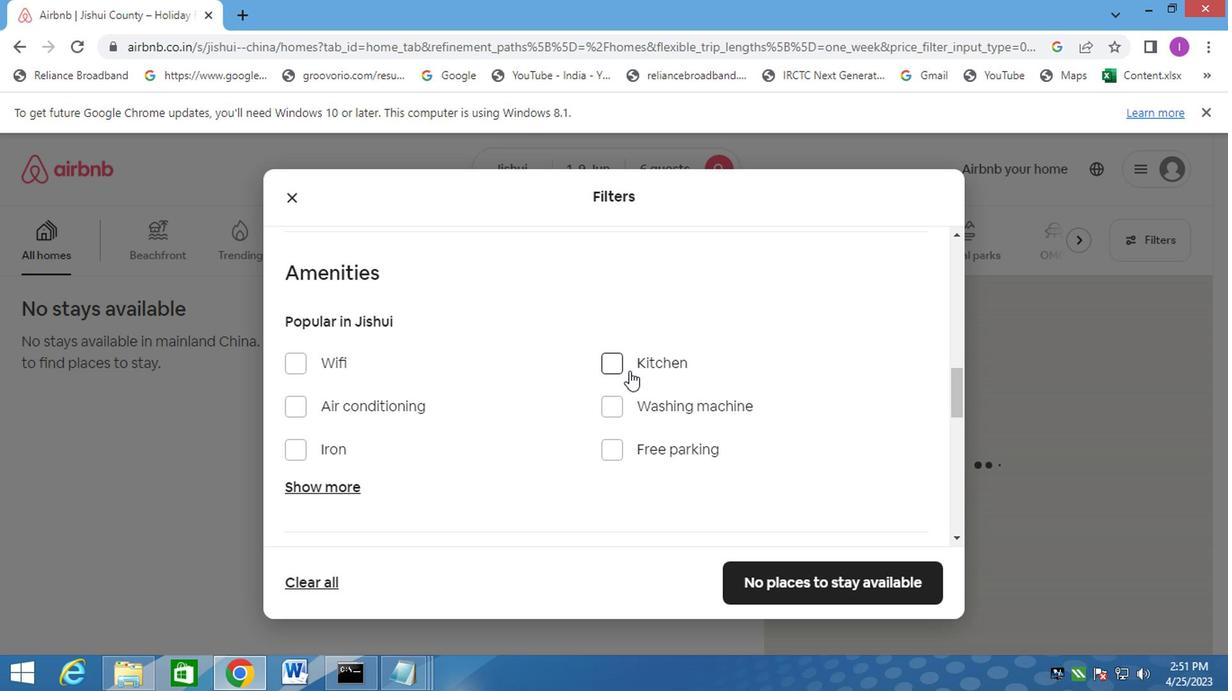 
Action: Mouse moved to (894, 335)
Screenshot: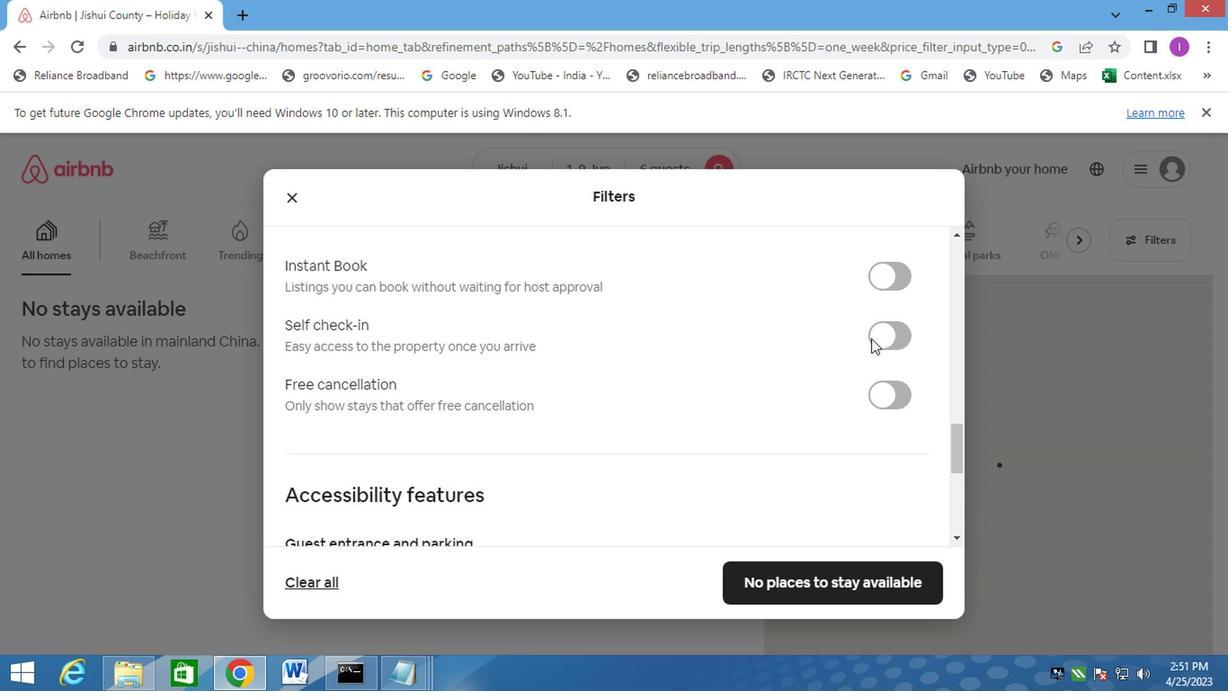 
Action: Mouse pressed left at (894, 335)
Screenshot: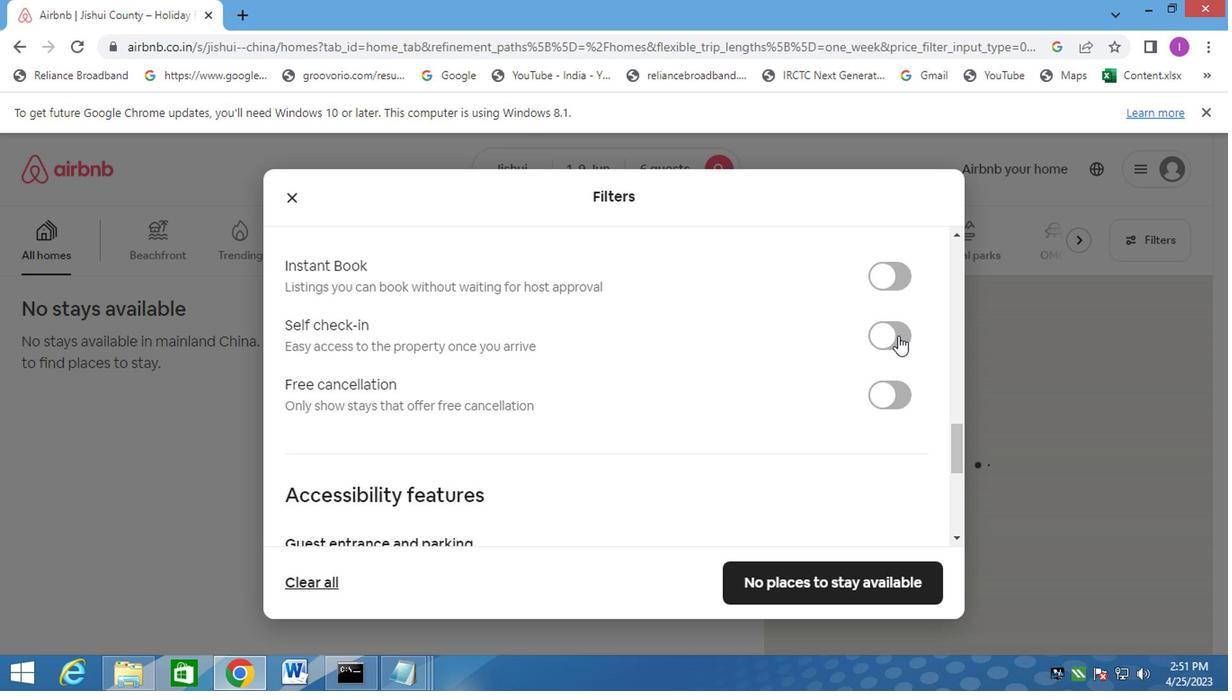 
Action: Mouse moved to (646, 374)
Screenshot: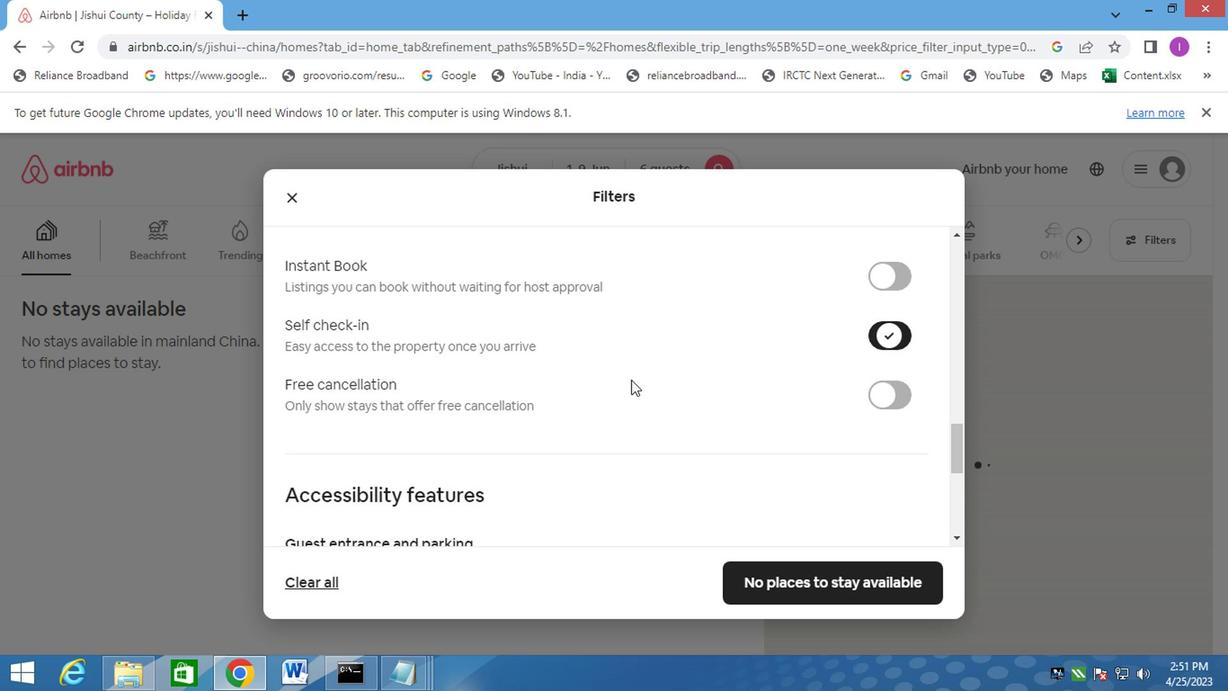 
Action: Mouse scrolled (646, 374) with delta (0, 0)
Screenshot: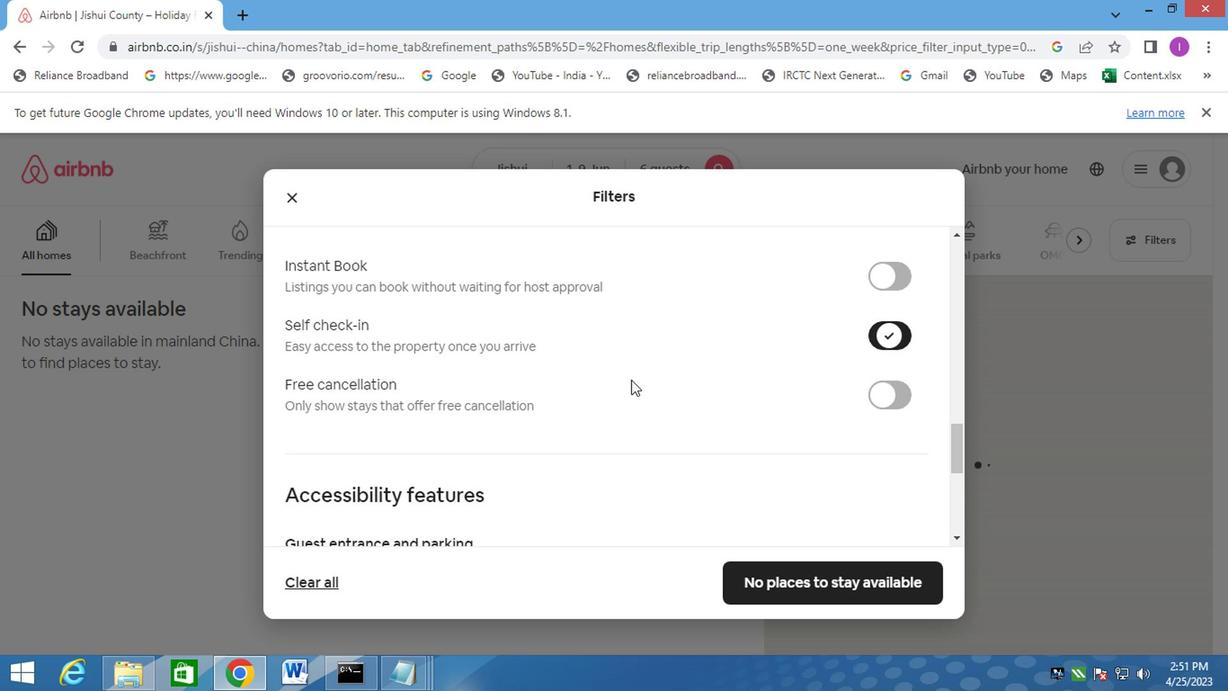 
Action: Mouse moved to (647, 374)
Screenshot: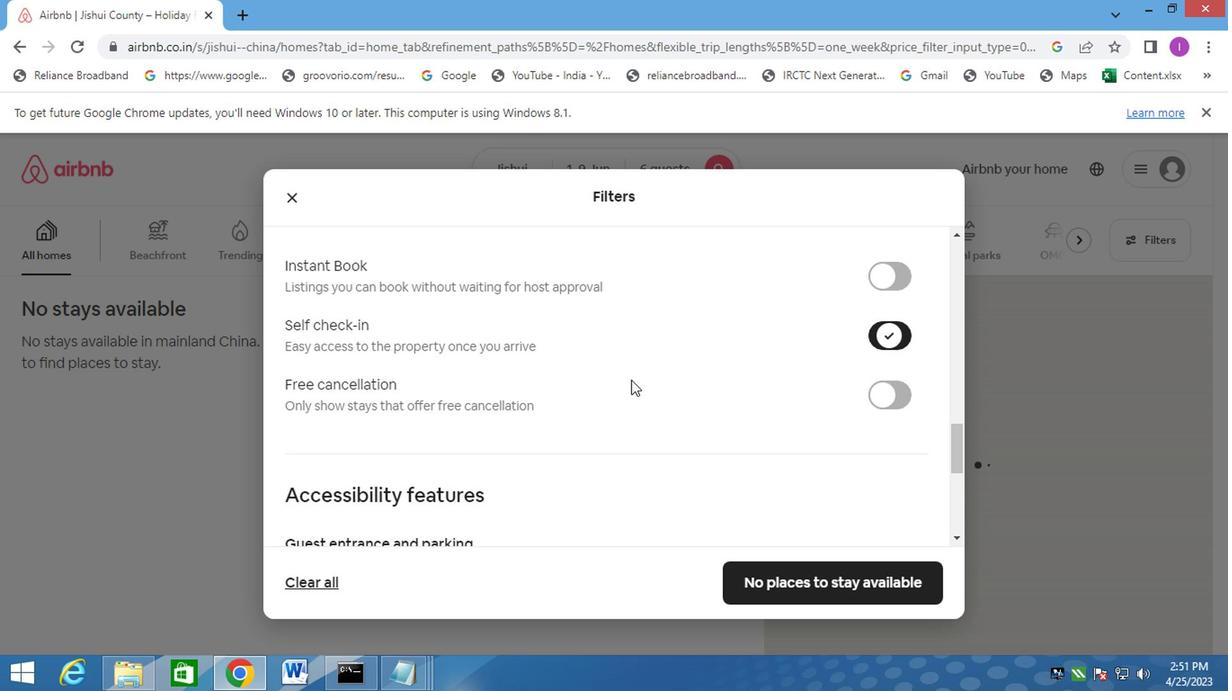 
Action: Mouse scrolled (647, 374) with delta (0, 0)
Screenshot: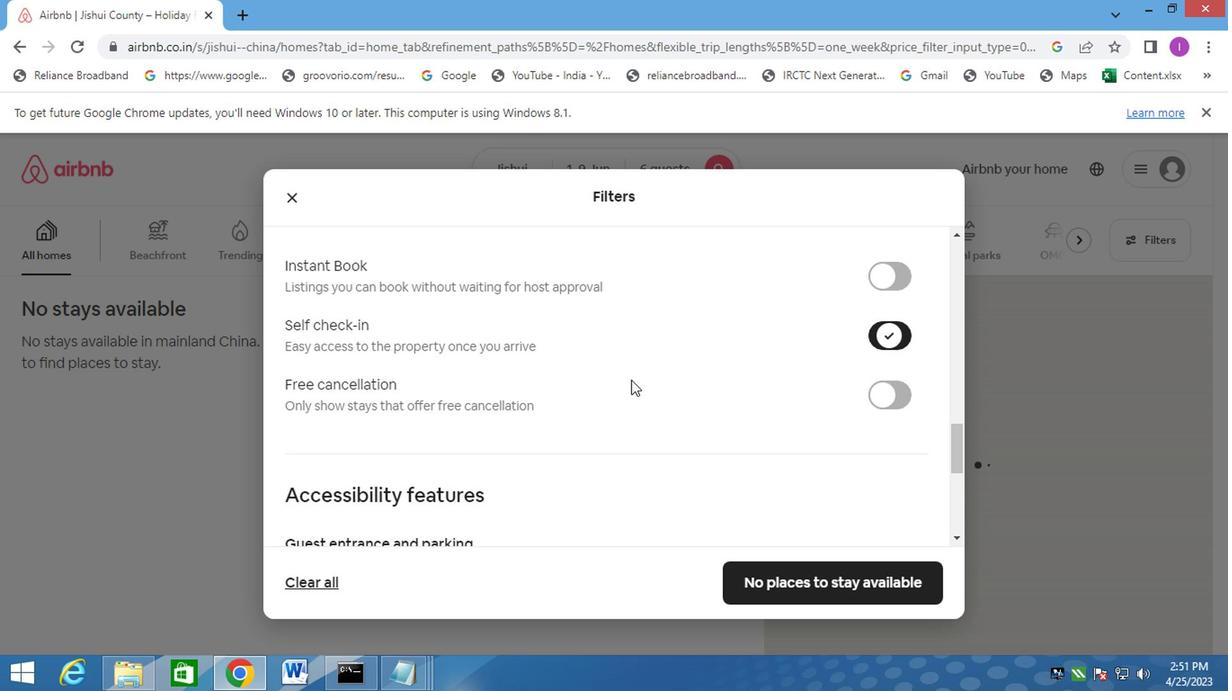 
Action: Mouse moved to (648, 374)
Screenshot: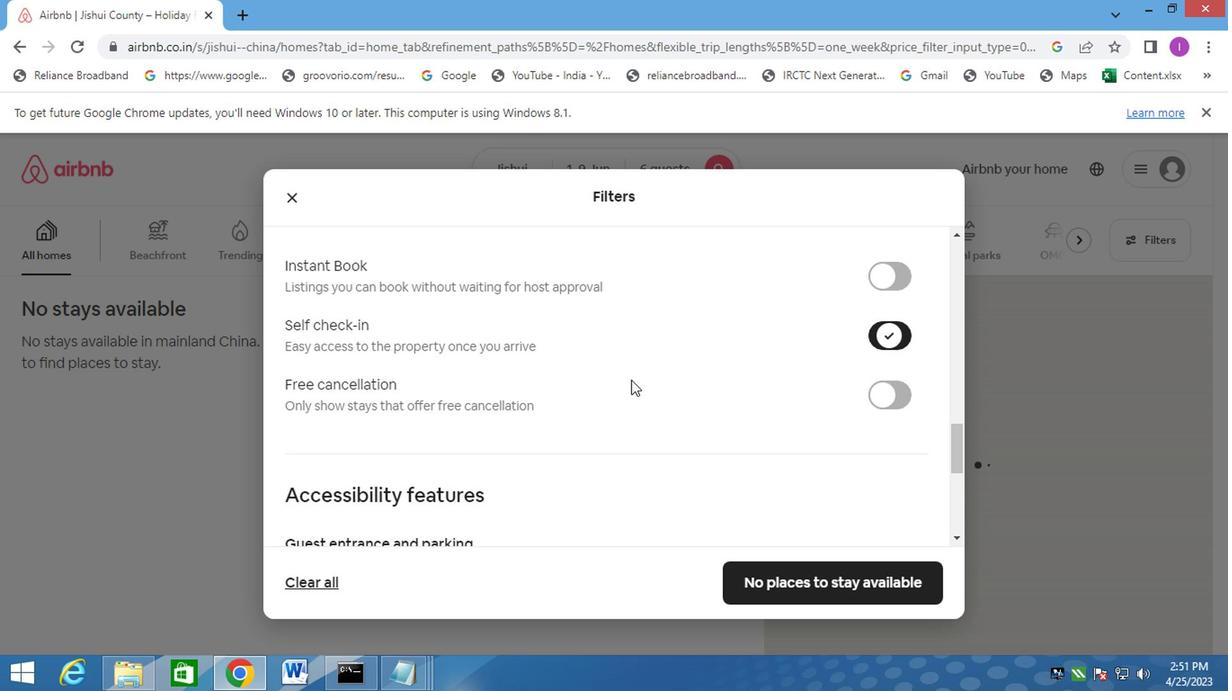 
Action: Mouse scrolled (648, 374) with delta (0, 0)
Screenshot: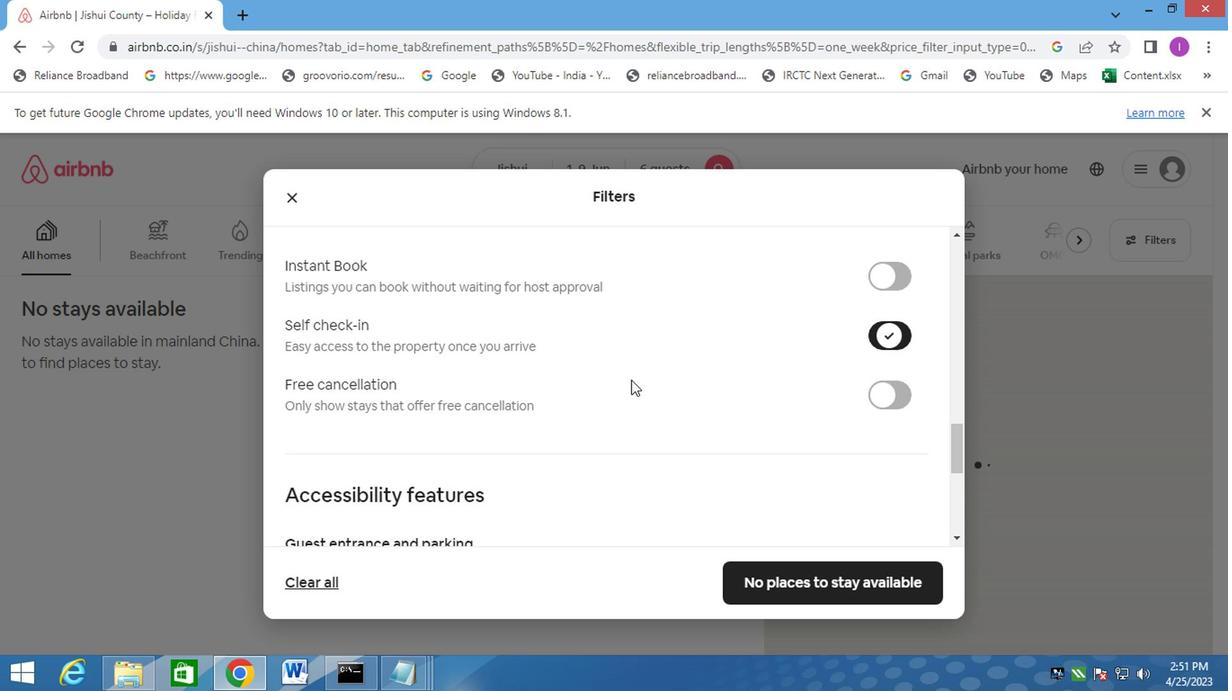 
Action: Mouse scrolled (648, 374) with delta (0, 0)
Screenshot: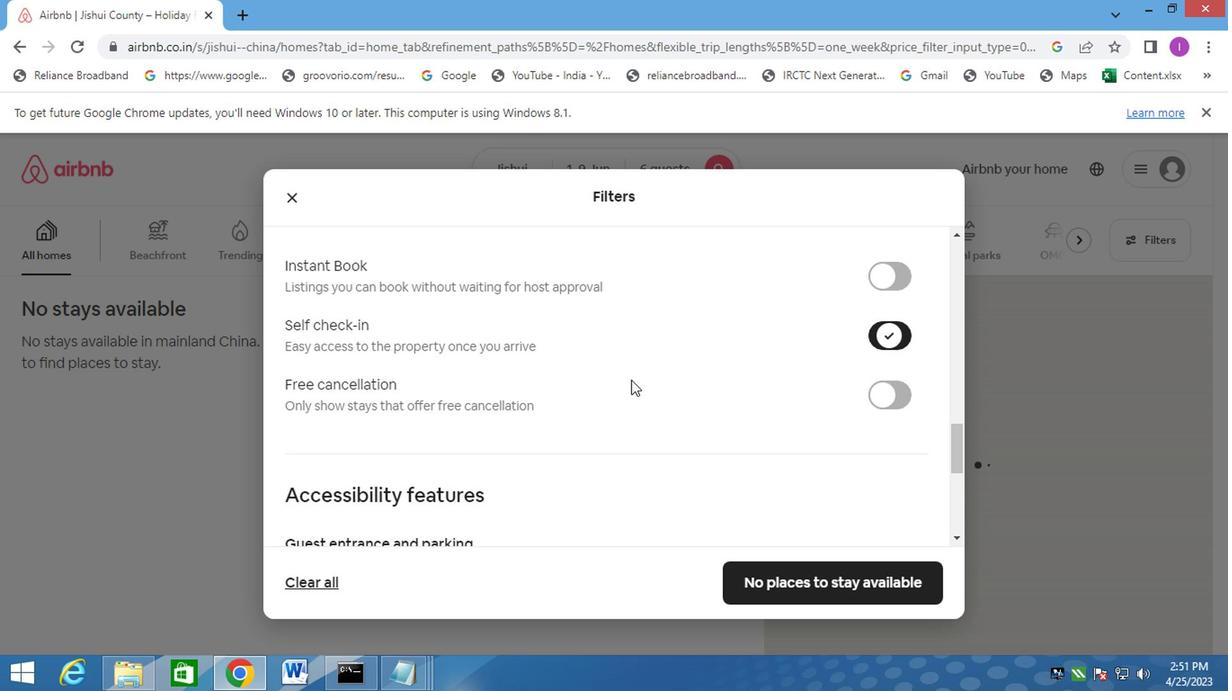
Action: Mouse moved to (669, 367)
Screenshot: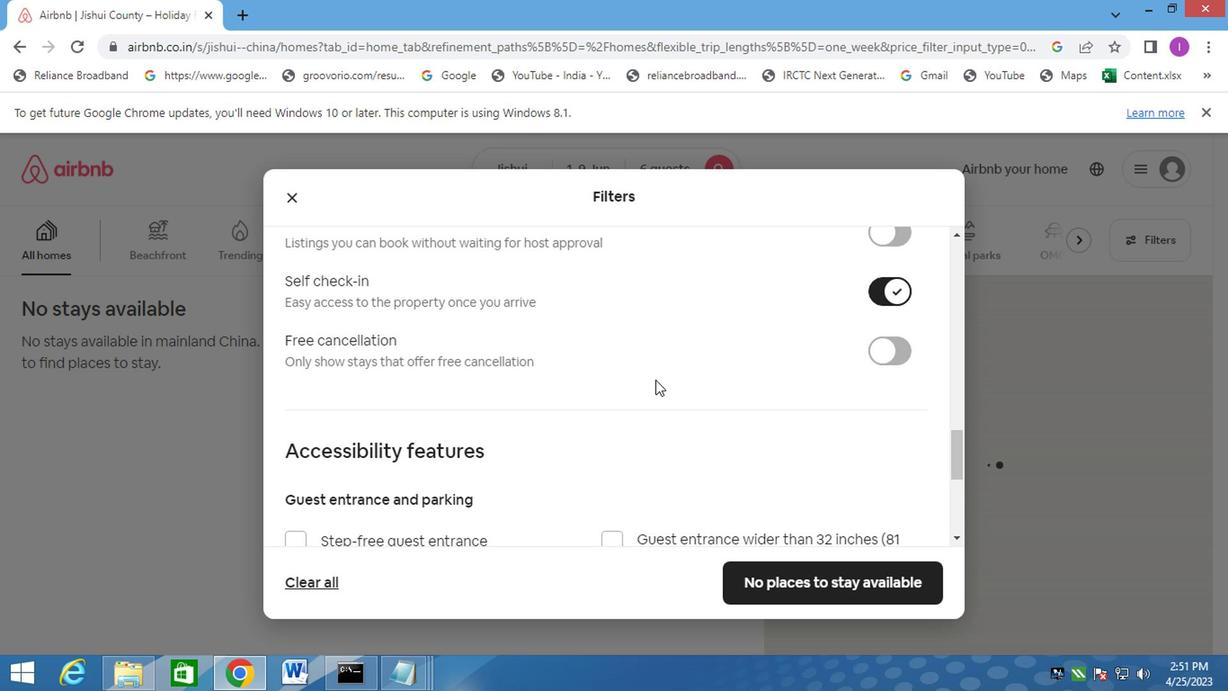 
Action: Mouse scrolled (669, 366) with delta (0, -1)
Screenshot: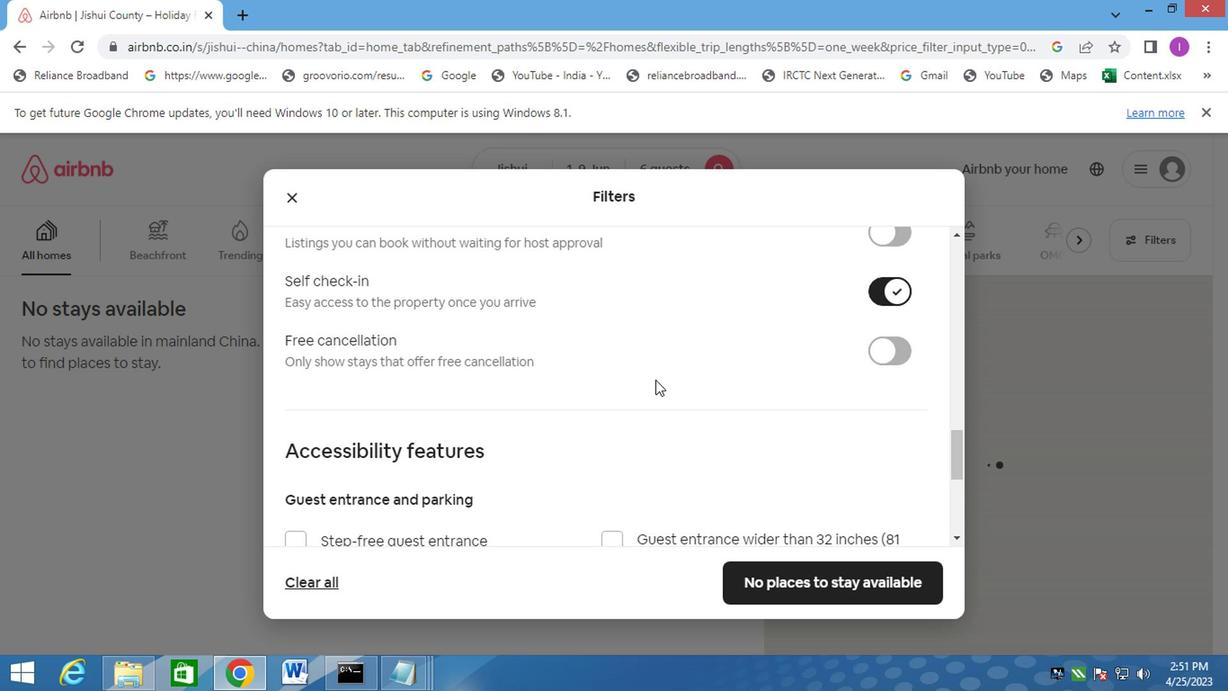 
Action: Mouse moved to (669, 367)
Screenshot: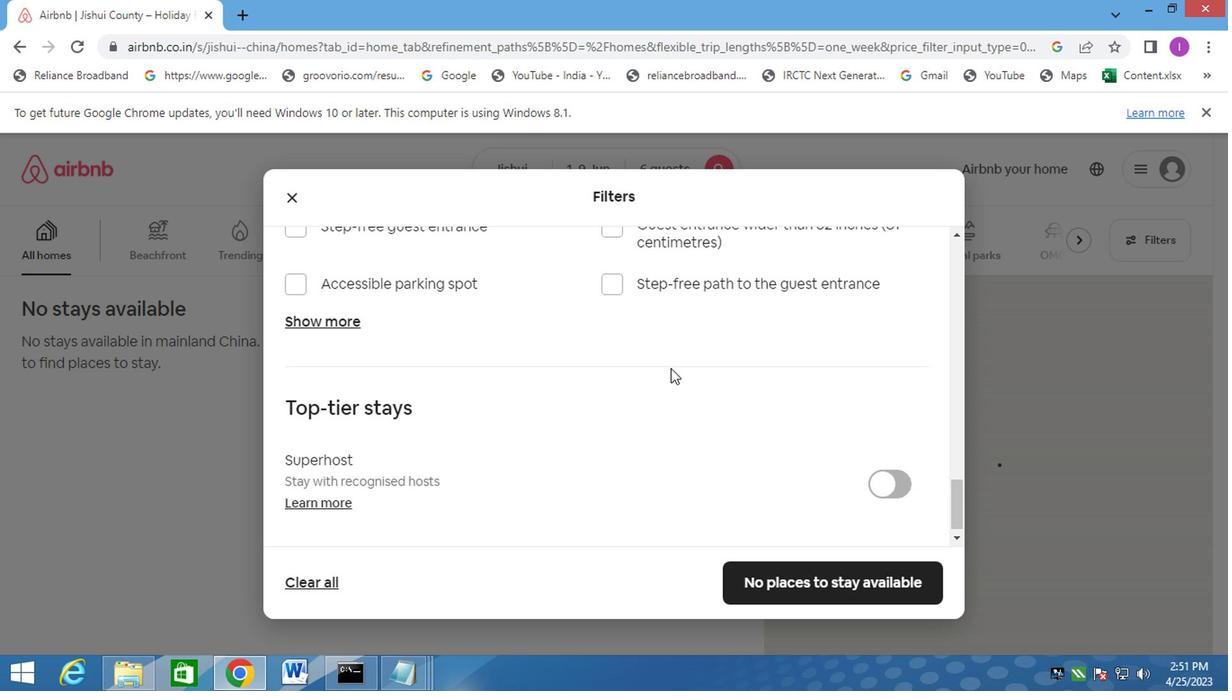 
Action: Mouse scrolled (669, 366) with delta (0, -1)
Screenshot: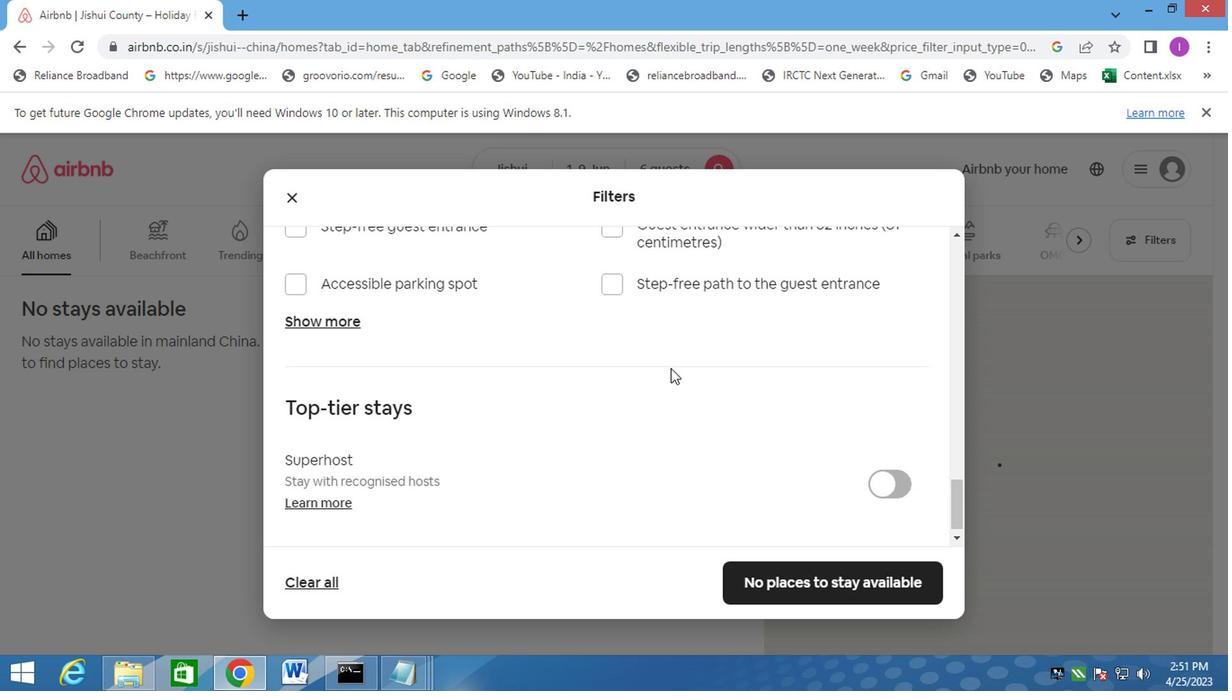
Action: Mouse scrolled (669, 366) with delta (0, -1)
Screenshot: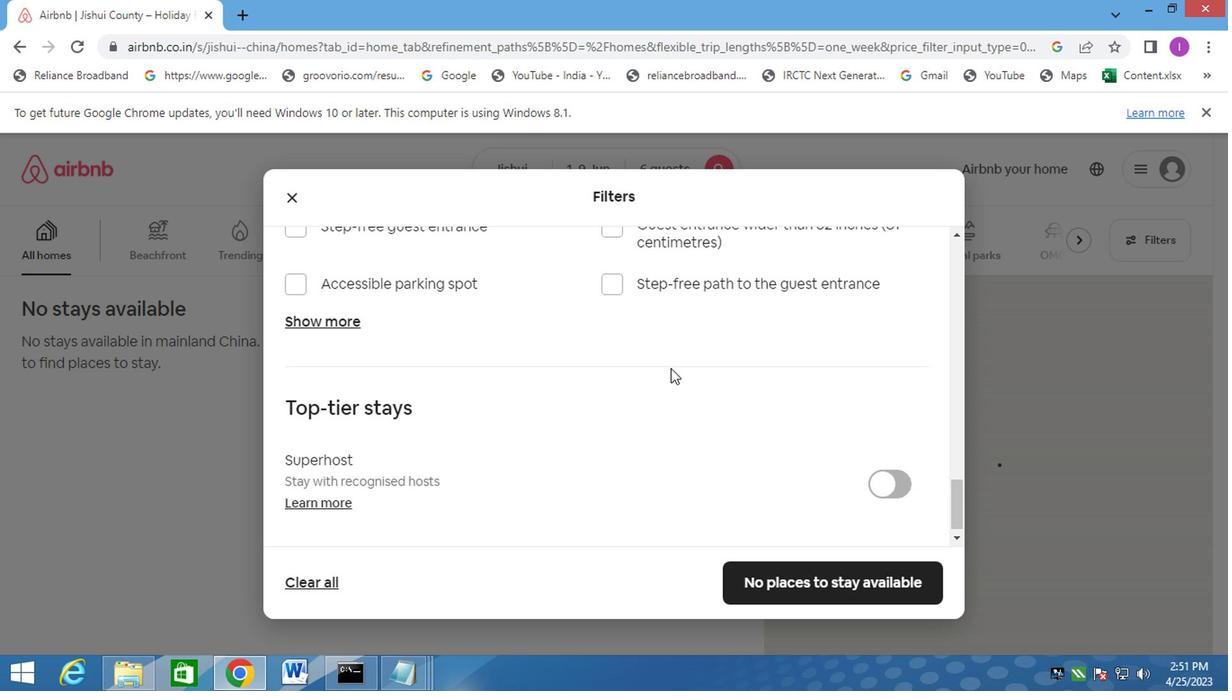
Action: Mouse moved to (672, 369)
Screenshot: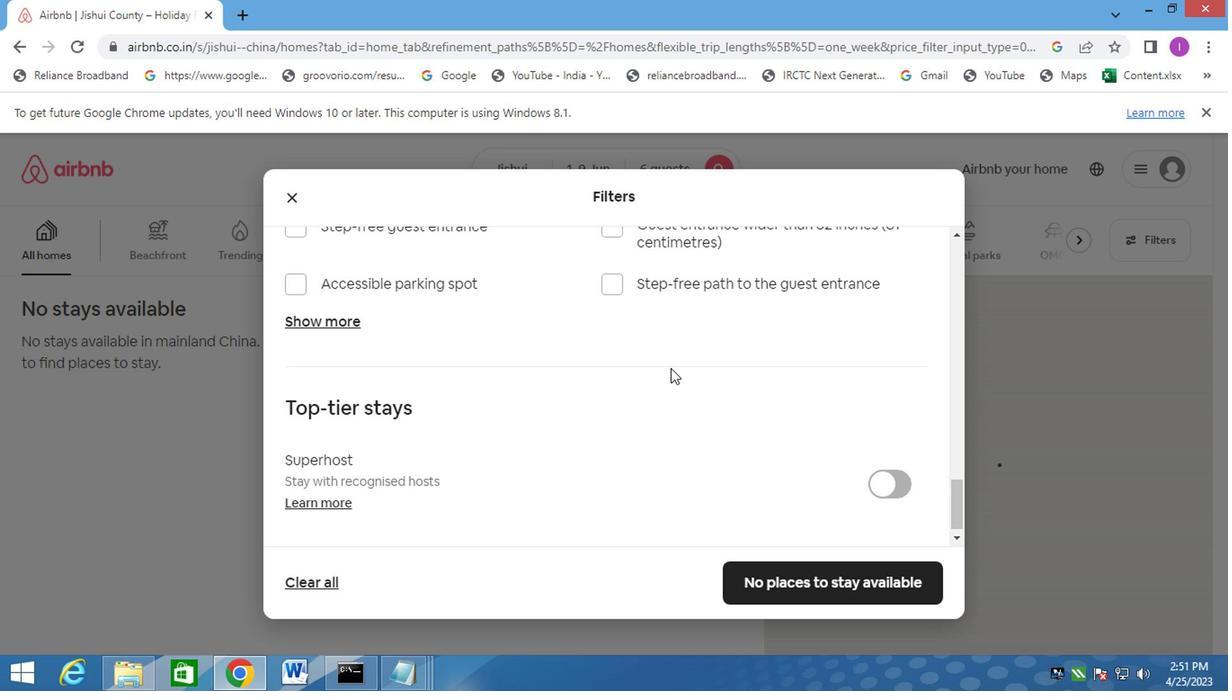 
Action: Mouse scrolled (672, 368) with delta (0, -1)
Screenshot: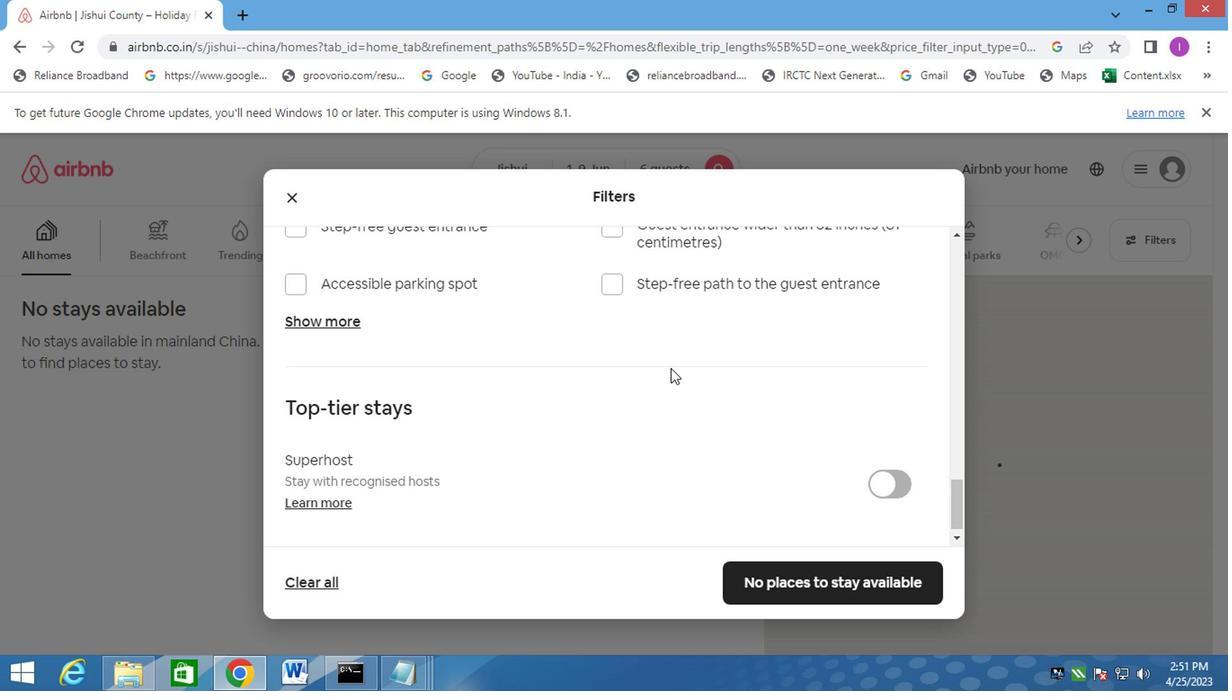 
Action: Mouse moved to (674, 371)
Screenshot: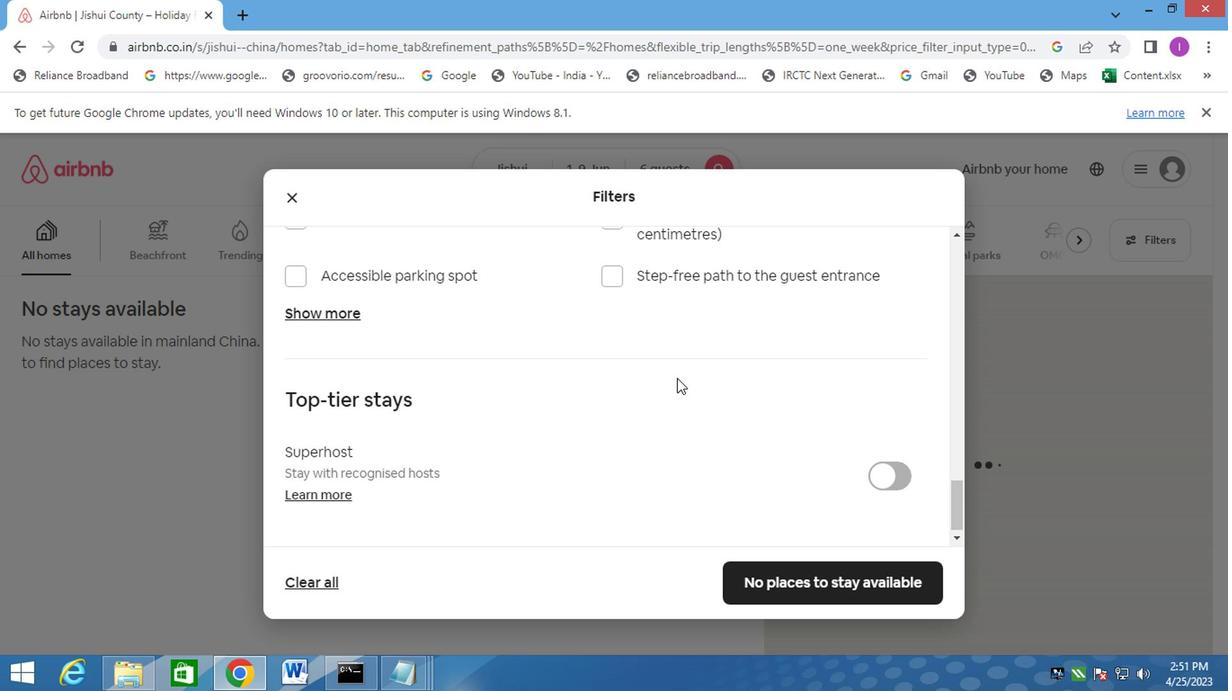 
Action: Mouse scrolled (674, 370) with delta (0, 0)
Screenshot: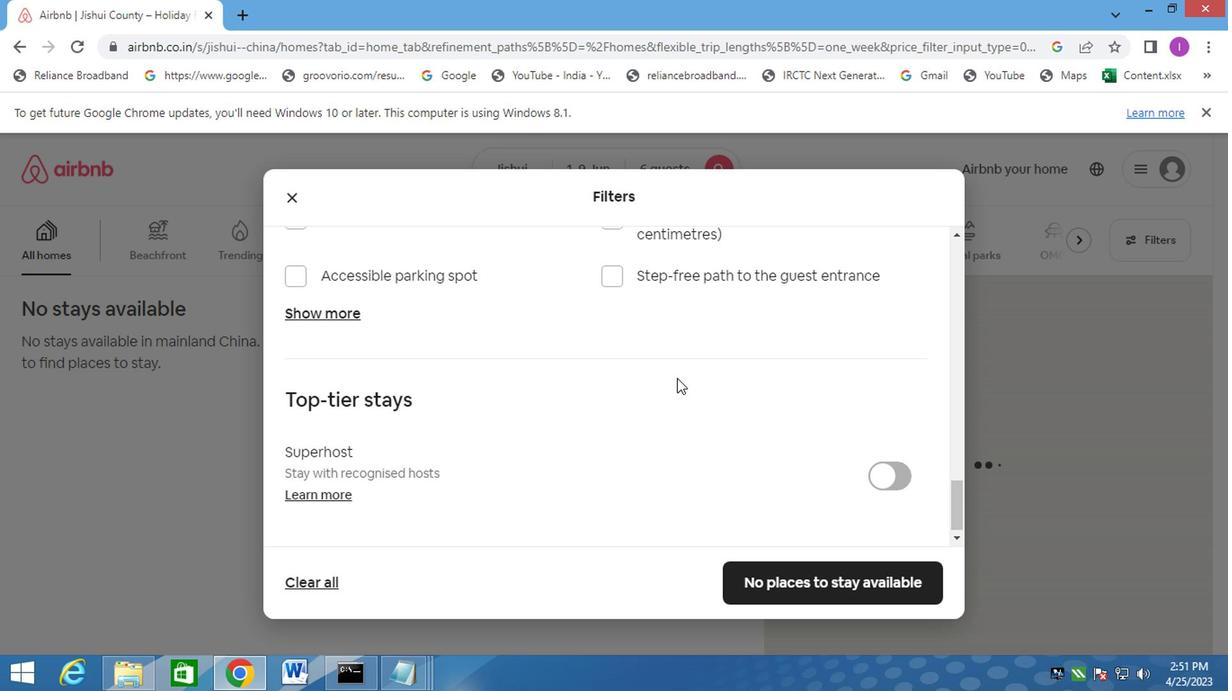 
Action: Mouse scrolled (674, 370) with delta (0, 0)
Screenshot: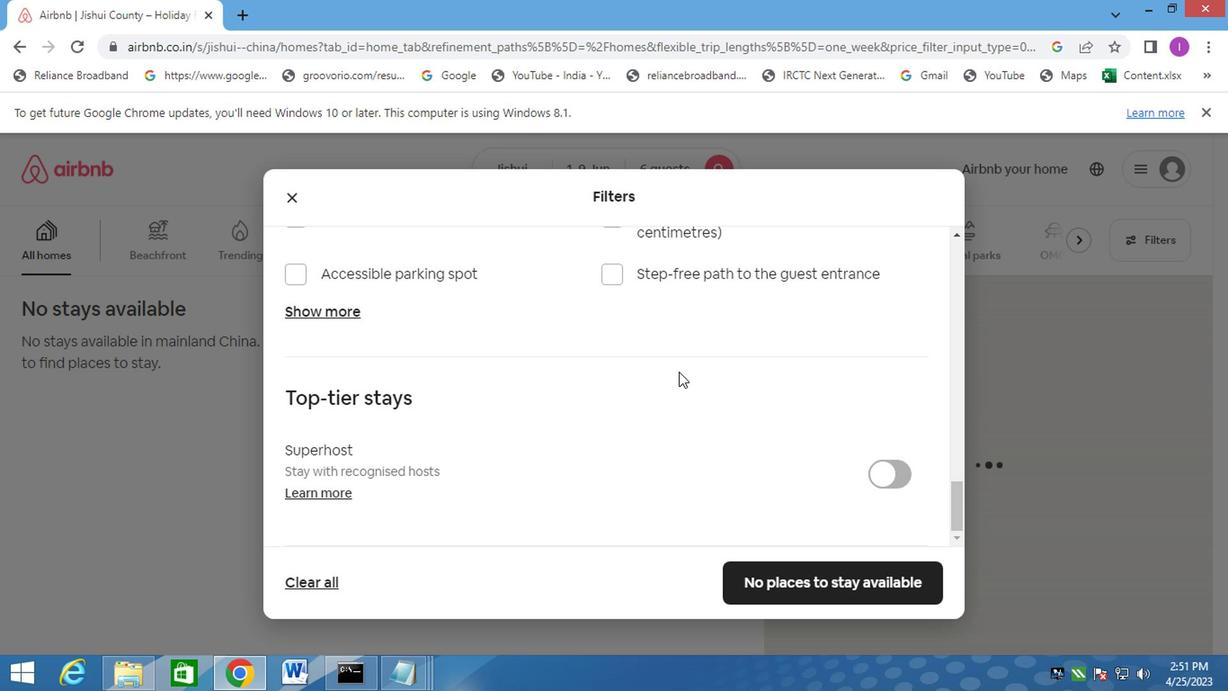 
Action: Mouse scrolled (674, 370) with delta (0, 0)
Screenshot: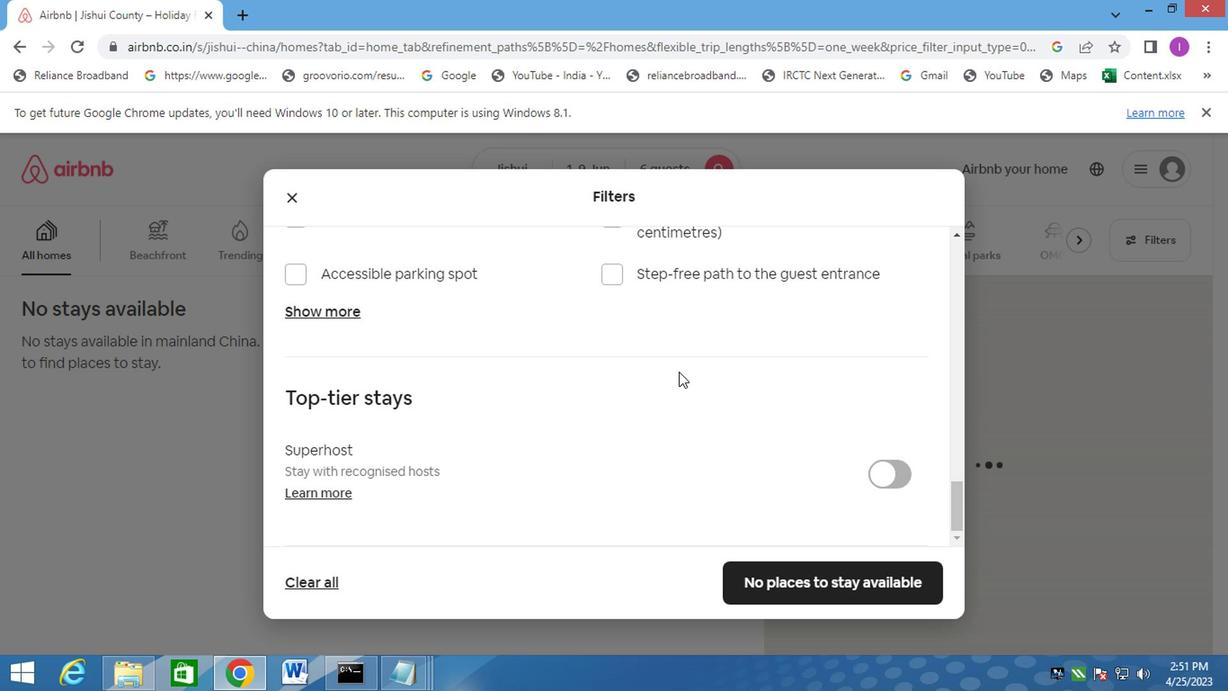 
Action: Mouse scrolled (674, 370) with delta (0, 0)
Screenshot: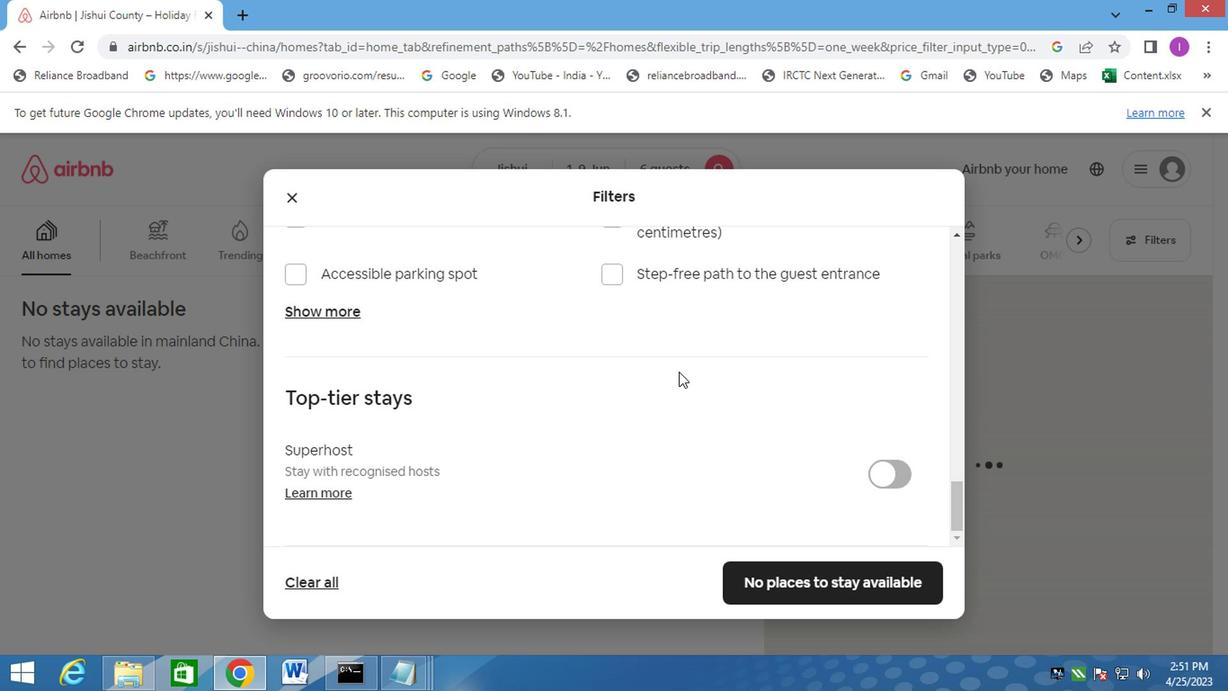 
Action: Mouse moved to (675, 371)
Screenshot: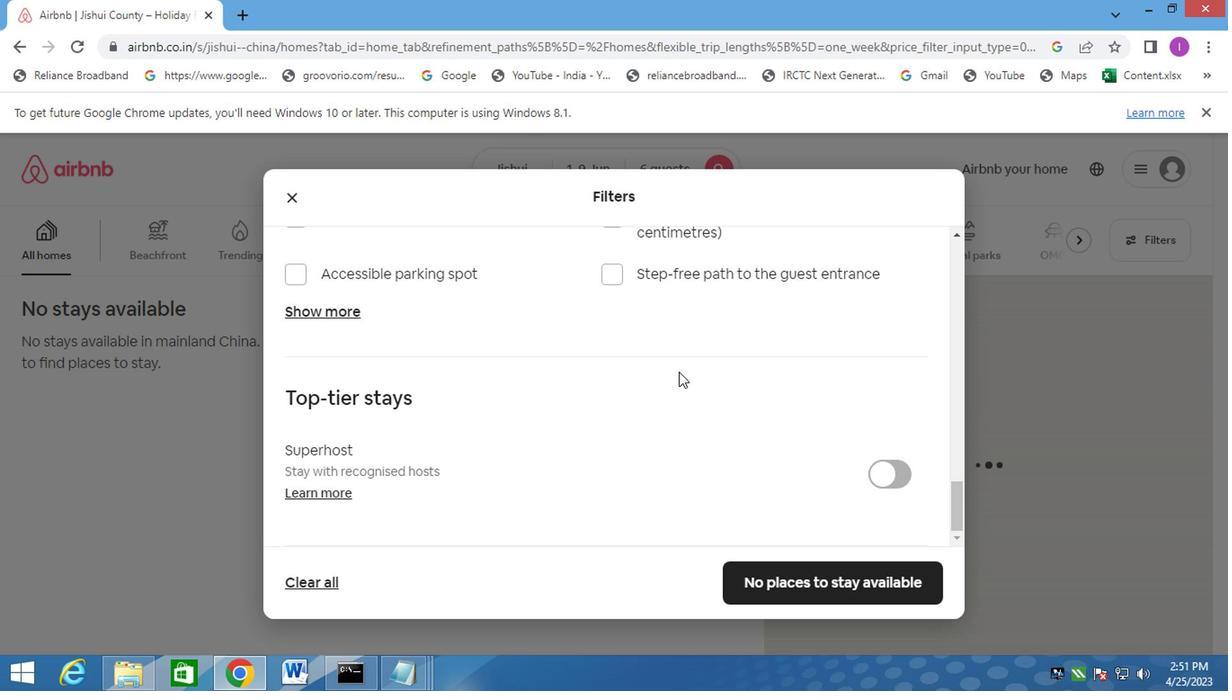 
Action: Mouse scrolled (675, 370) with delta (0, 0)
Screenshot: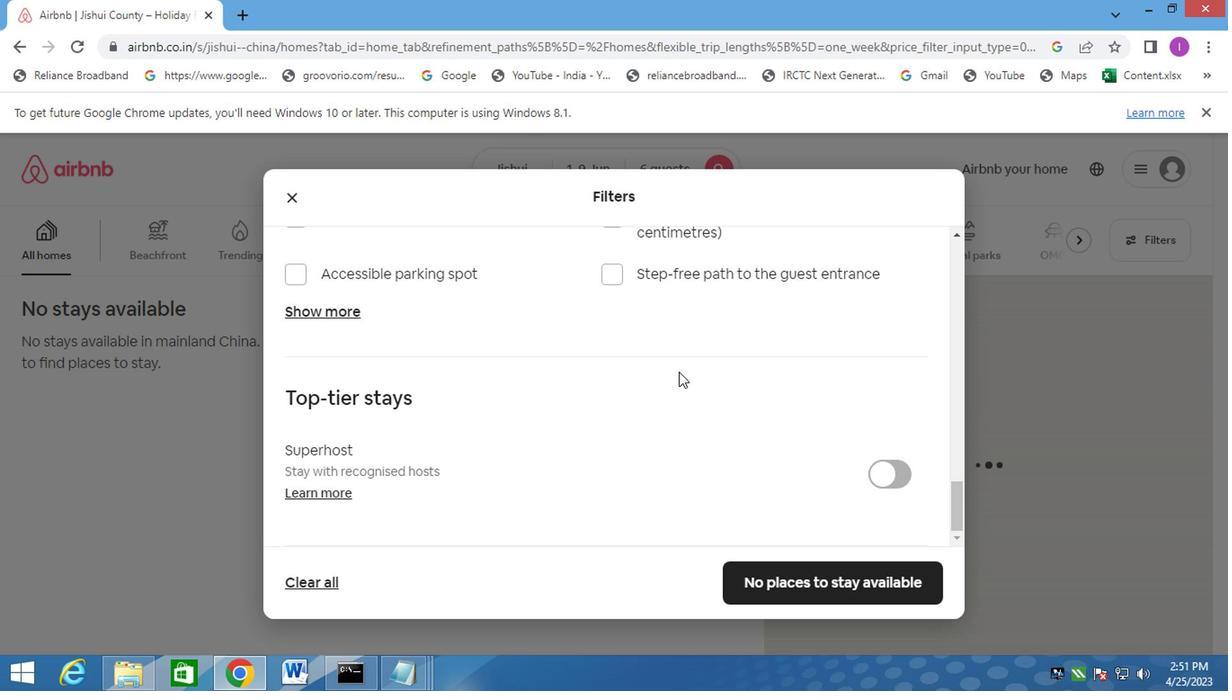 
Action: Mouse moved to (776, 567)
Screenshot: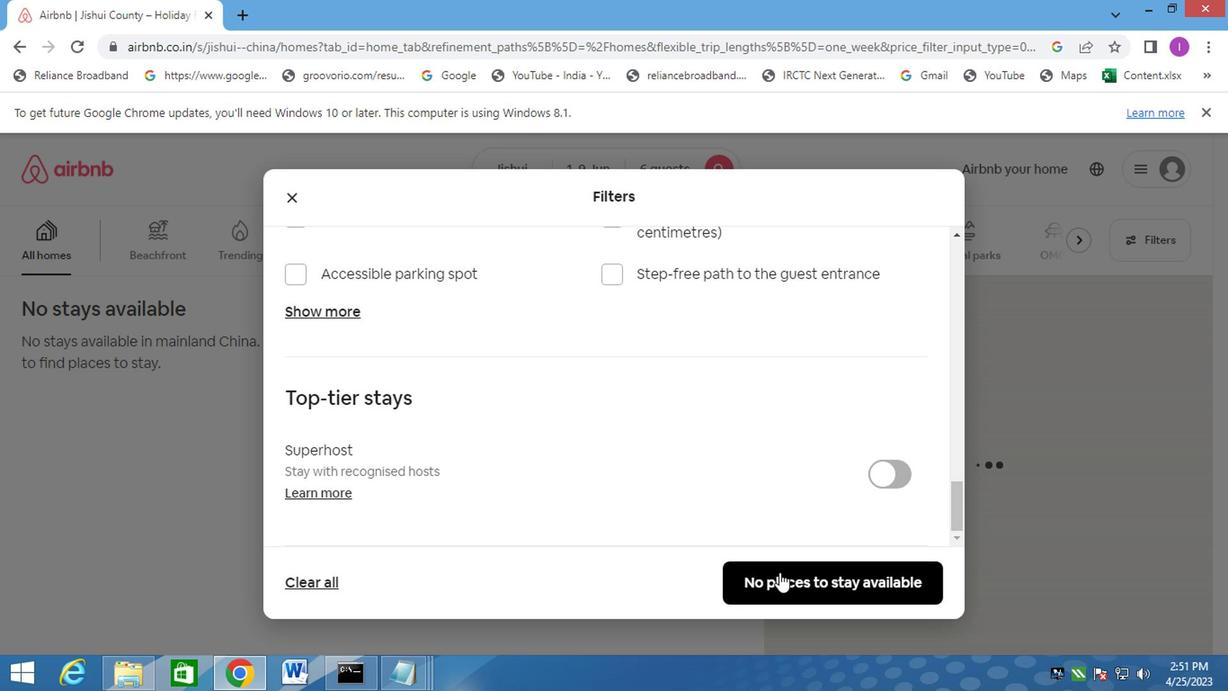 
Action: Mouse pressed left at (776, 567)
Screenshot: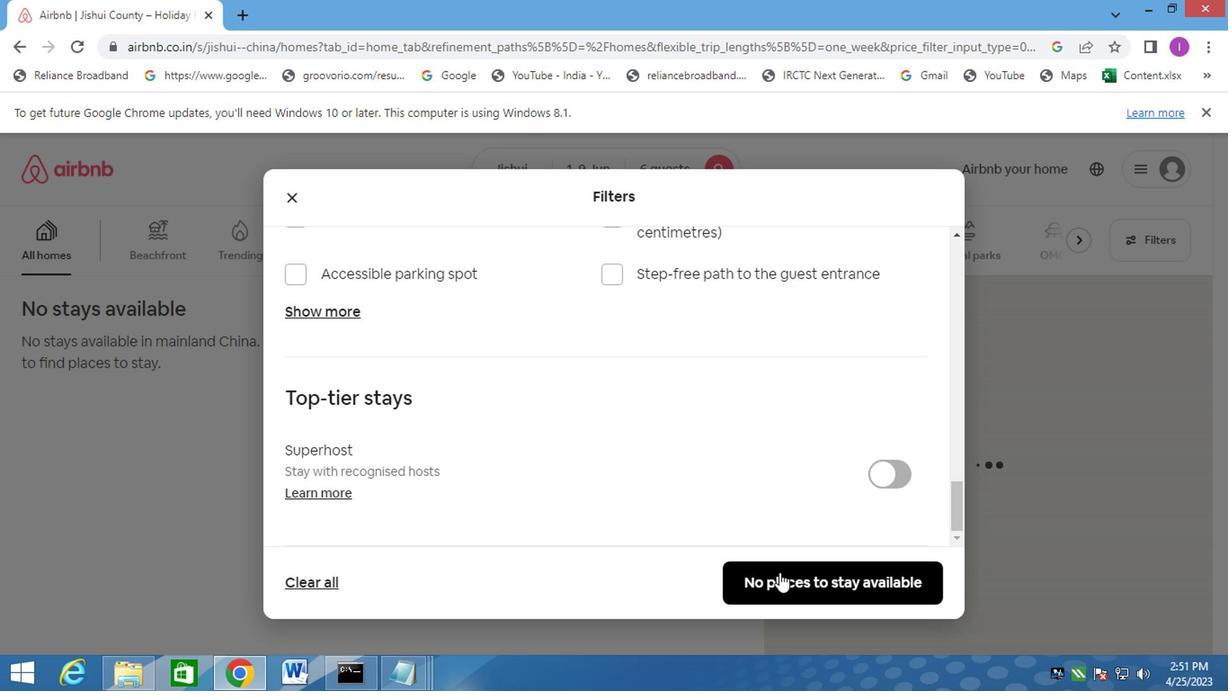 
Action: Mouse moved to (531, 254)
Screenshot: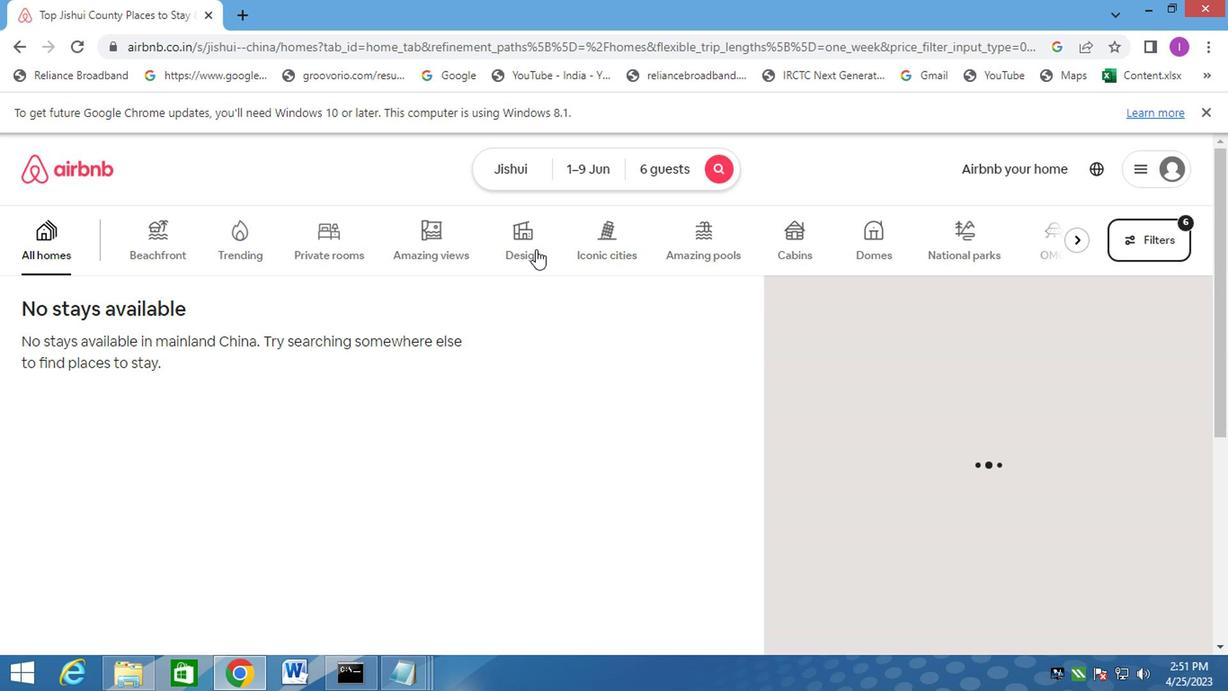 
